 Task: Compose an email with the signature Janice Green with the subject Confirmation of a booking and the message Just a friendly reminder to submit your timesheet by the end of the day today. from softage.5@softage.net to softage.2@softage.net, select the message and change font size to huge, align the email to right Send the email. Finally, move the email from Sent Items to the label Birthday parties
Action: Mouse moved to (60, 47)
Screenshot: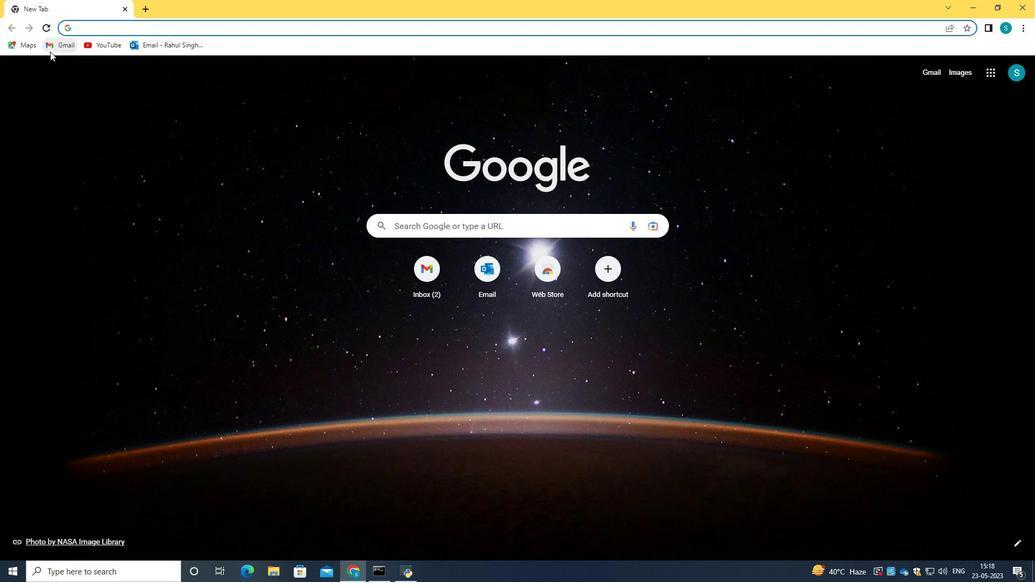 
Action: Mouse pressed left at (60, 47)
Screenshot: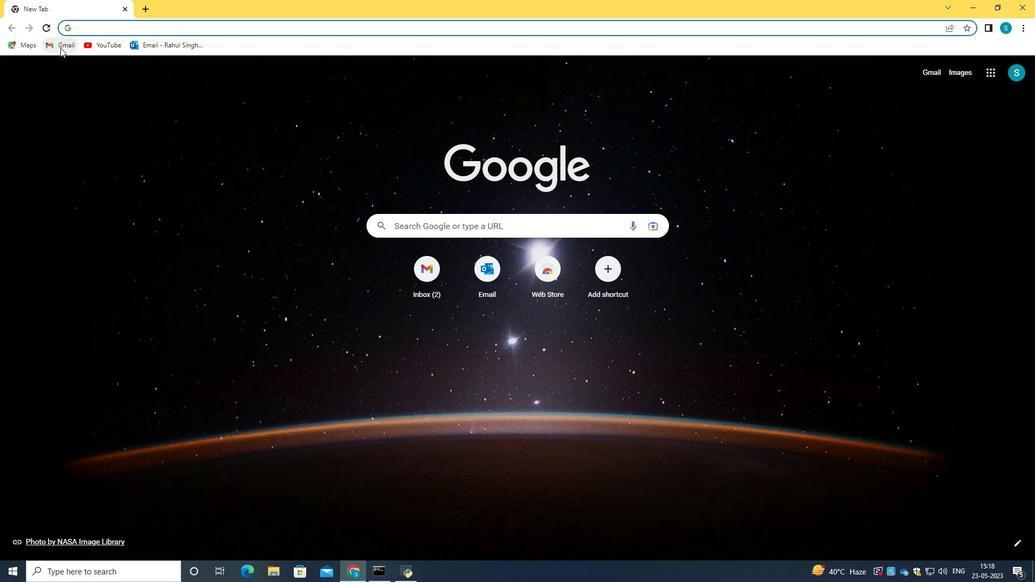 
Action: Mouse moved to (503, 169)
Screenshot: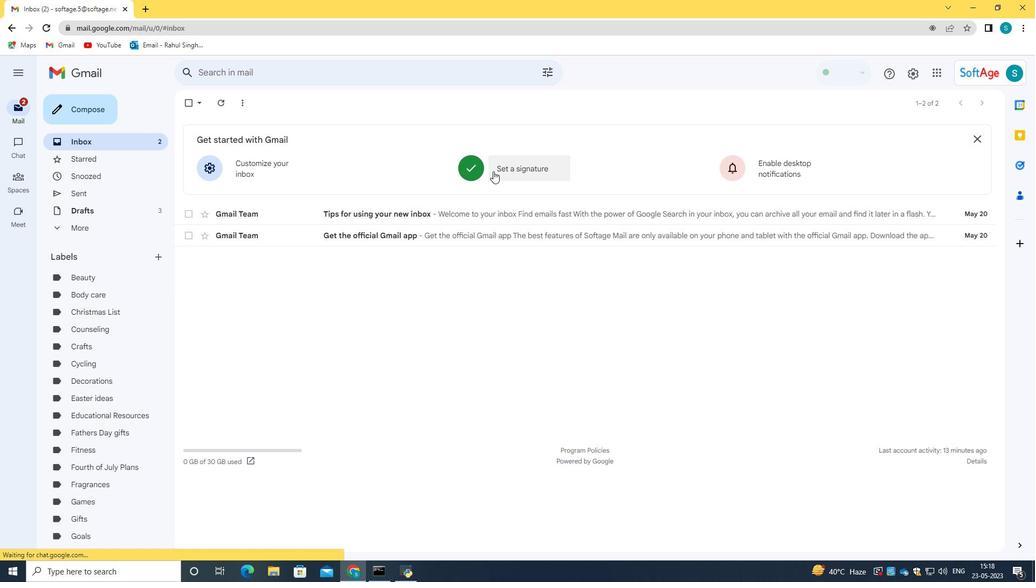 
Action: Mouse pressed left at (503, 169)
Screenshot: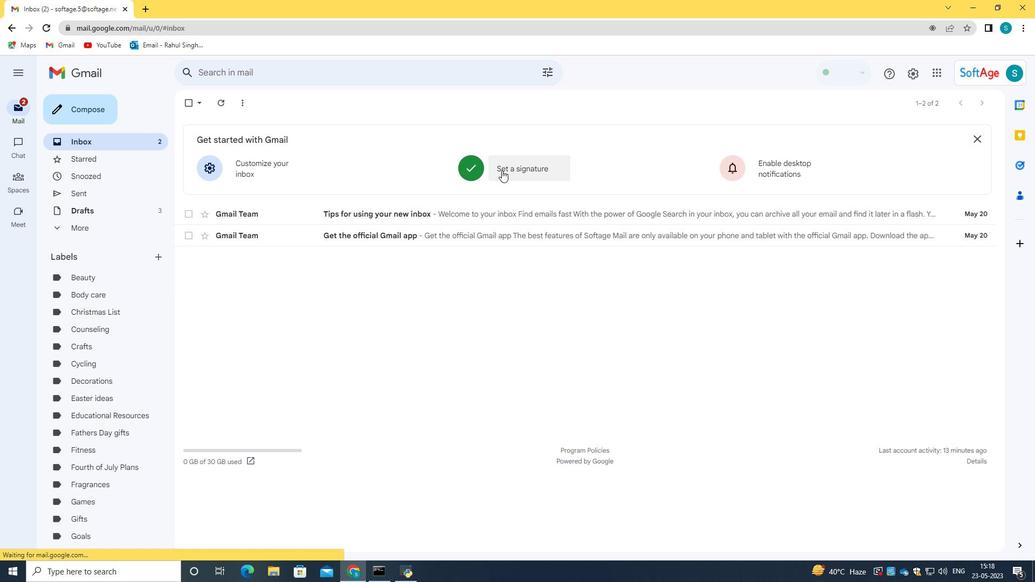 
Action: Mouse moved to (442, 203)
Screenshot: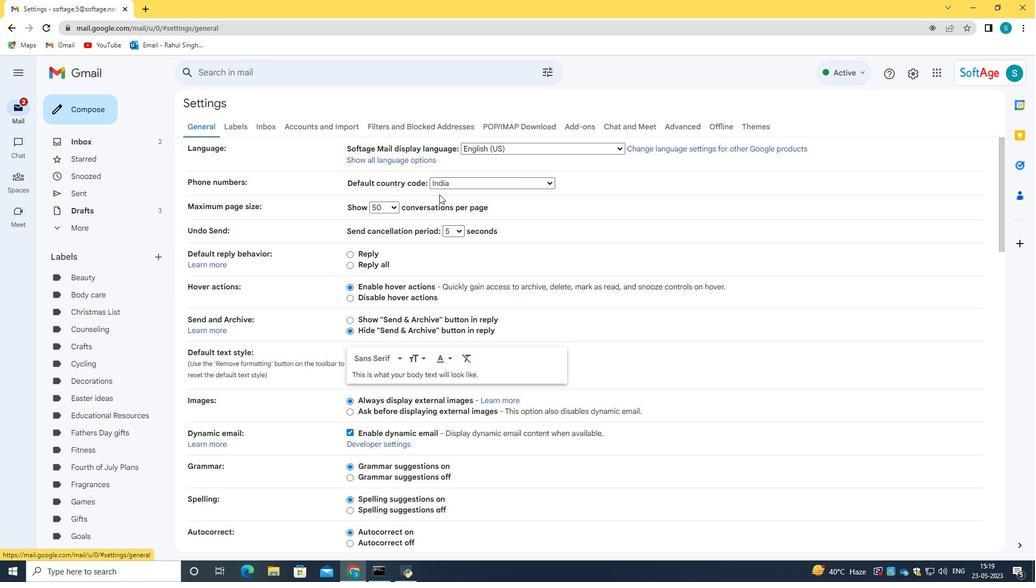 
Action: Mouse scrolled (442, 203) with delta (0, 0)
Screenshot: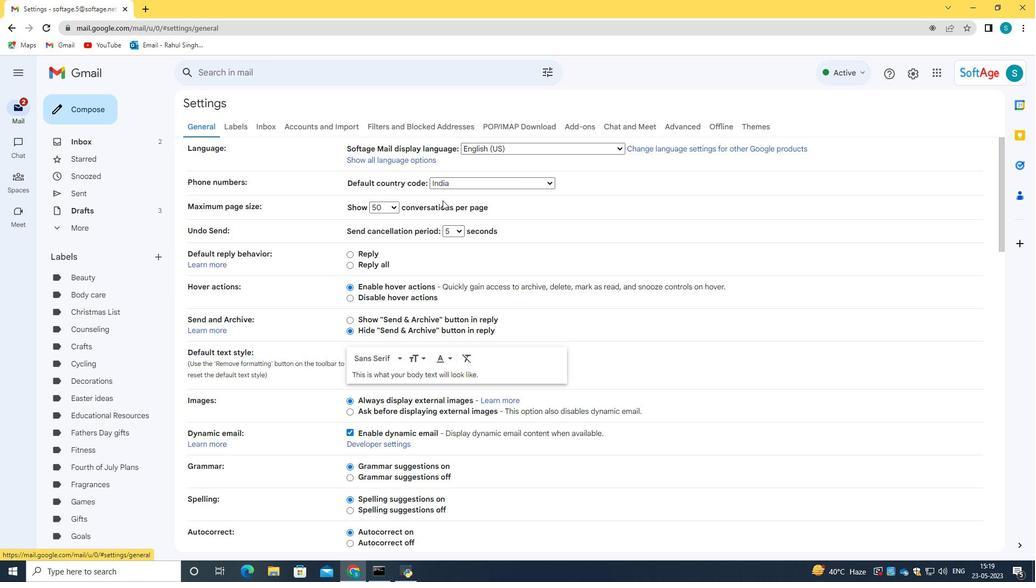 
Action: Mouse scrolled (442, 203) with delta (0, 0)
Screenshot: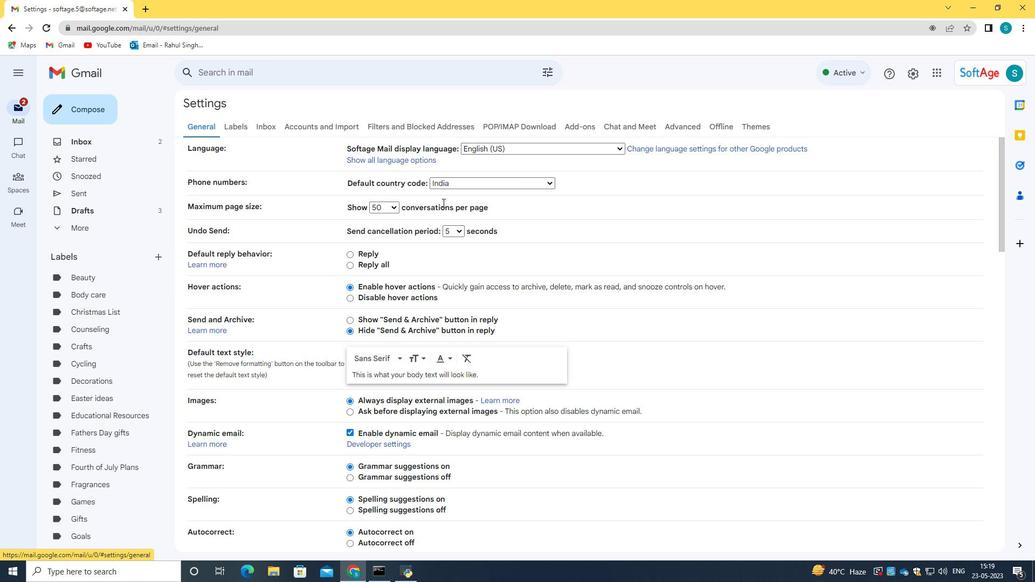 
Action: Mouse moved to (442, 203)
Screenshot: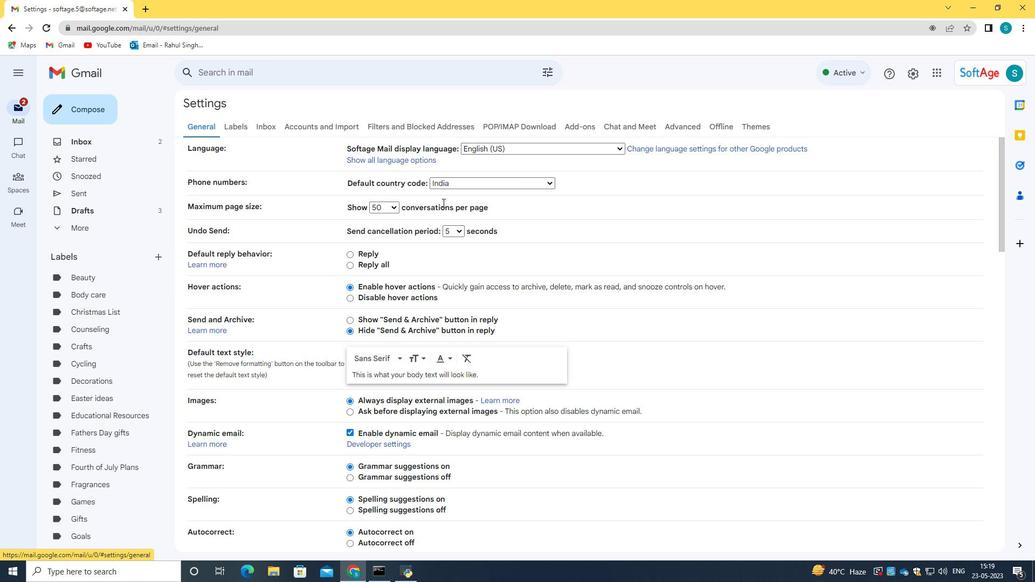 
Action: Mouse scrolled (442, 203) with delta (0, 0)
Screenshot: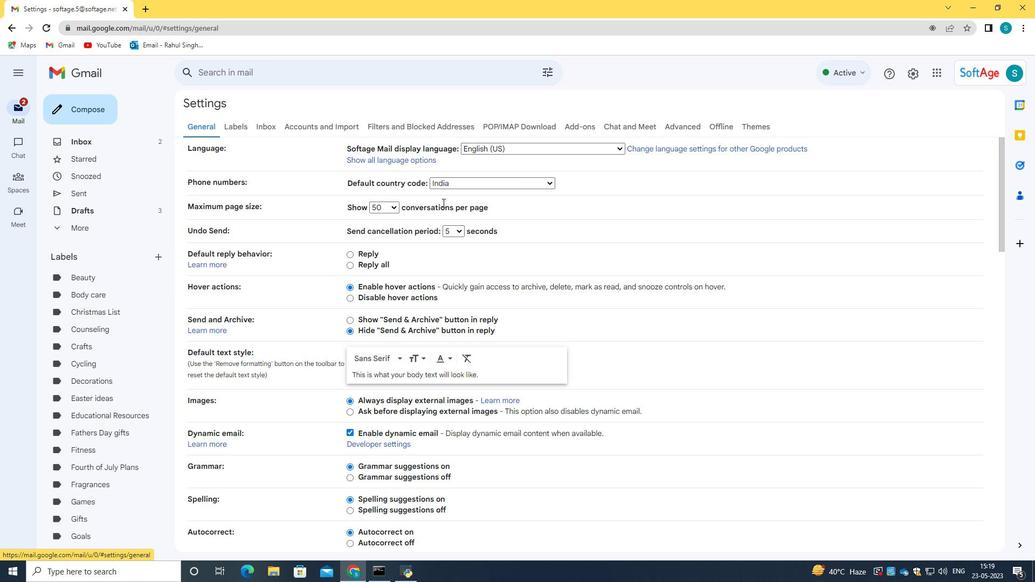 
Action: Mouse scrolled (442, 203) with delta (0, 0)
Screenshot: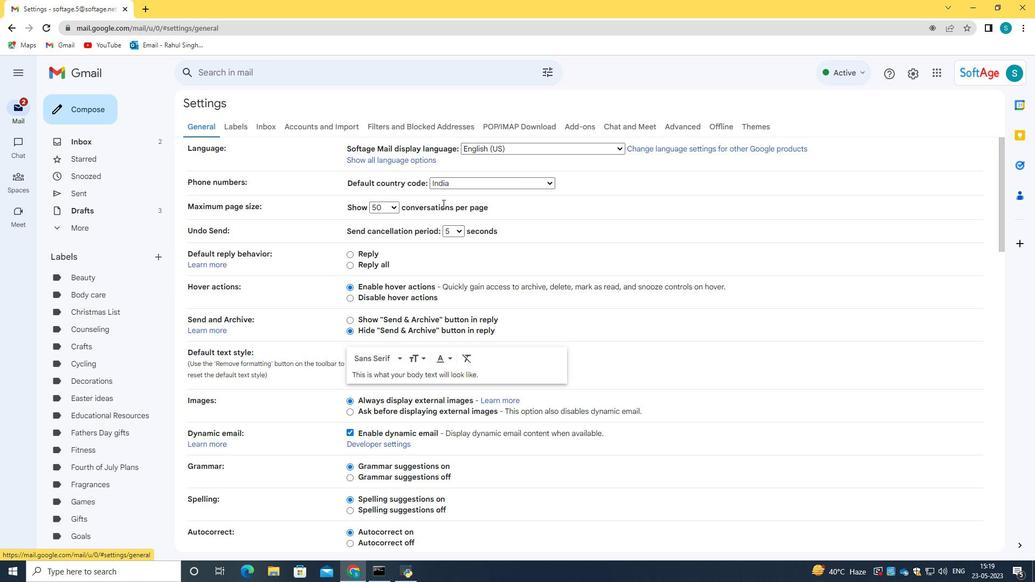 
Action: Mouse moved to (444, 204)
Screenshot: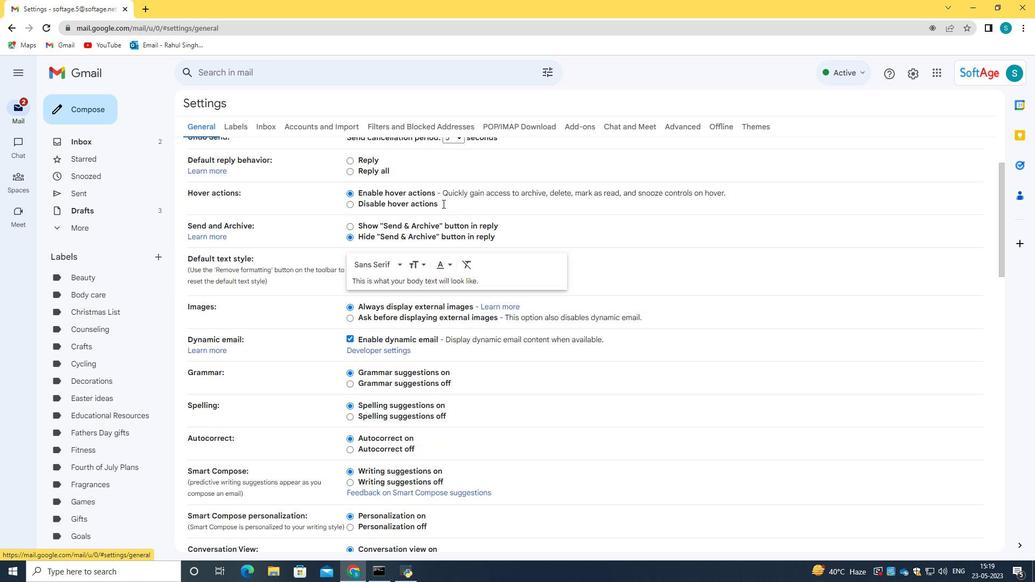 
Action: Mouse scrolled (444, 203) with delta (0, 0)
Screenshot: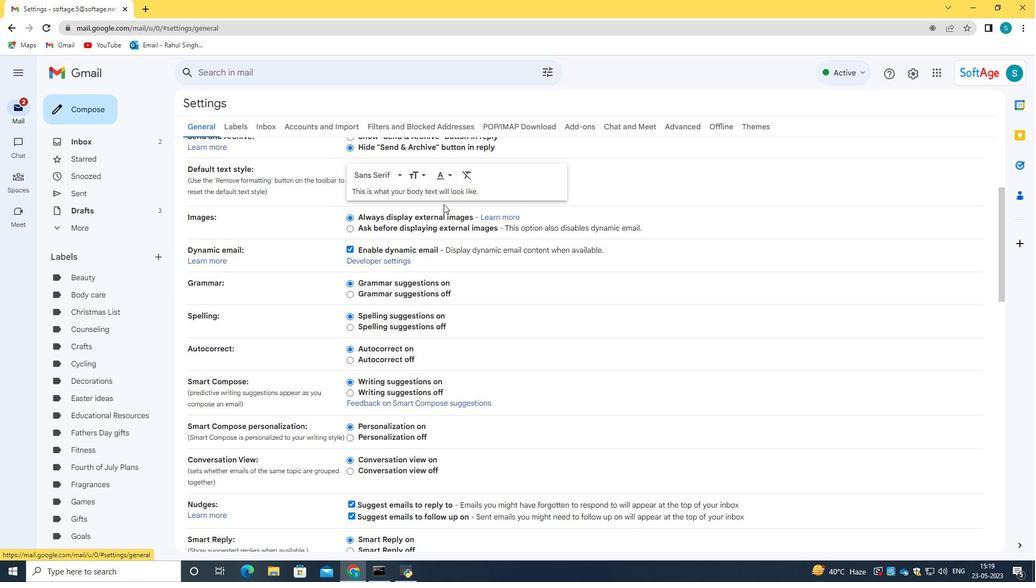 
Action: Mouse scrolled (444, 203) with delta (0, 0)
Screenshot: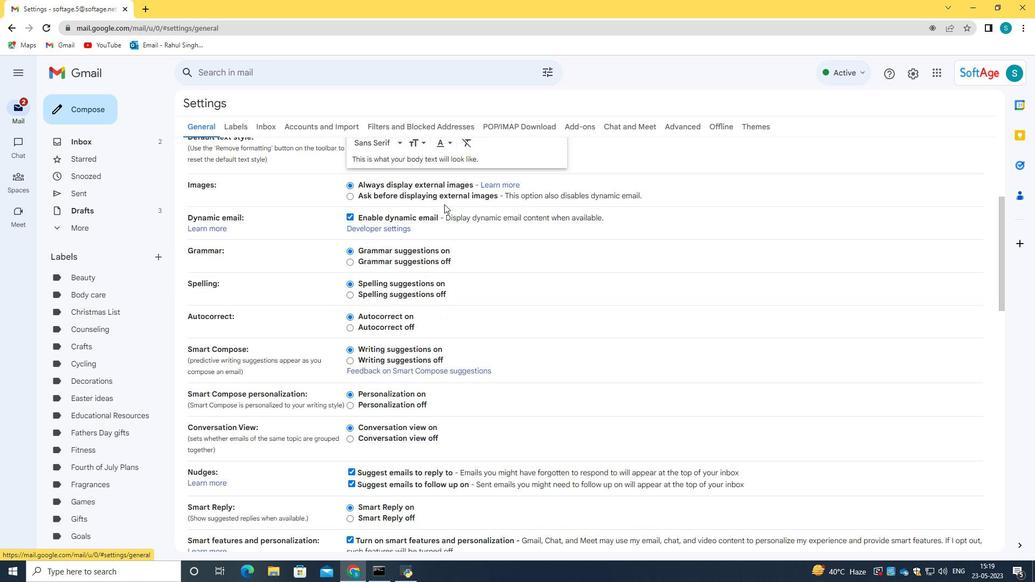 
Action: Mouse scrolled (444, 203) with delta (0, 0)
Screenshot: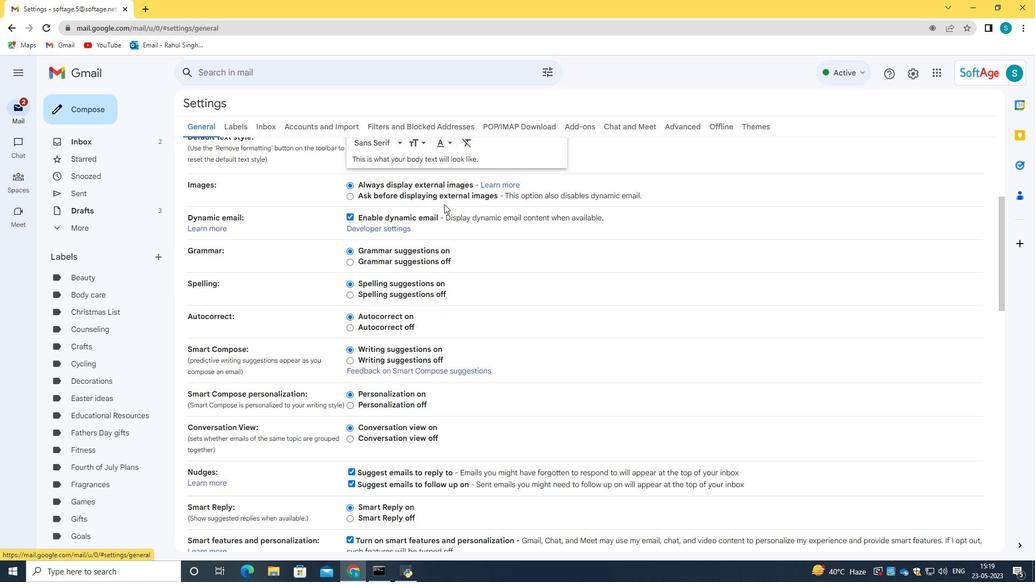 
Action: Mouse scrolled (444, 203) with delta (0, 0)
Screenshot: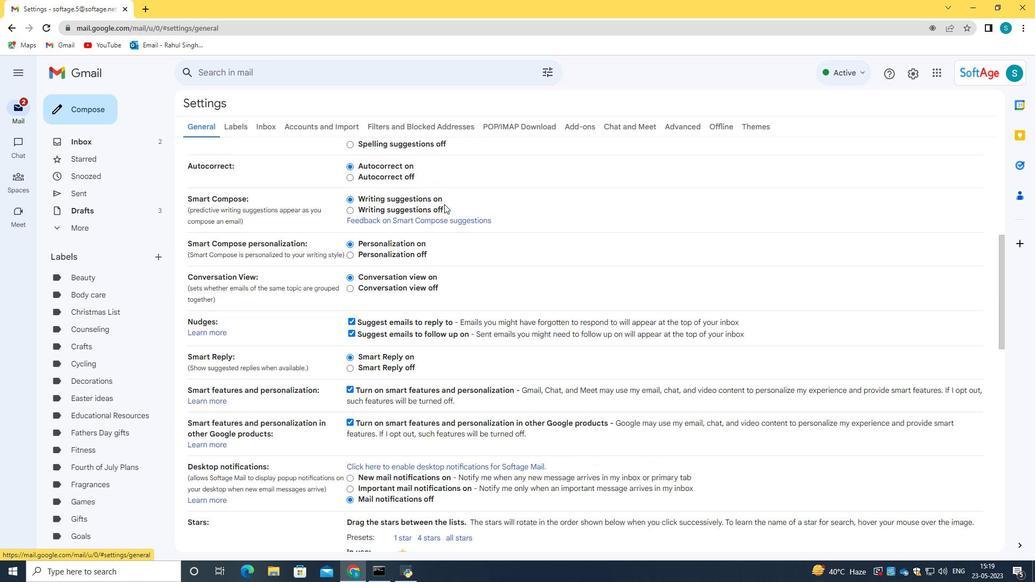 
Action: Mouse scrolled (444, 203) with delta (0, 0)
Screenshot: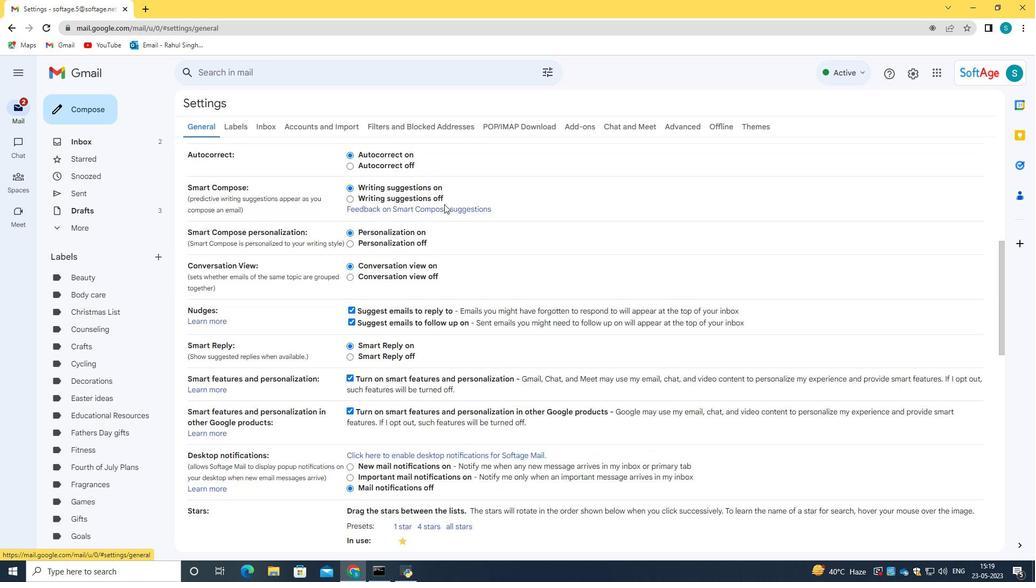 
Action: Mouse moved to (444, 204)
Screenshot: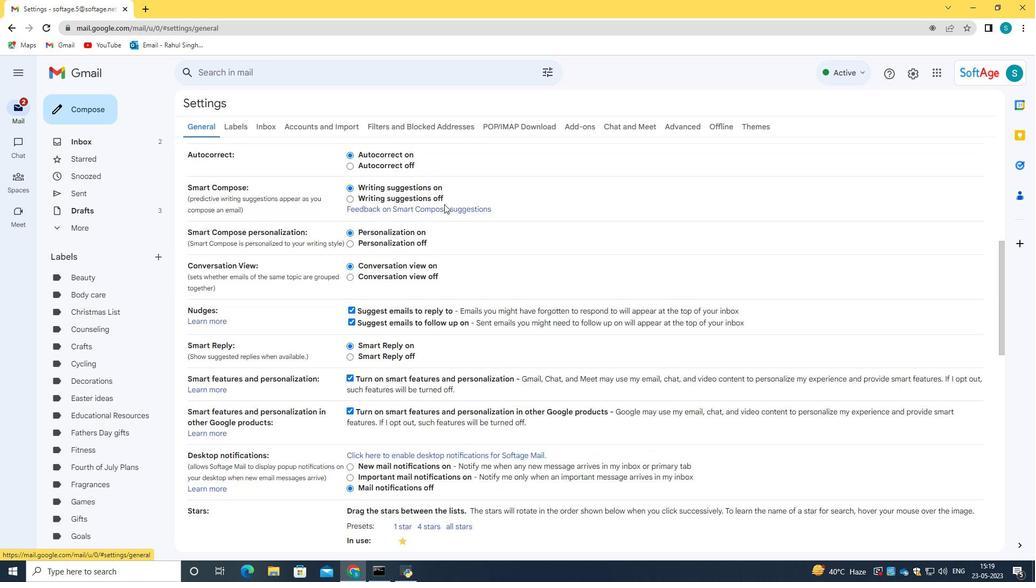 
Action: Mouse scrolled (444, 203) with delta (0, 0)
Screenshot: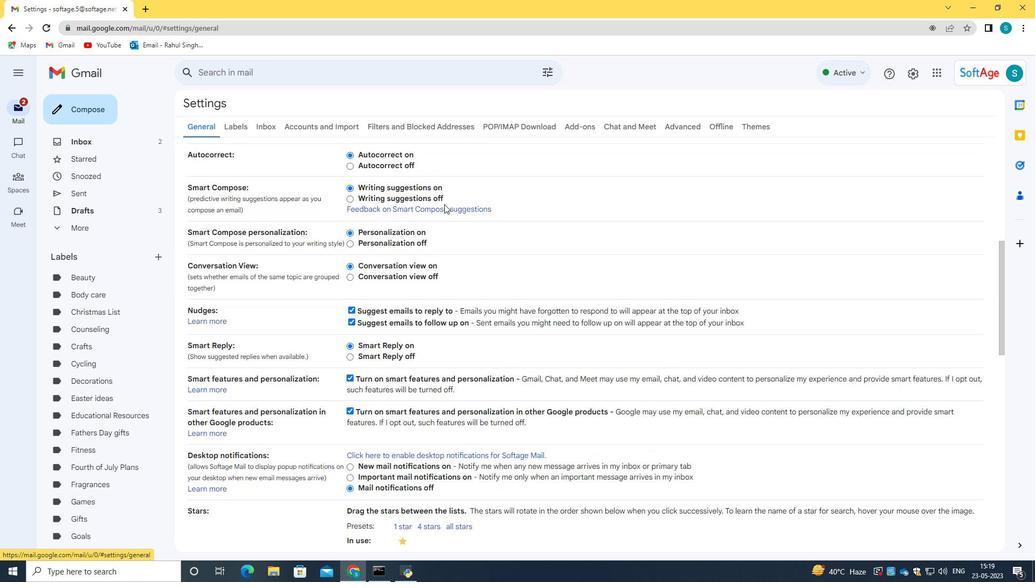 
Action: Mouse scrolled (444, 203) with delta (0, 0)
Screenshot: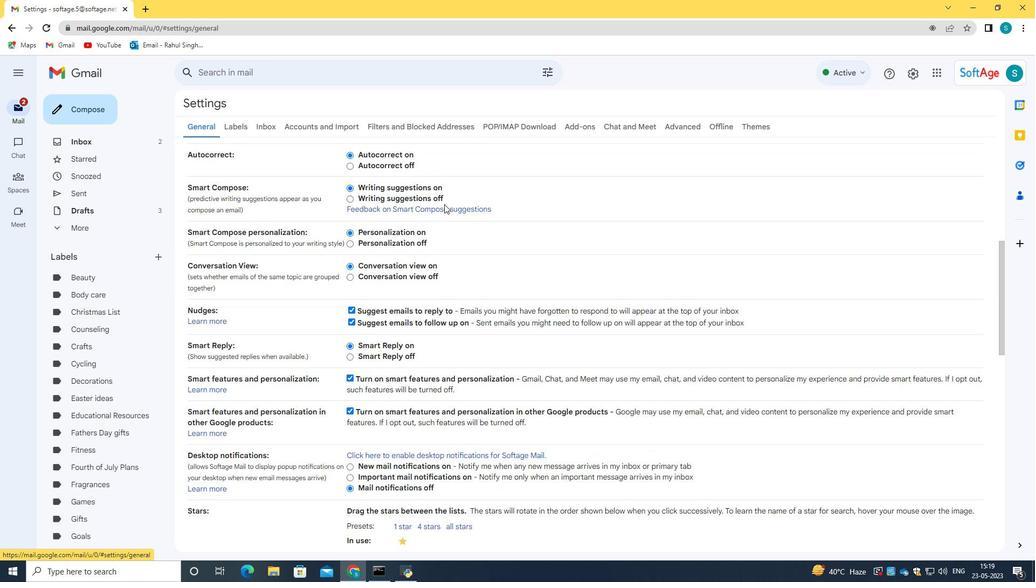 
Action: Mouse moved to (445, 205)
Screenshot: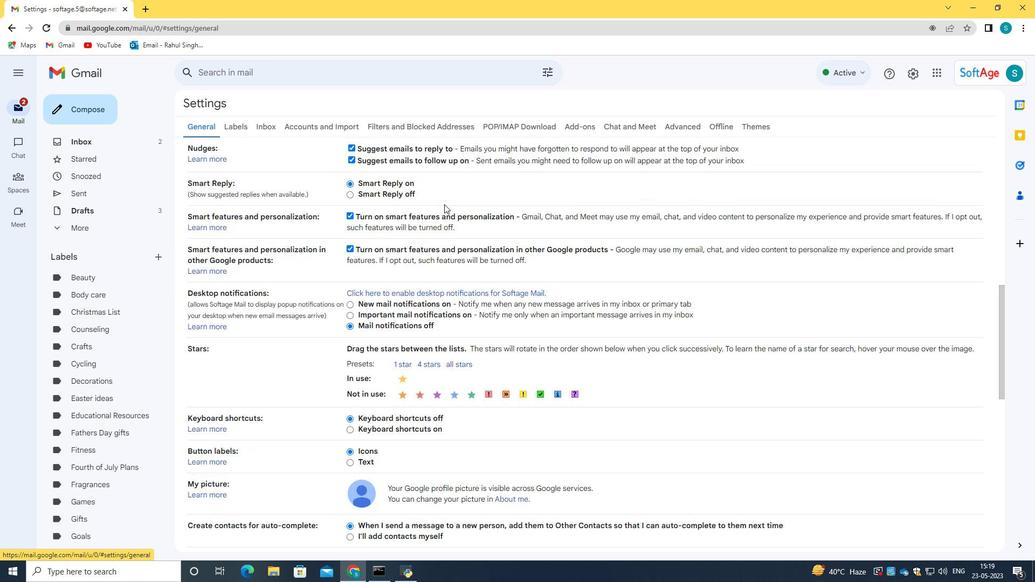 
Action: Mouse scrolled (445, 204) with delta (0, 0)
Screenshot: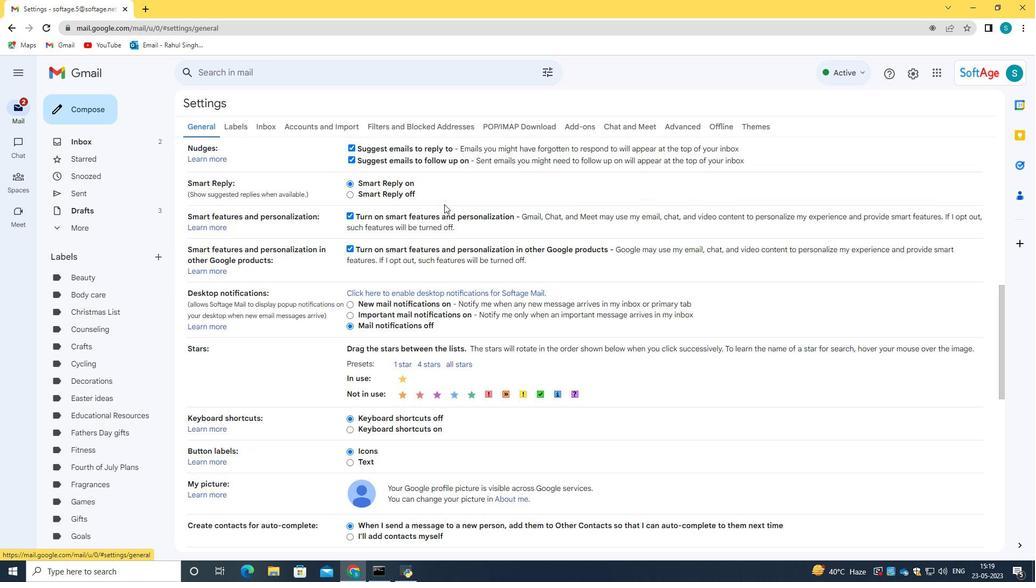 
Action: Mouse scrolled (445, 204) with delta (0, 0)
Screenshot: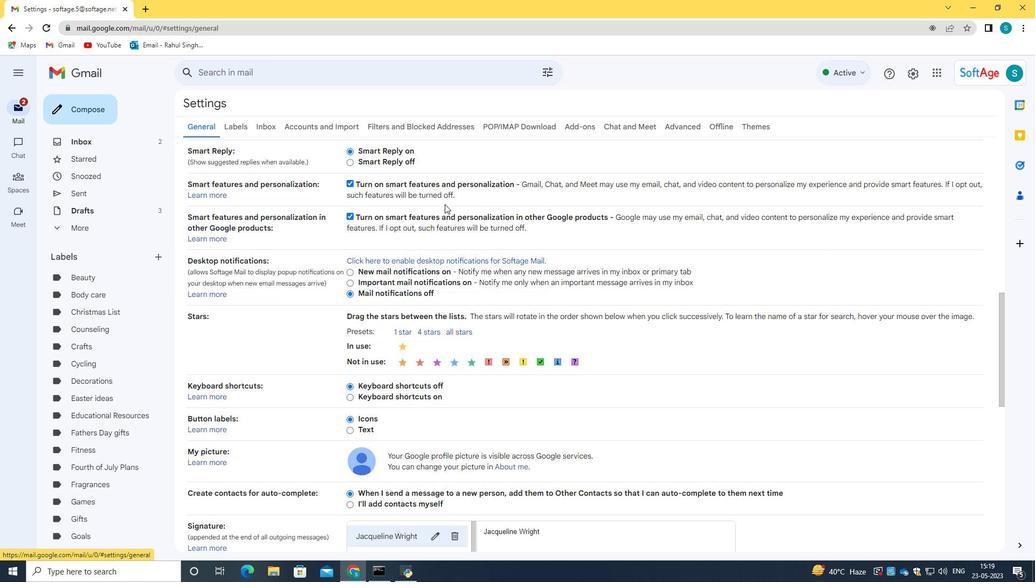 
Action: Mouse moved to (431, 494)
Screenshot: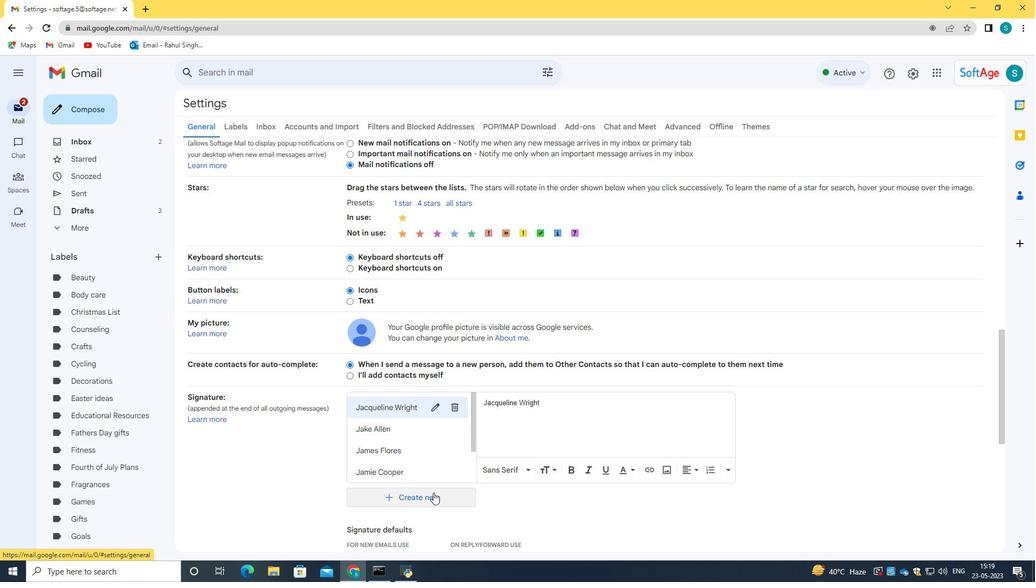 
Action: Mouse pressed left at (431, 494)
Screenshot: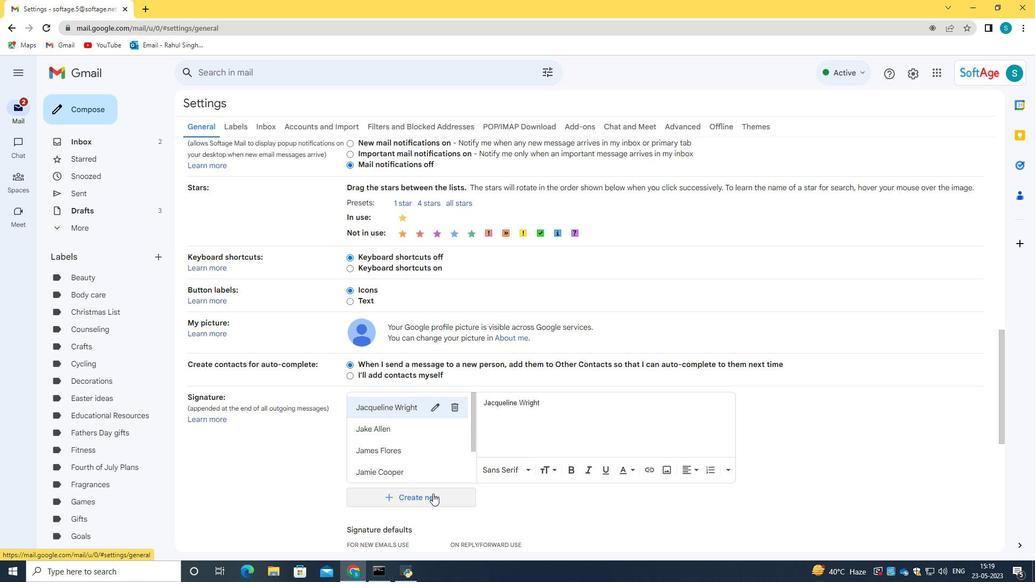 
Action: Mouse moved to (487, 305)
Screenshot: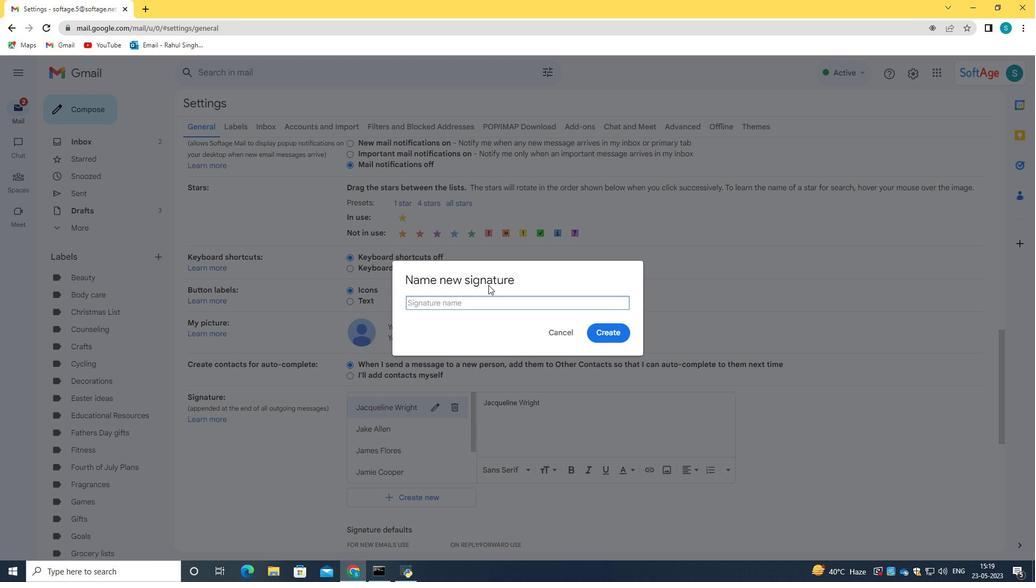 
Action: Key pressed <Key.caps_lock>J<Key.caps_lock>anice<Key.space><Key.caps_lock>G<Key.caps_lock>reen
Screenshot: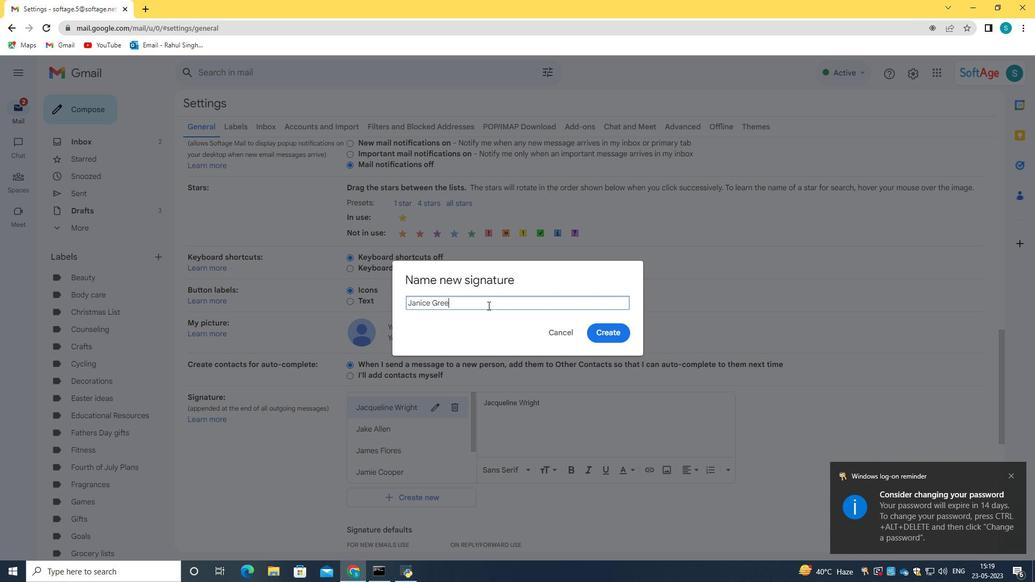 
Action: Mouse moved to (603, 336)
Screenshot: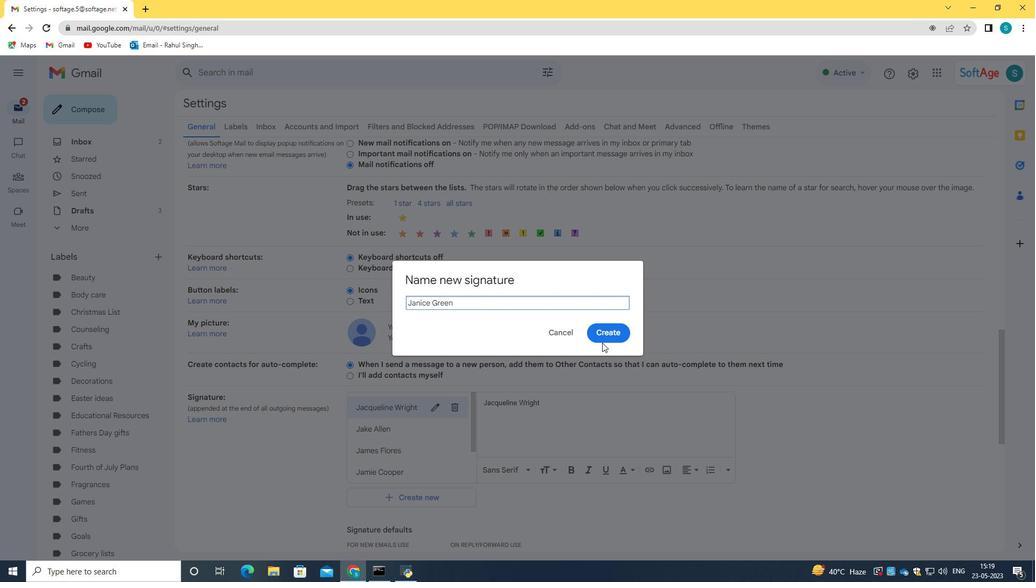 
Action: Mouse pressed left at (603, 336)
Screenshot: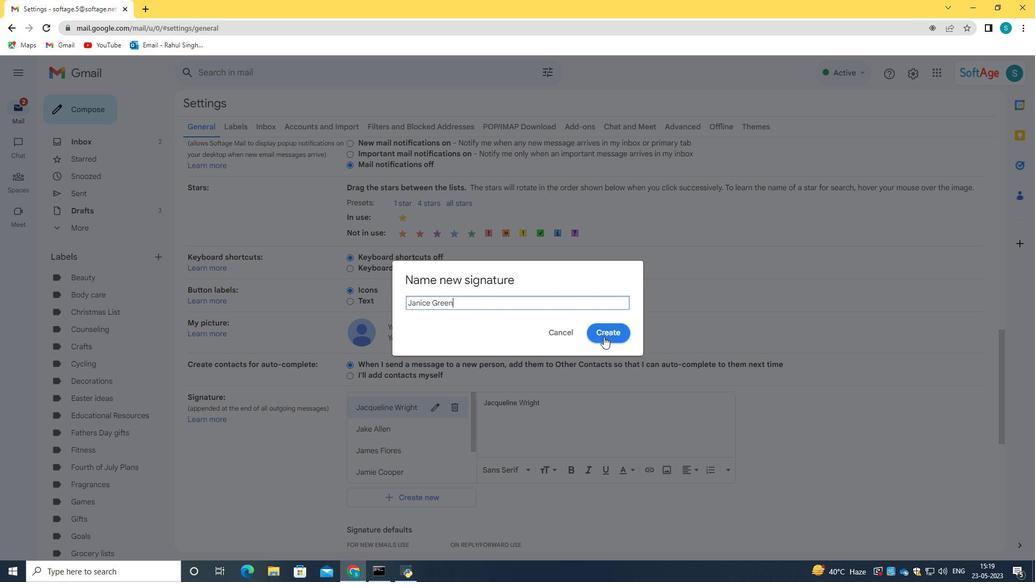 
Action: Mouse moved to (503, 403)
Screenshot: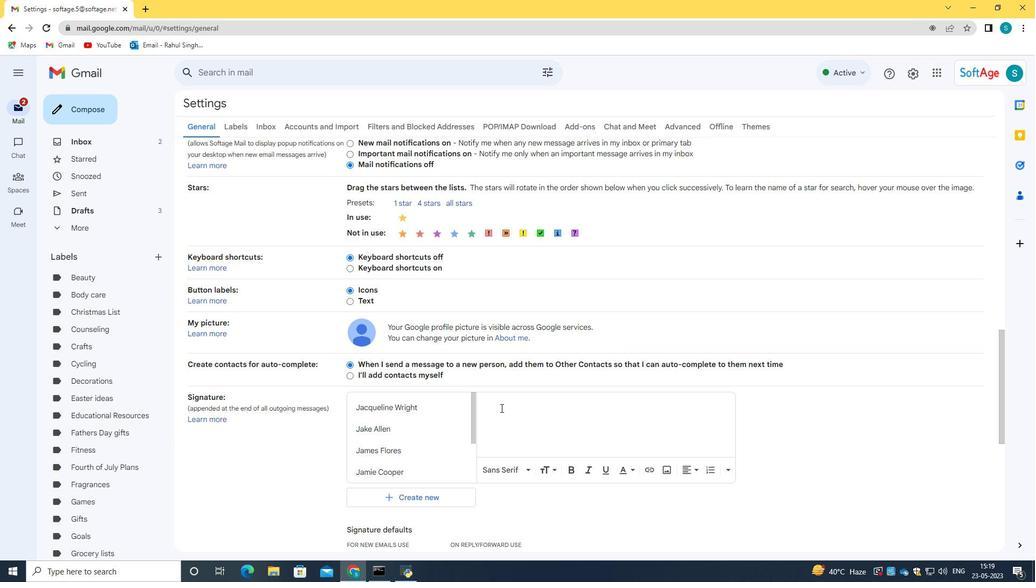 
Action: Key pressed <Key.caps_lock>J<Key.caps_lock>anice<Key.space><Key.caps_lock>G<Key.caps_lock>reen
Screenshot: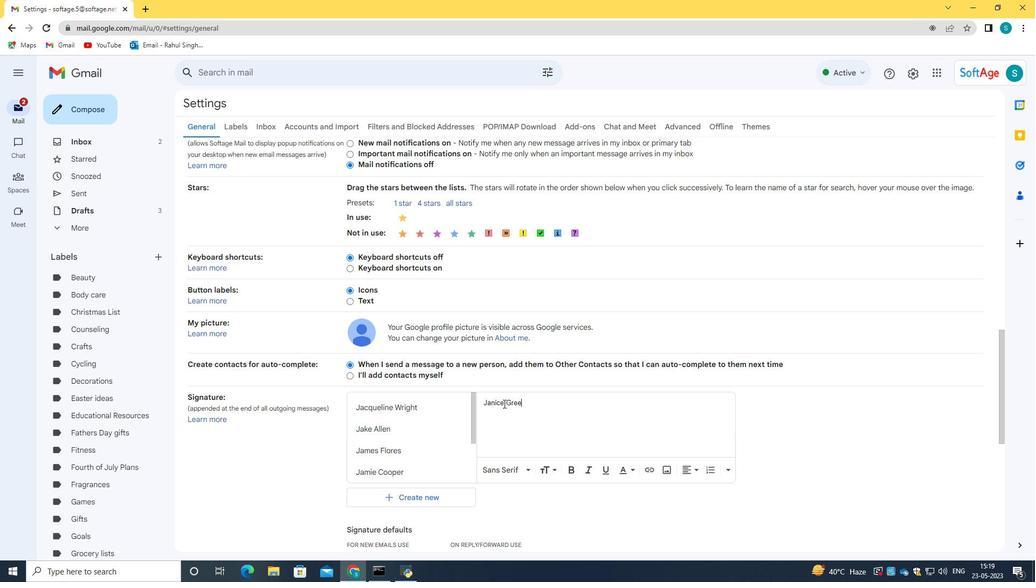 
Action: Mouse moved to (508, 401)
Screenshot: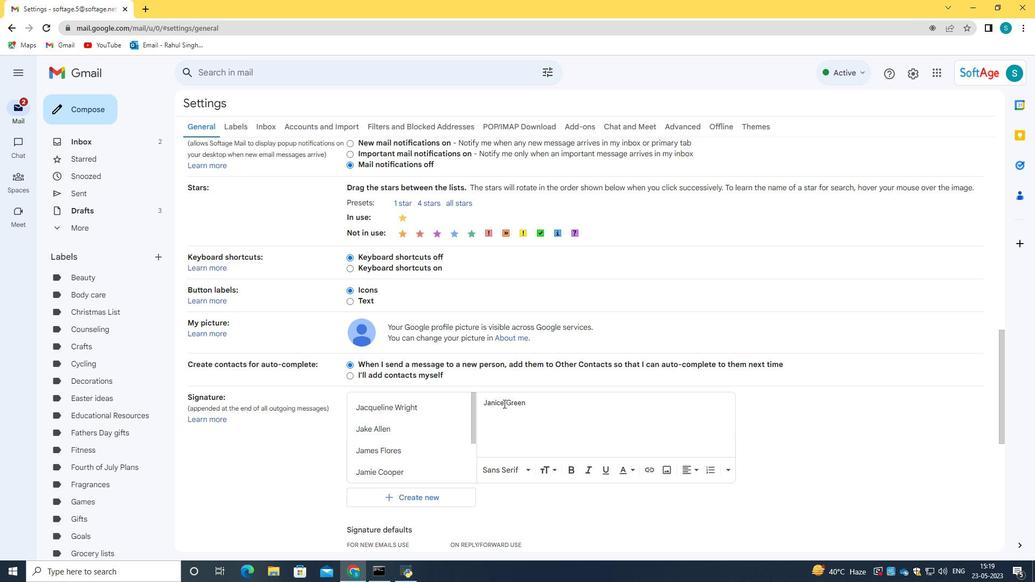 
Action: Mouse scrolled (508, 400) with delta (0, 0)
Screenshot: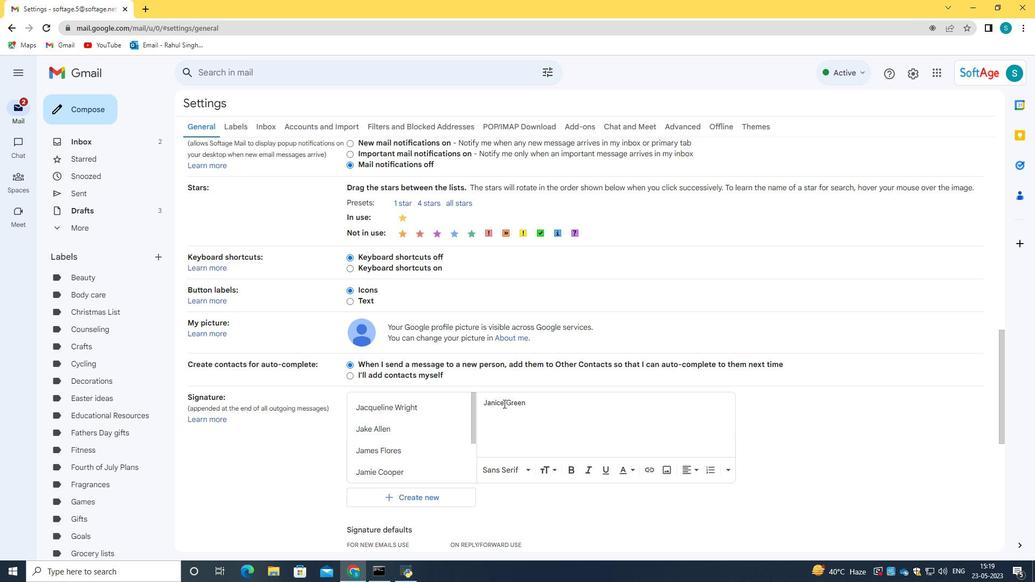 
Action: Mouse scrolled (508, 400) with delta (0, 0)
Screenshot: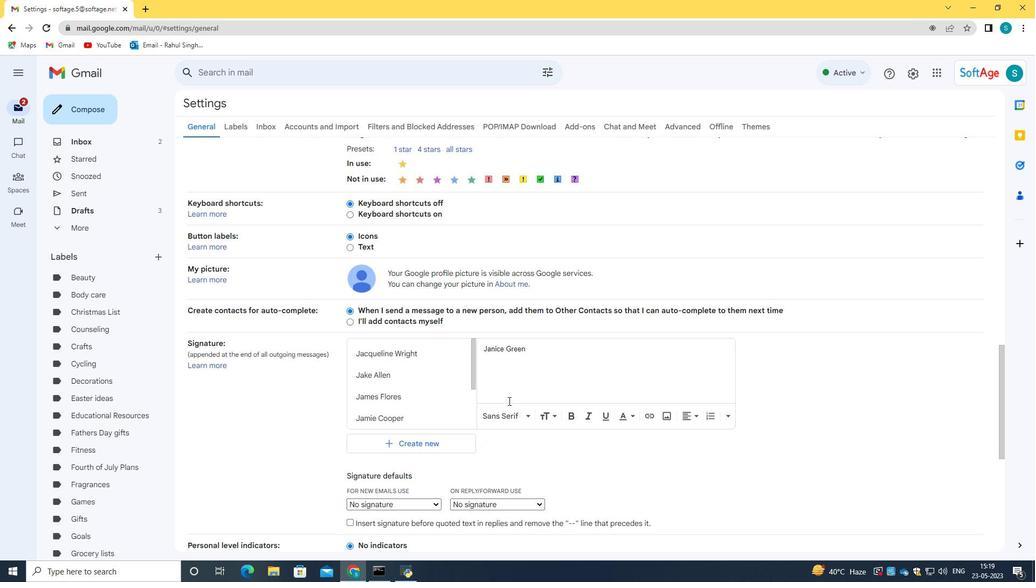 
Action: Mouse scrolled (508, 400) with delta (0, 0)
Screenshot: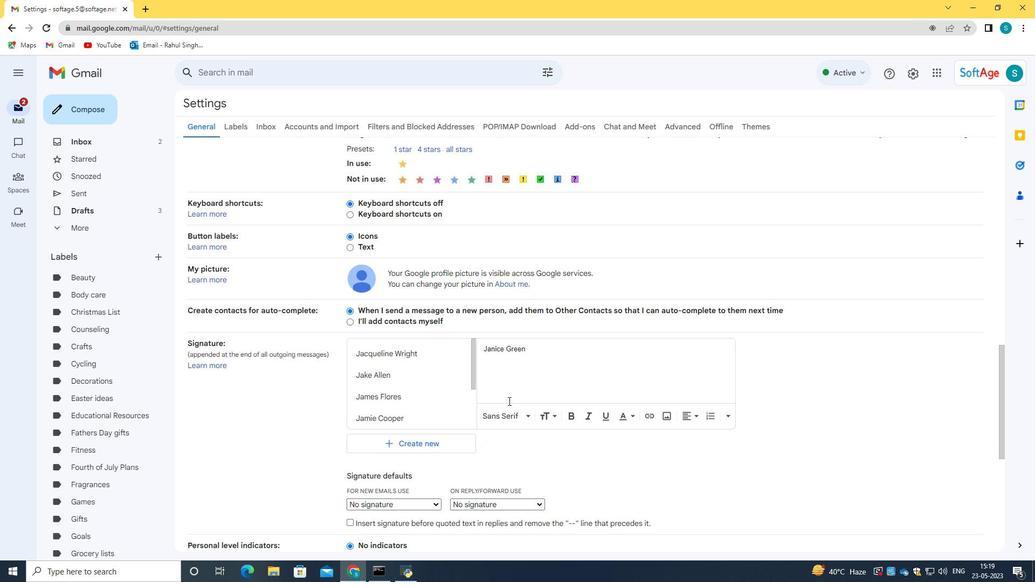 
Action: Mouse scrolled (508, 400) with delta (0, 0)
Screenshot: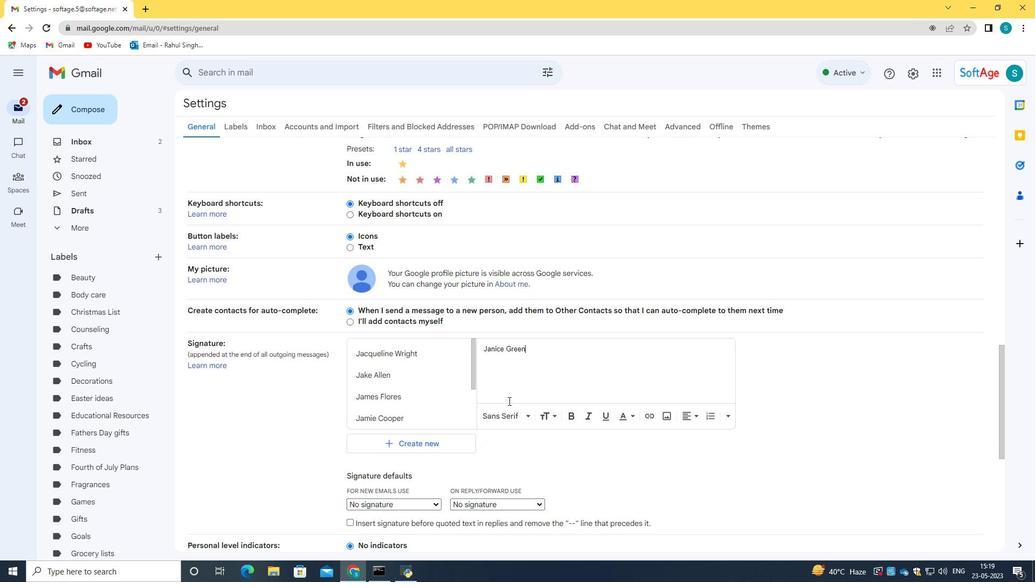 
Action: Mouse moved to (503, 406)
Screenshot: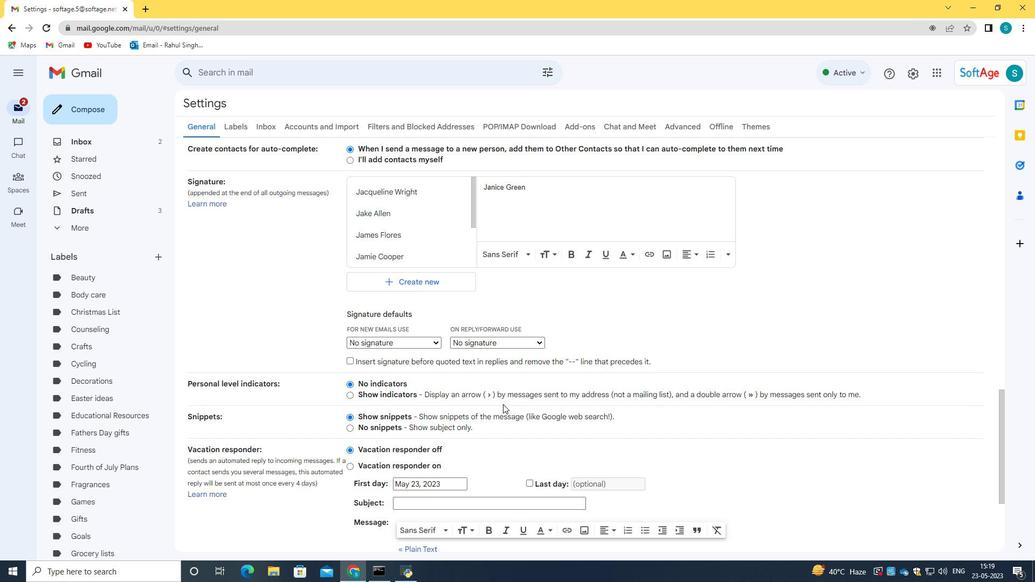 
Action: Mouse scrolled (503, 405) with delta (0, 0)
Screenshot: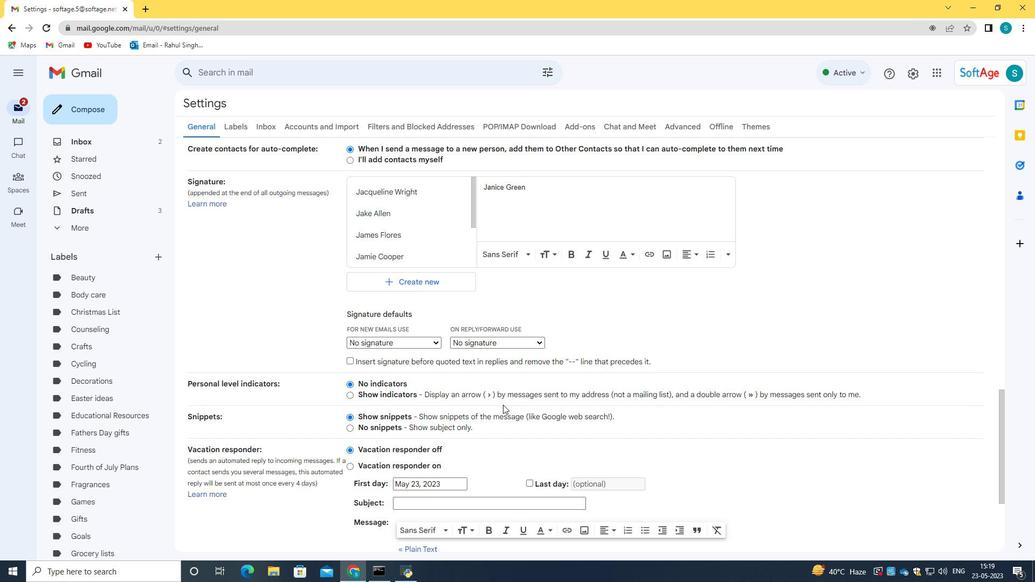 
Action: Mouse scrolled (503, 406) with delta (0, 0)
Screenshot: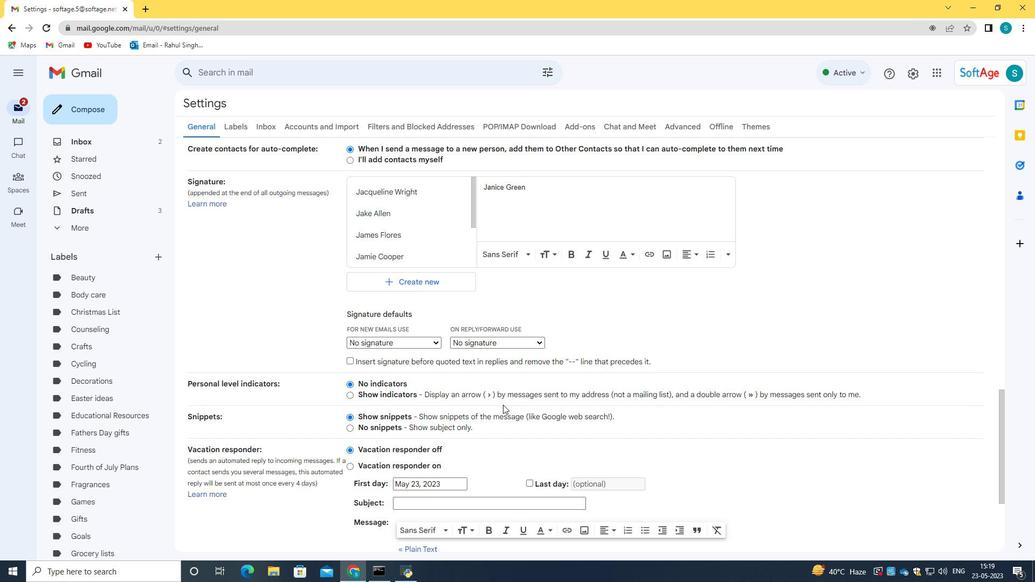 
Action: Mouse moved to (503, 407)
Screenshot: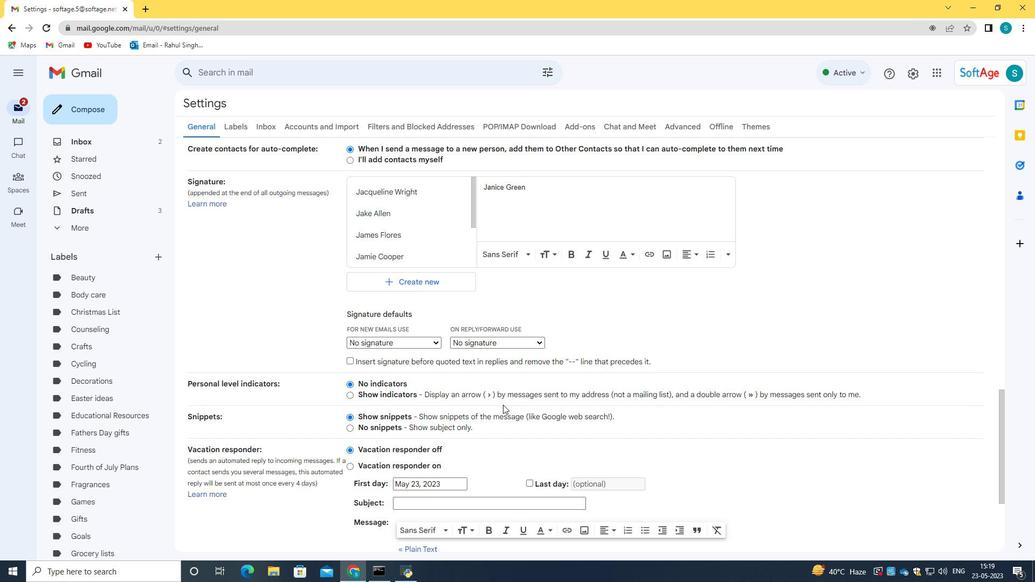 
Action: Mouse scrolled (503, 406) with delta (0, 0)
Screenshot: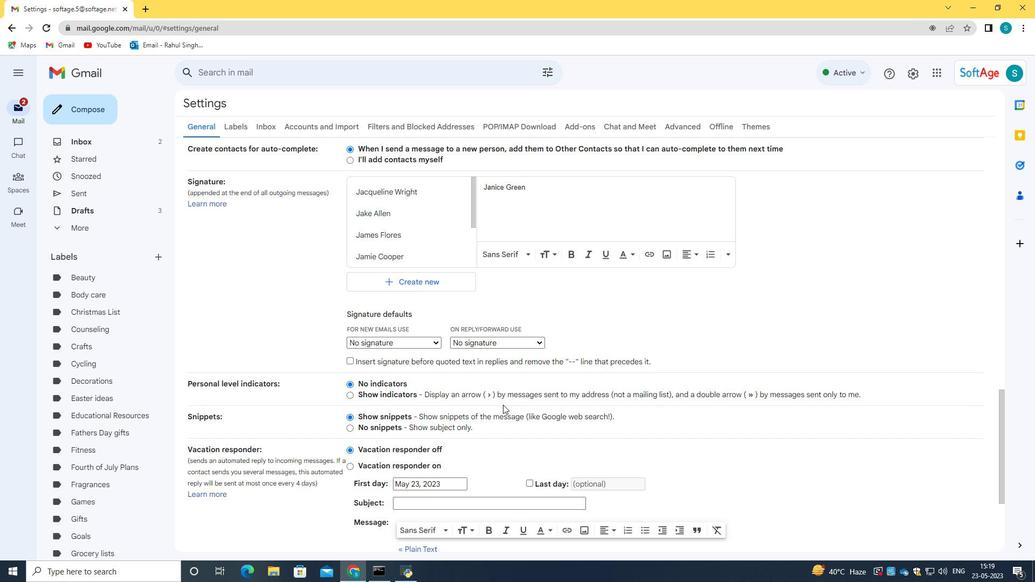 
Action: Mouse scrolled (503, 406) with delta (0, 0)
Screenshot: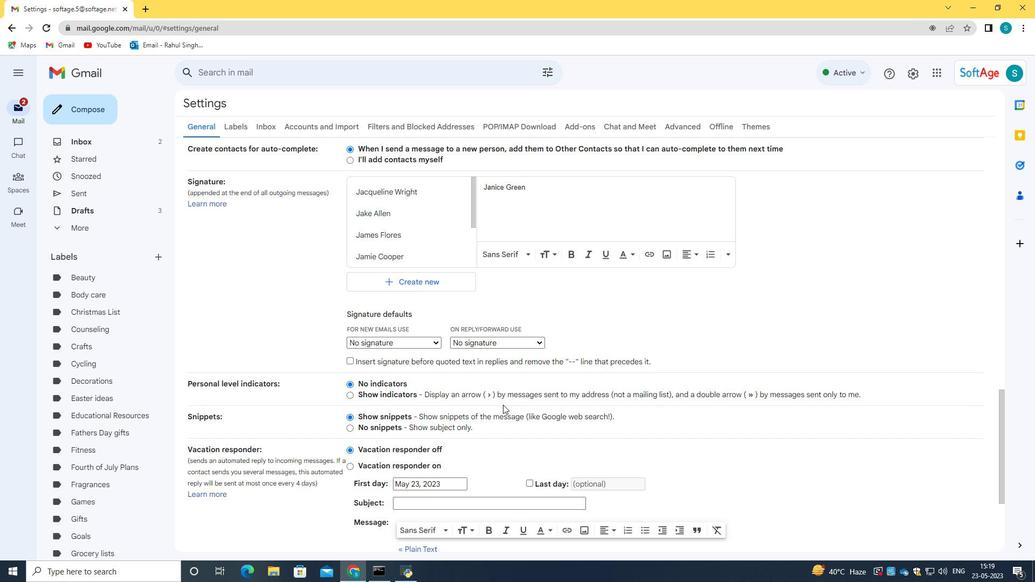 
Action: Mouse moved to (567, 492)
Screenshot: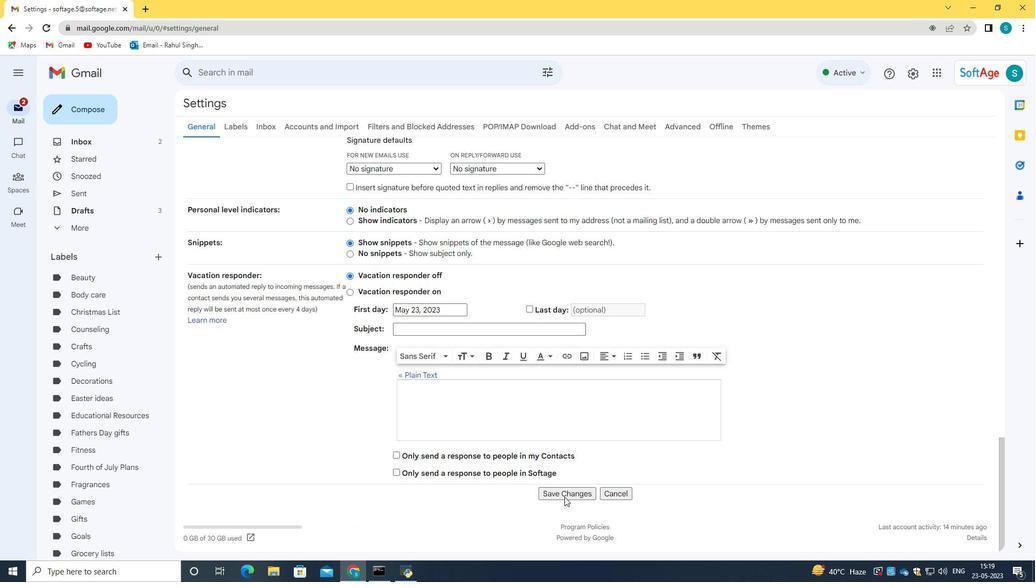 
Action: Mouse pressed left at (567, 492)
Screenshot: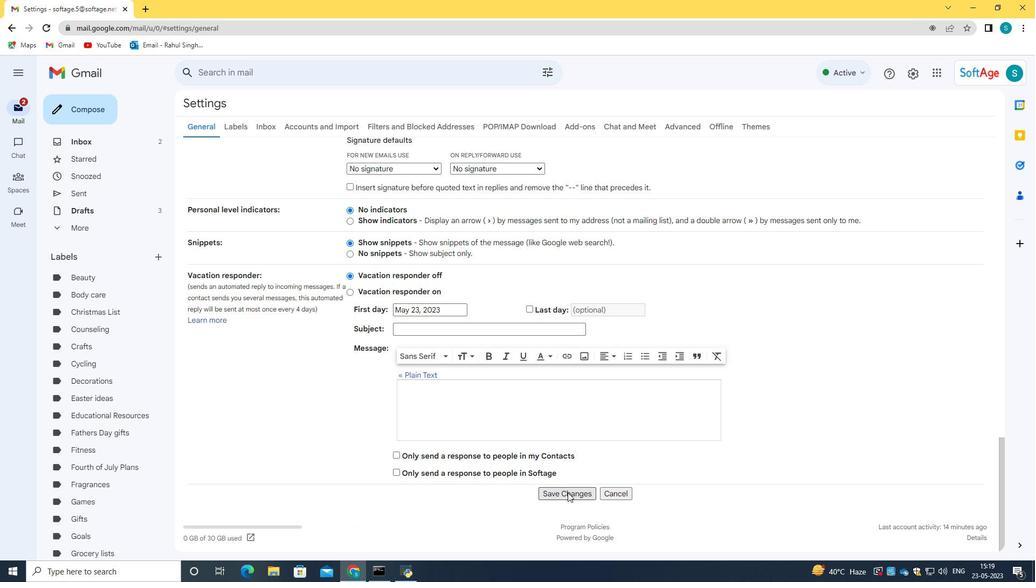 
Action: Mouse moved to (589, 472)
Screenshot: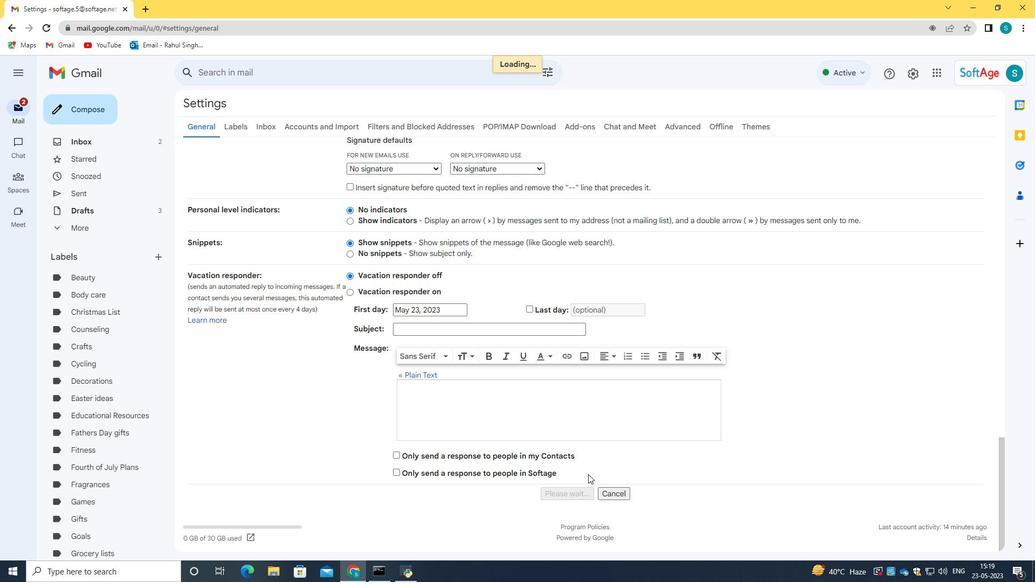 
Action: Mouse scrolled (589, 473) with delta (0, 0)
Screenshot: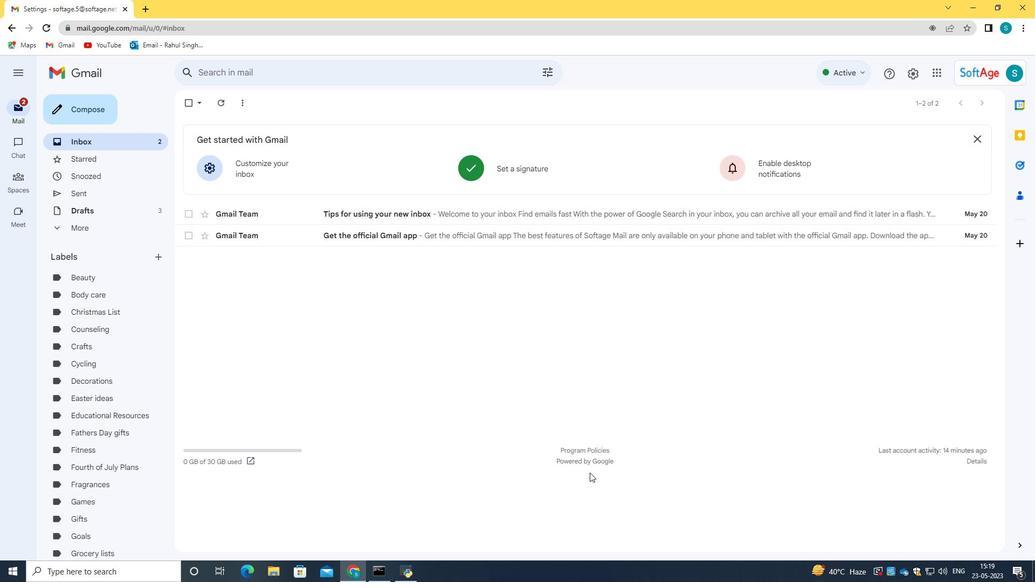 
Action: Mouse scrolled (589, 473) with delta (0, 0)
Screenshot: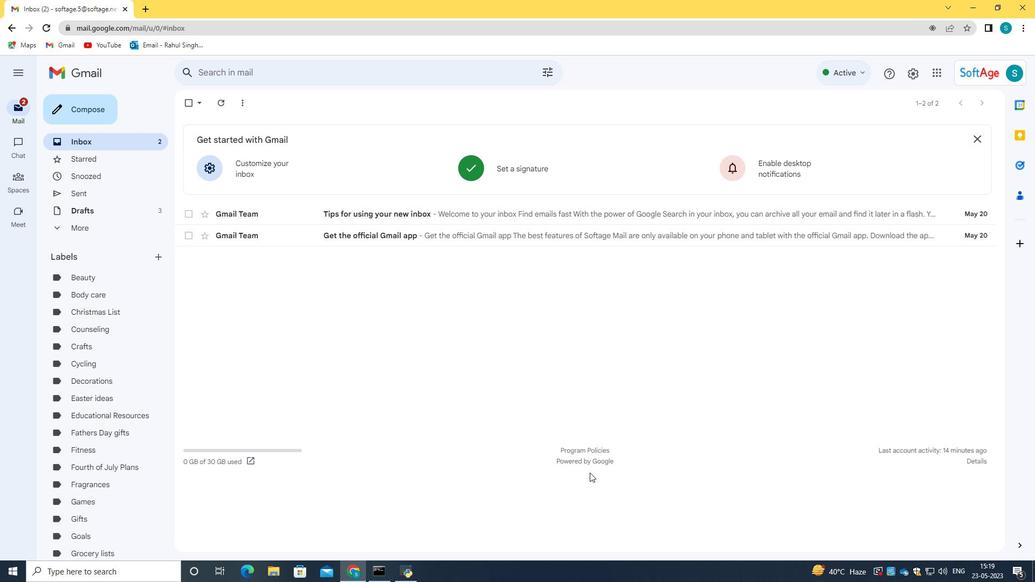 
Action: Mouse moved to (74, 101)
Screenshot: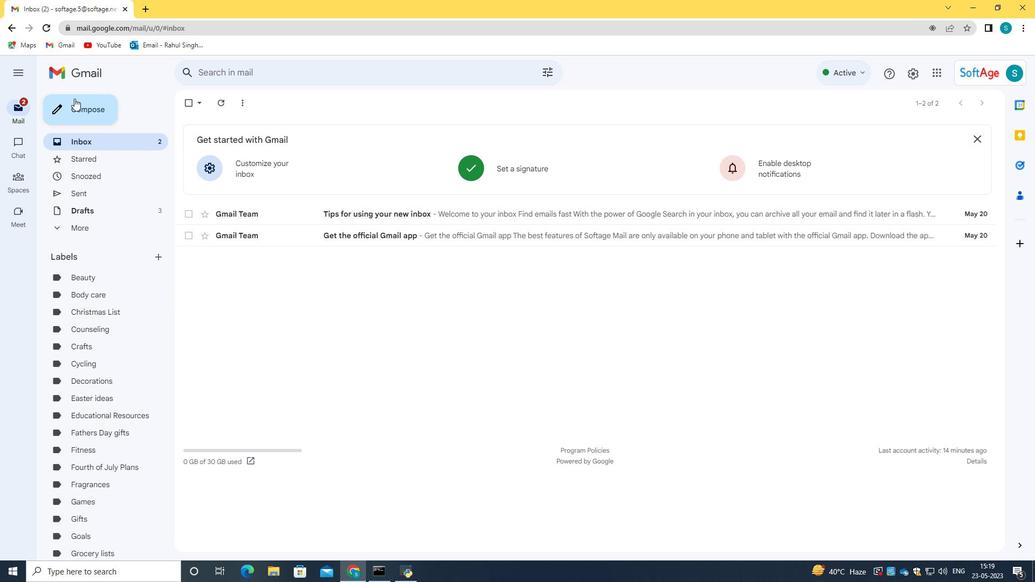 
Action: Mouse pressed left at (74, 101)
Screenshot: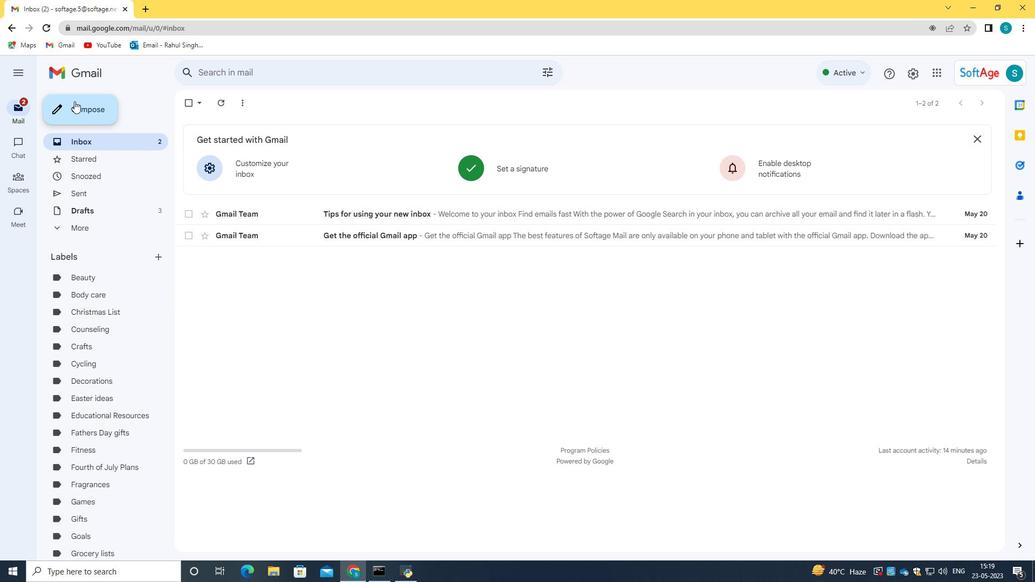
Action: Mouse moved to (972, 240)
Screenshot: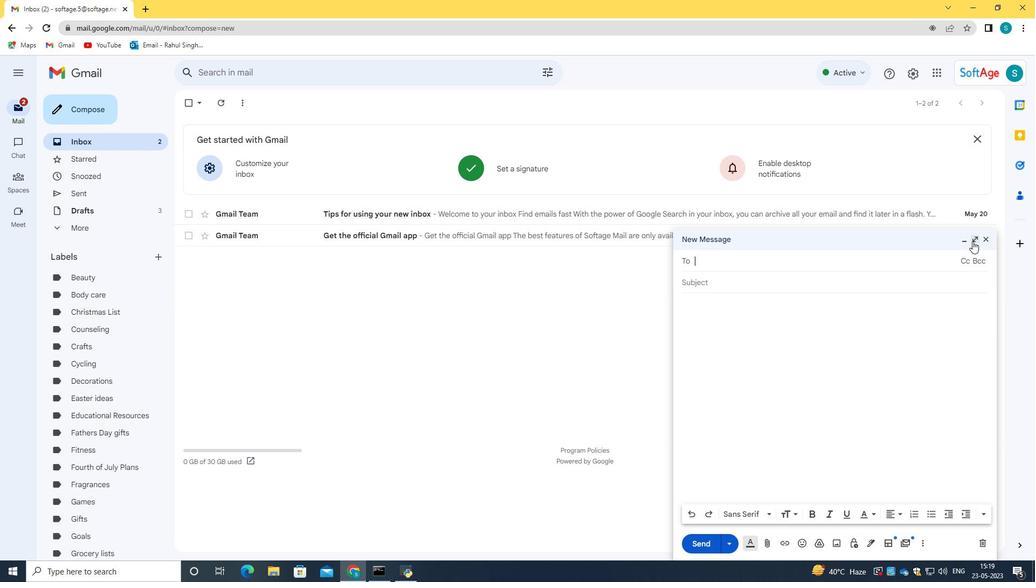 
Action: Mouse pressed left at (972, 240)
Screenshot: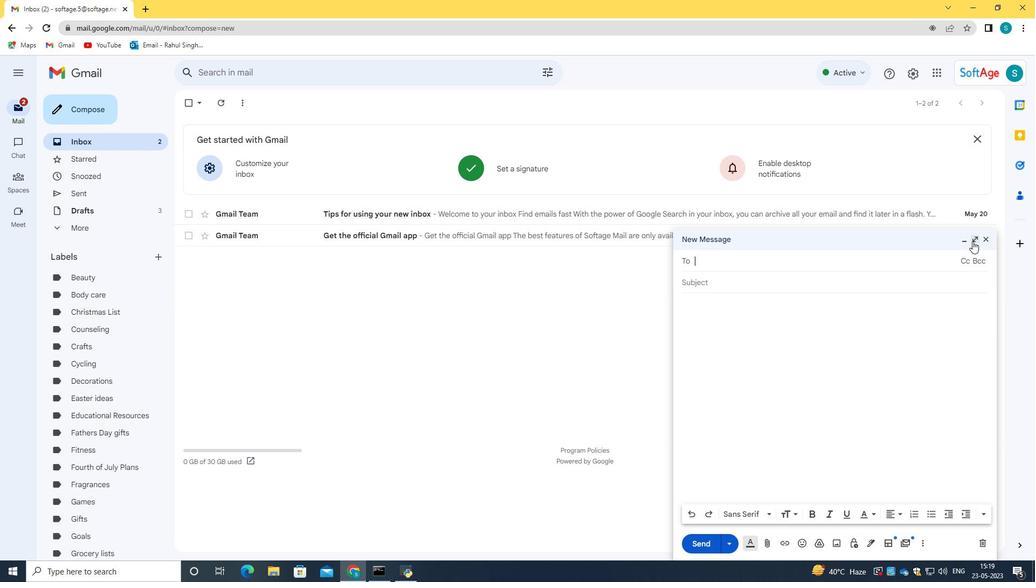 
Action: Mouse moved to (278, 524)
Screenshot: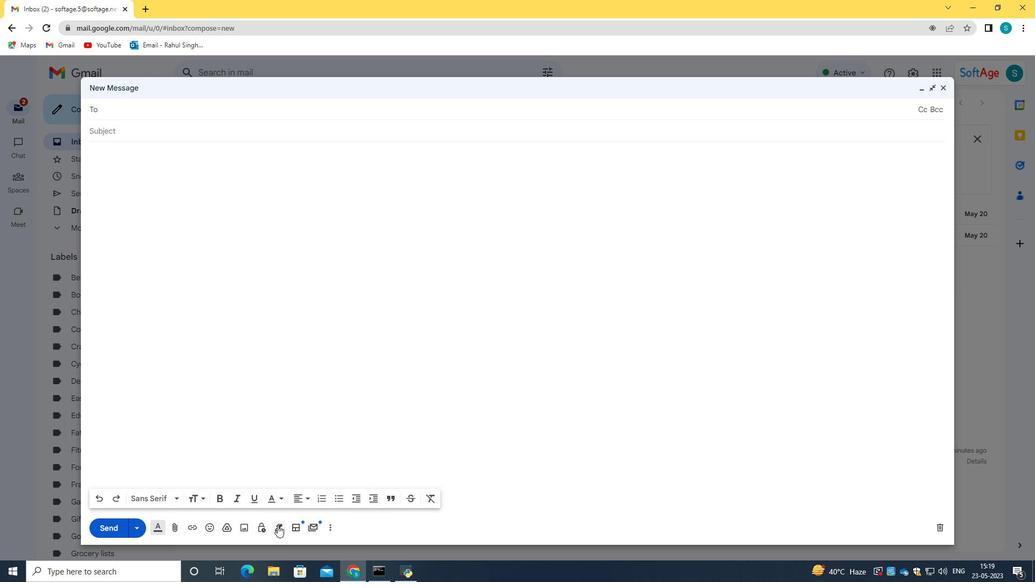 
Action: Mouse pressed left at (278, 524)
Screenshot: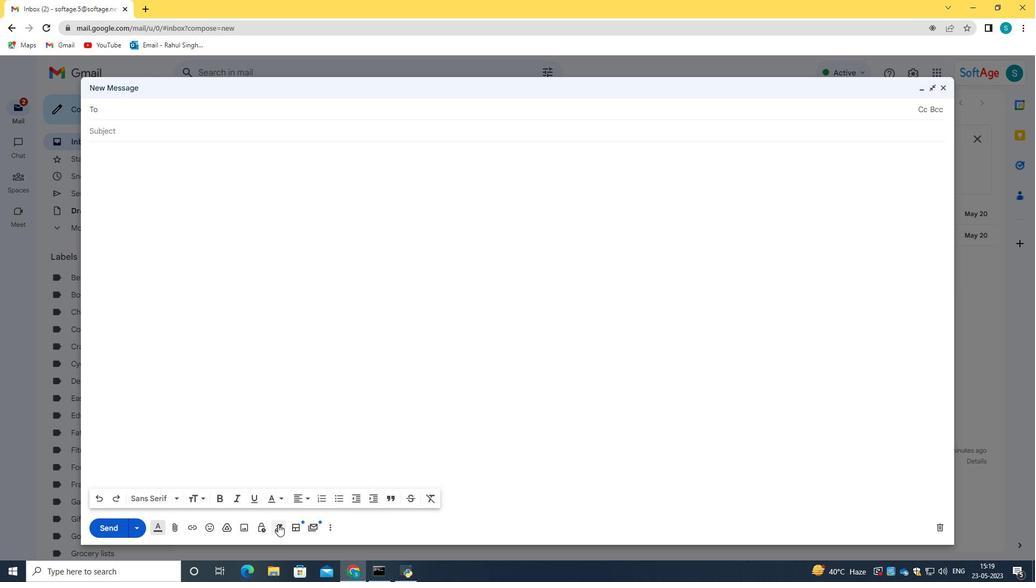 
Action: Mouse moved to (321, 510)
Screenshot: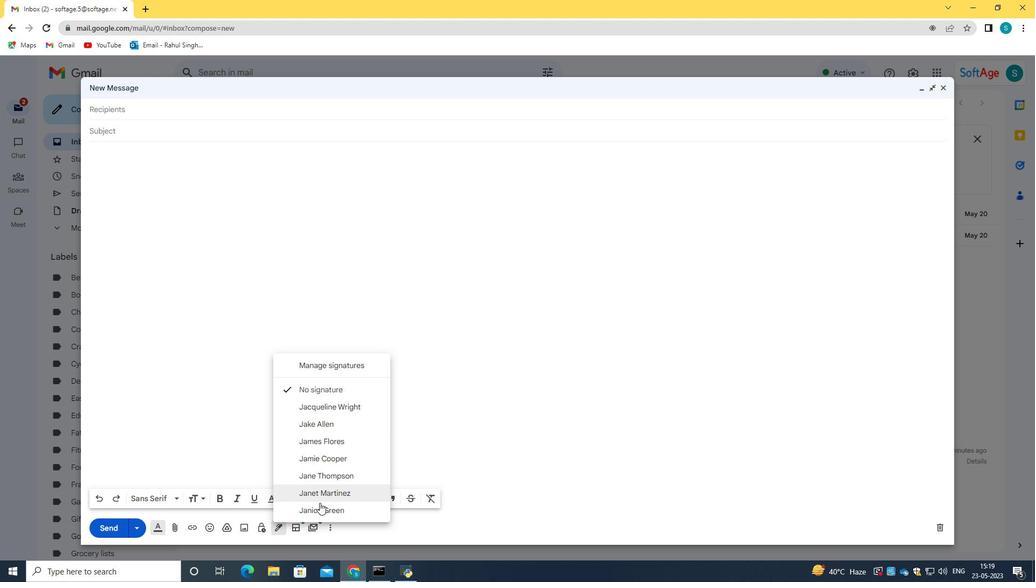 
Action: Mouse pressed left at (321, 510)
Screenshot: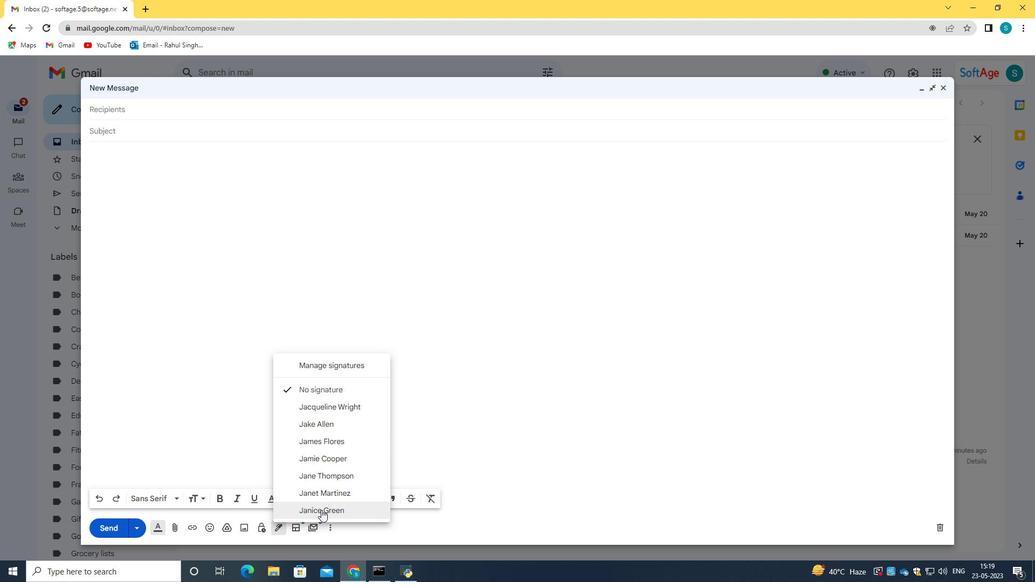 
Action: Mouse moved to (113, 134)
Screenshot: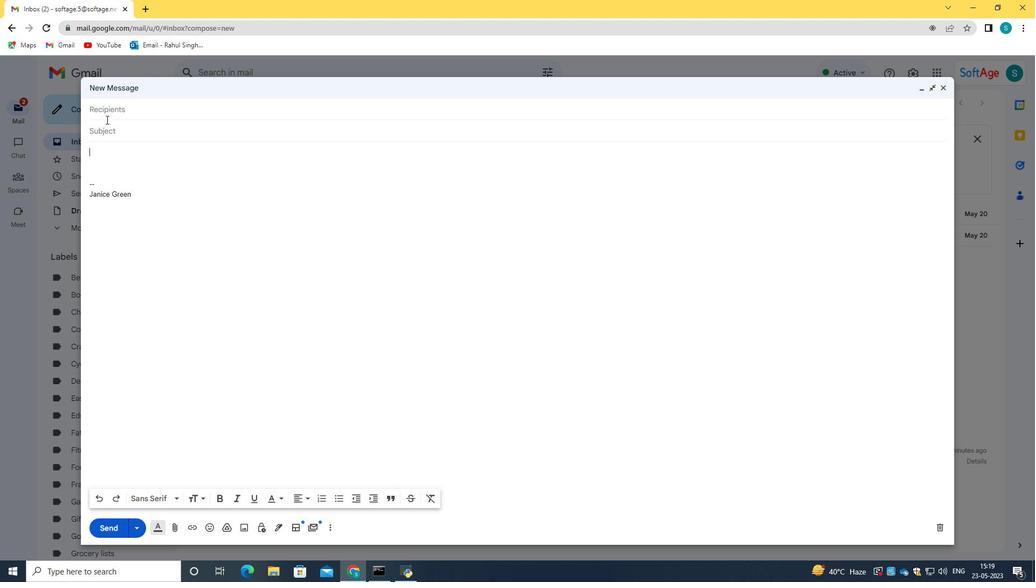 
Action: Mouse pressed left at (113, 134)
Screenshot: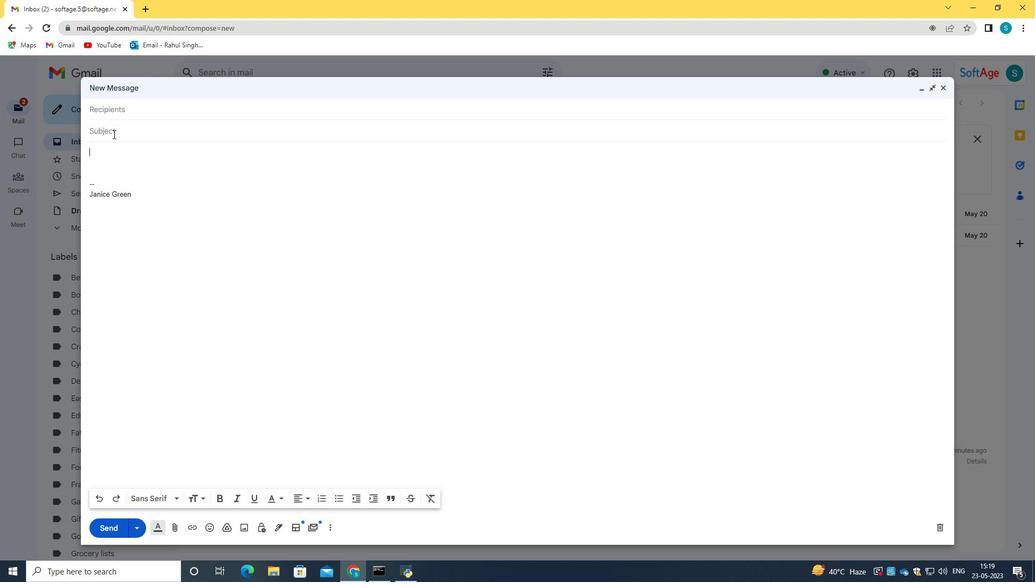 
Action: Key pressed <Key.caps_lock>C<Key.caps_lock>onfirmation<Key.space>of<Key.space>a<Key.space>boi<Key.backspace>oking<Key.space>and<Key.space>t<Key.backspace><Key.backspace><Key.backspace><Key.backspace><Key.backspace>
Screenshot: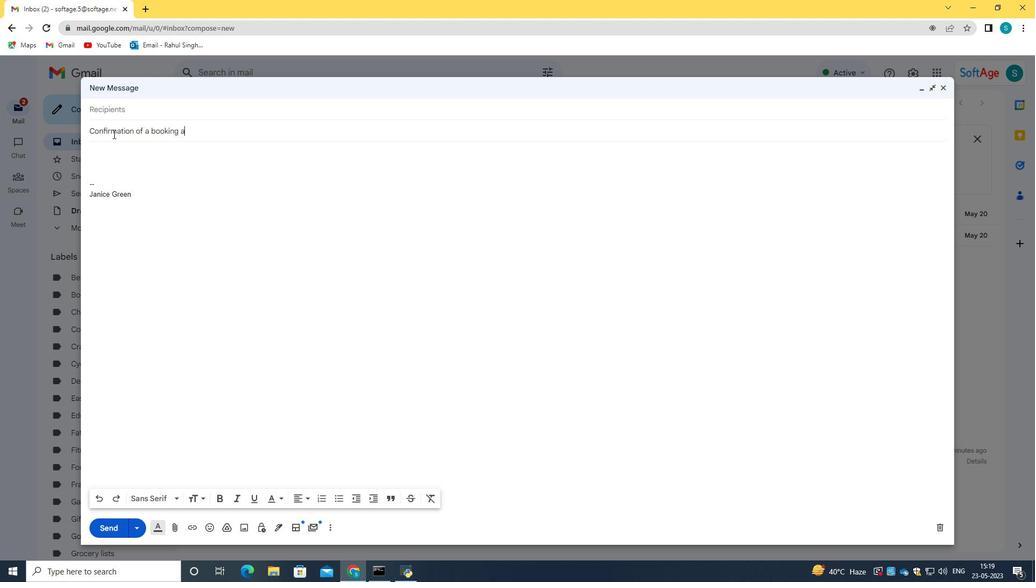 
Action: Mouse moved to (116, 150)
Screenshot: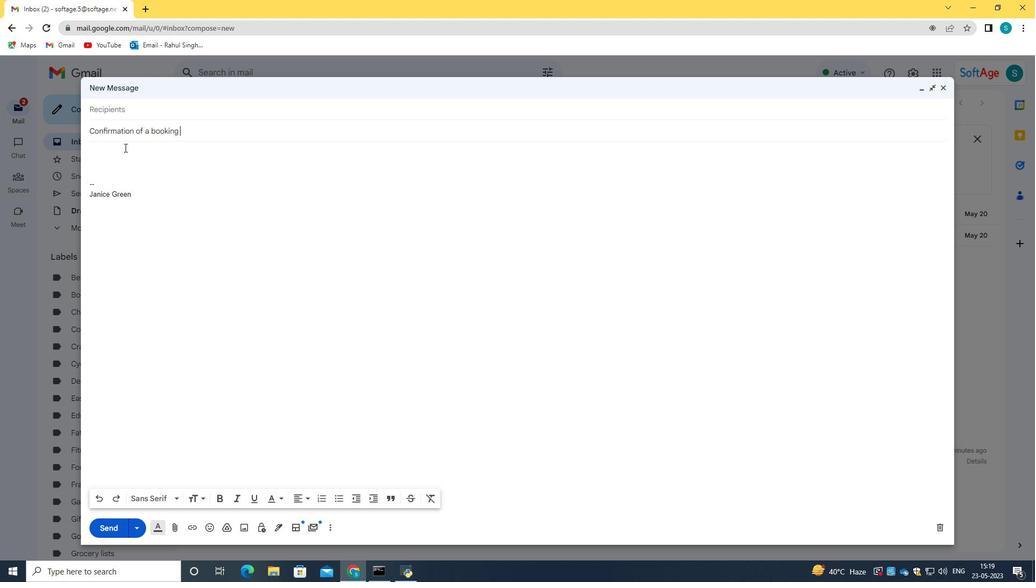 
Action: Mouse pressed left at (116, 150)
Screenshot: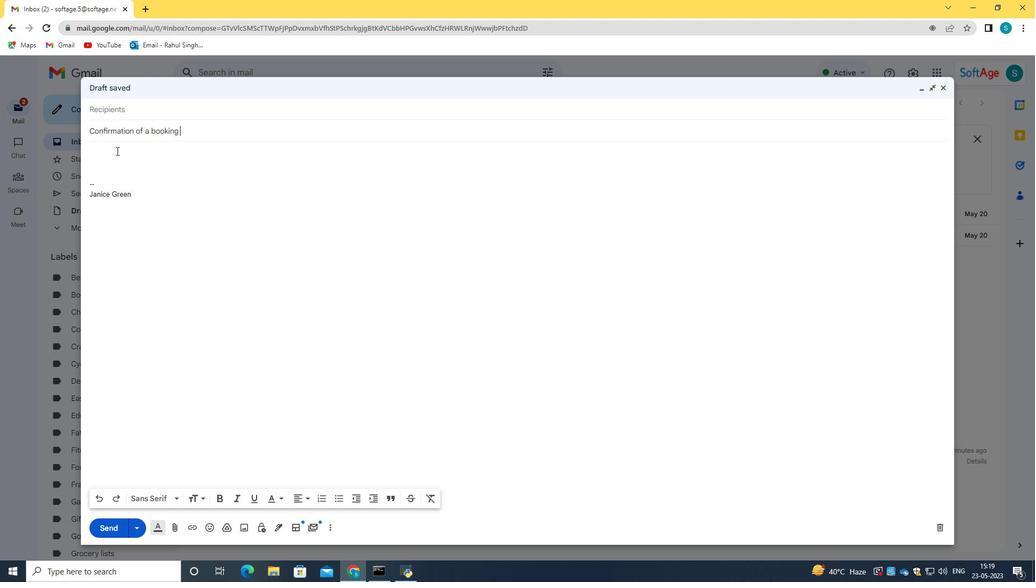 
Action: Key pressed <Key.caps_lock>J<Key.caps_lock>ust<Key.space>a<Key.space>friendly<Key.space>reminder<Key.space>to<Key.space>submit<Key.space>your<Key.space>timesheet<Key.space>just<Key.space>a<Key.space>fe=r<Key.backspace><Key.backspace><Key.backspace>riednly<Key.space><Key.space>fr=<Key.backspace><Key.backspace><Key.backspace>reminder<Key.space>to<Key.space>submit<Key.space>your<Key.space>timesheet<Key.space>by<Key.space>the<Key.space>end<Key.space>of<Key.space>th<Key.backspace>he<Key.space>day<Key.space>today.
Screenshot: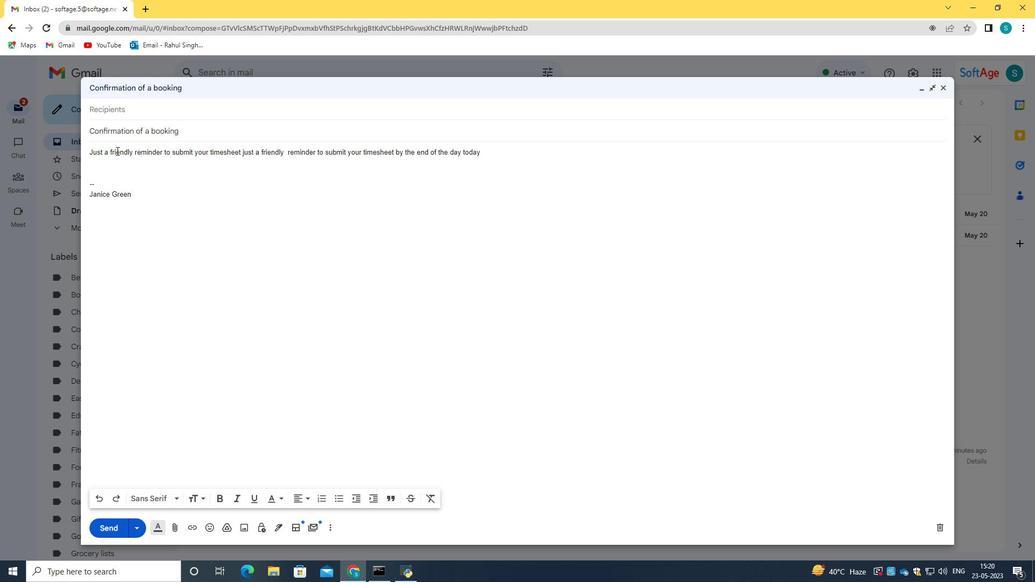 
Action: Mouse moved to (130, 113)
Screenshot: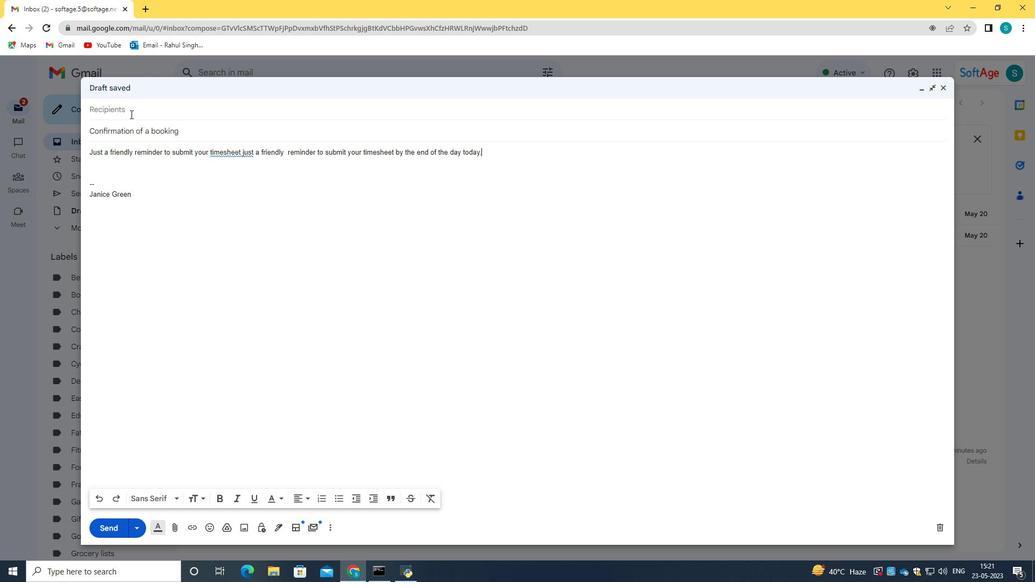 
Action: Mouse pressed left at (130, 113)
Screenshot: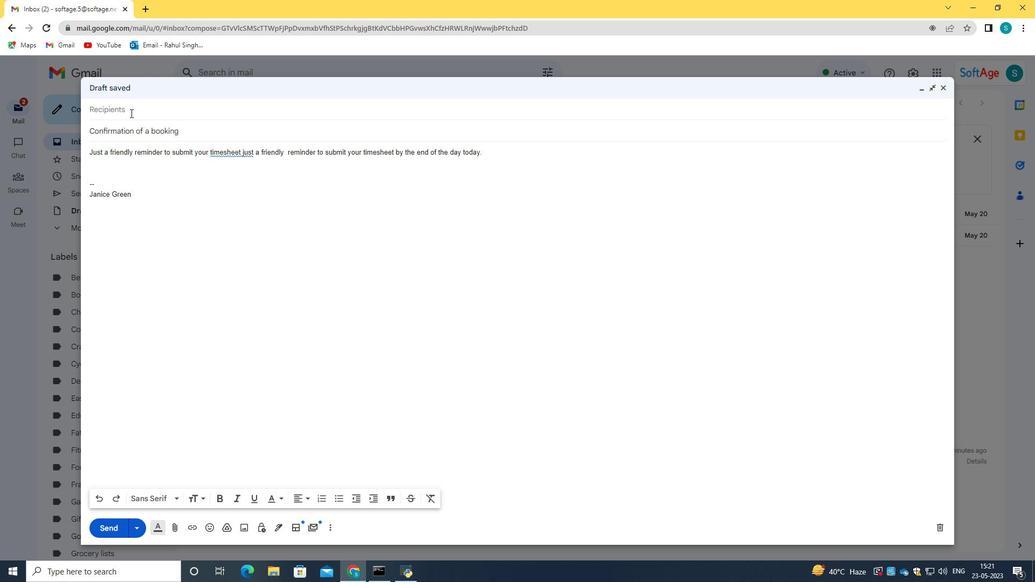 
Action: Key pressed softage.2<Key.shift>@si<Key.backspace>oftage.net
Screenshot: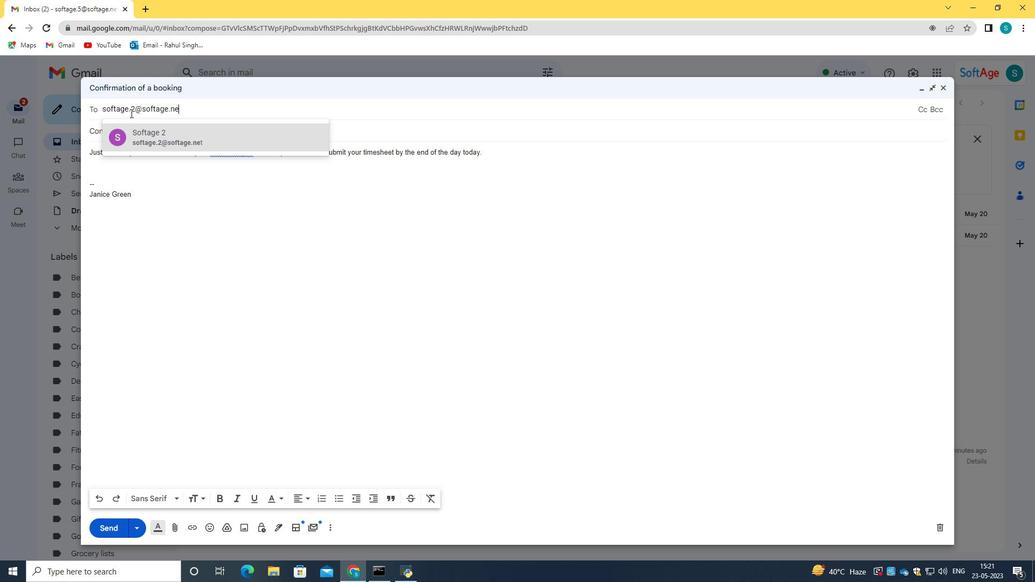 
Action: Mouse moved to (164, 127)
Screenshot: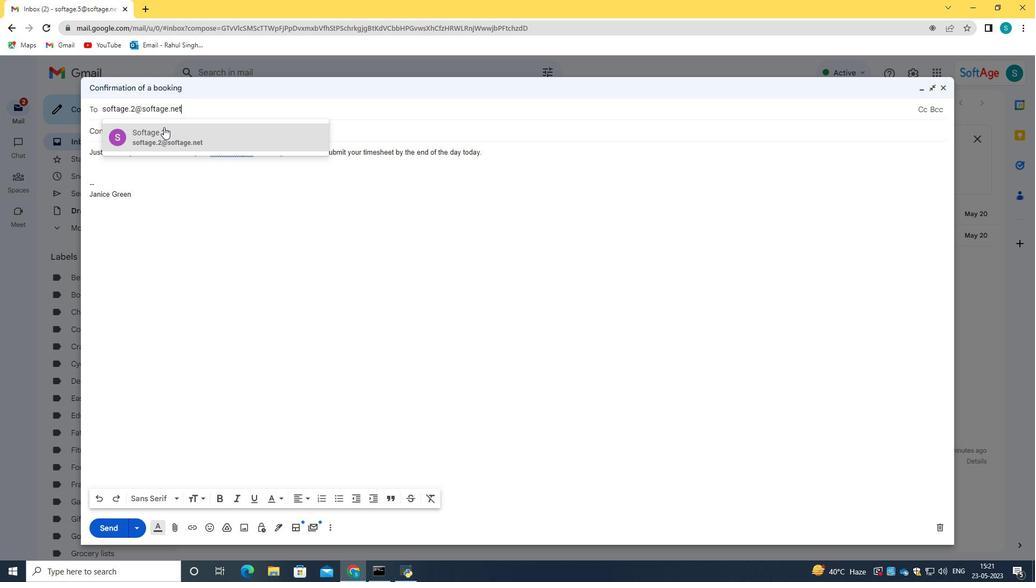 
Action: Mouse pressed left at (164, 127)
Screenshot: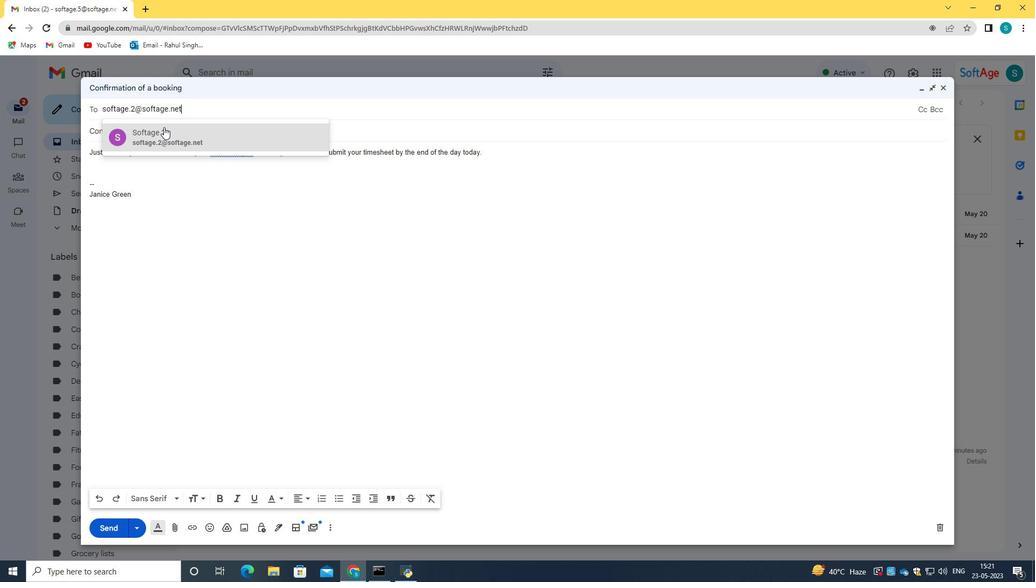 
Action: Mouse moved to (225, 166)
Screenshot: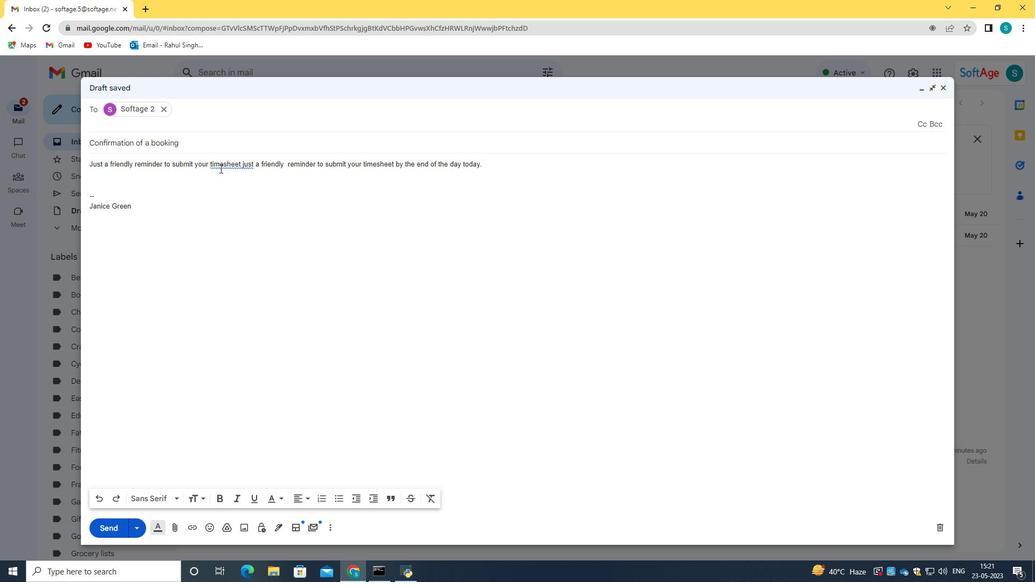 
Action: Mouse pressed left at (225, 166)
Screenshot: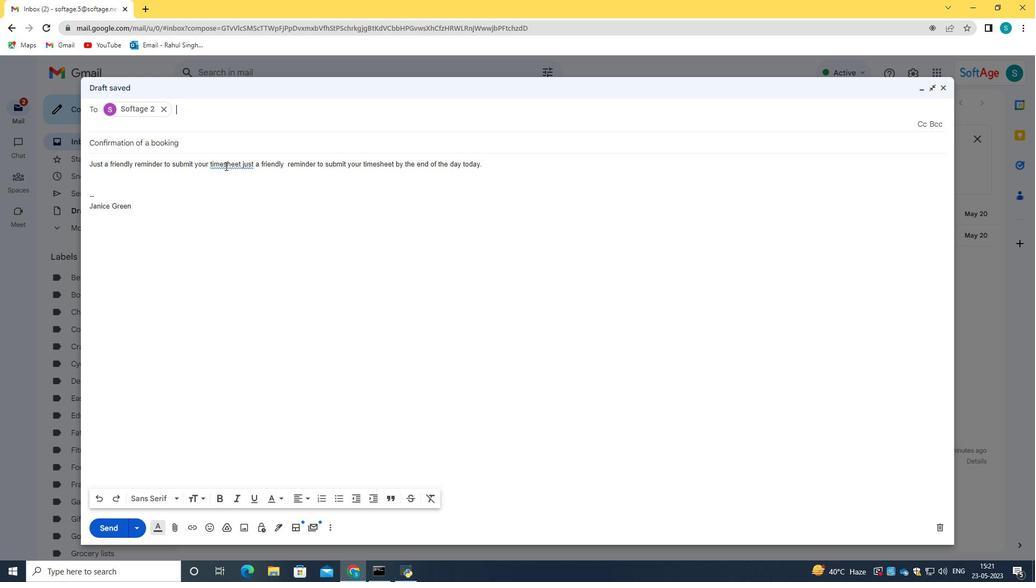 
Action: Mouse moved to (237, 151)
Screenshot: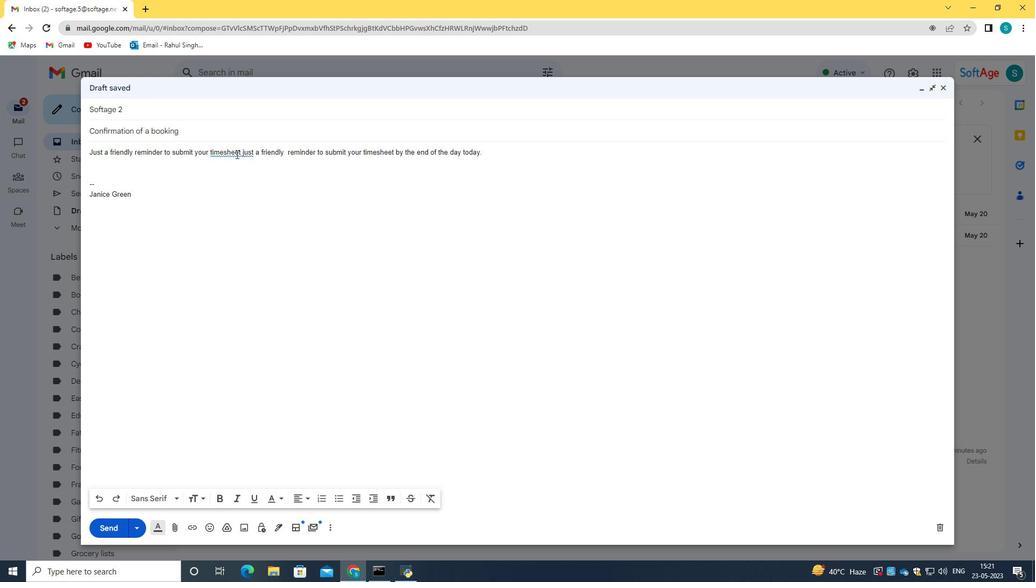 
Action: Mouse pressed right at (237, 151)
Screenshot: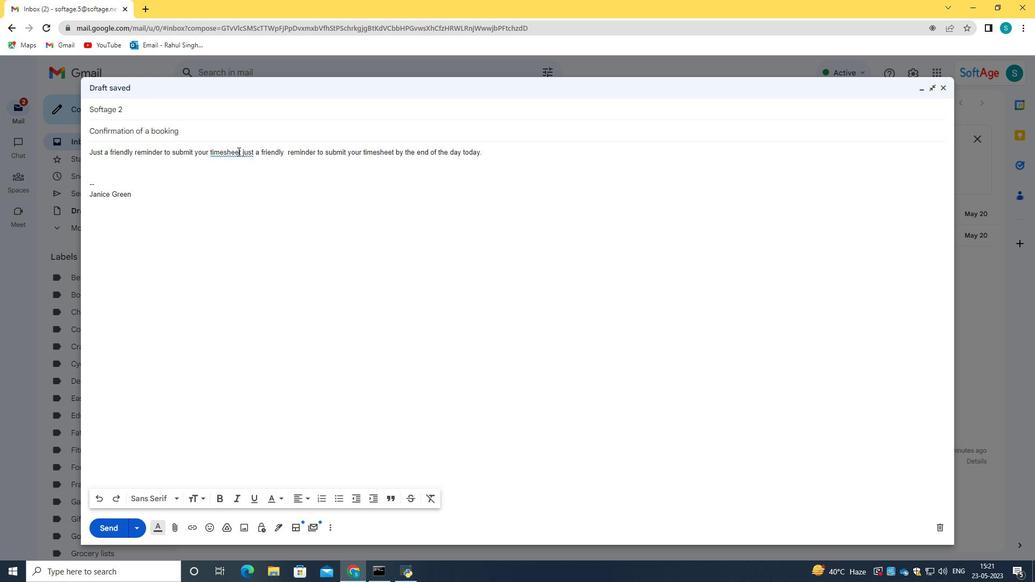 
Action: Mouse moved to (259, 171)
Screenshot: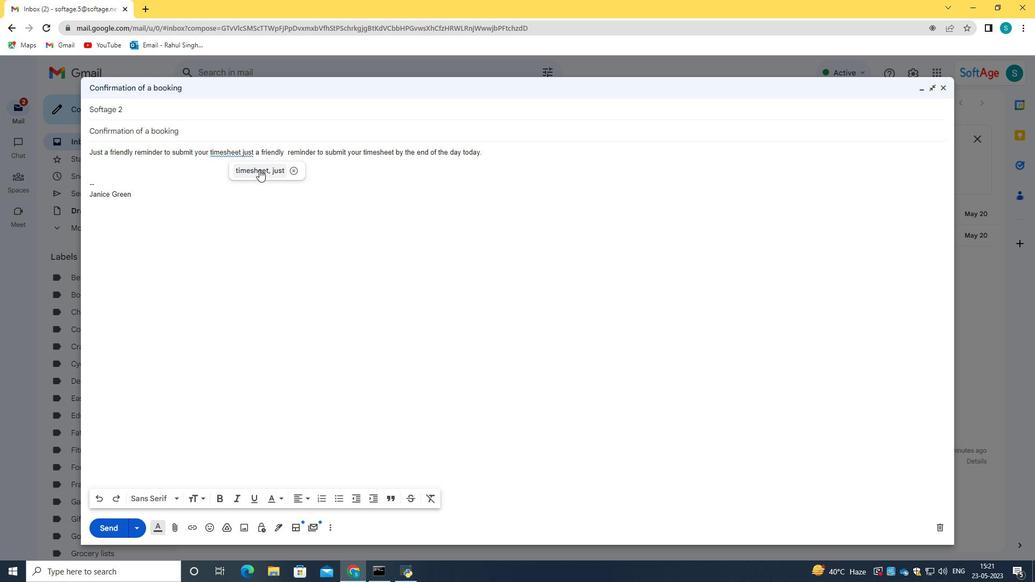 
Action: Mouse pressed left at (259, 171)
Screenshot: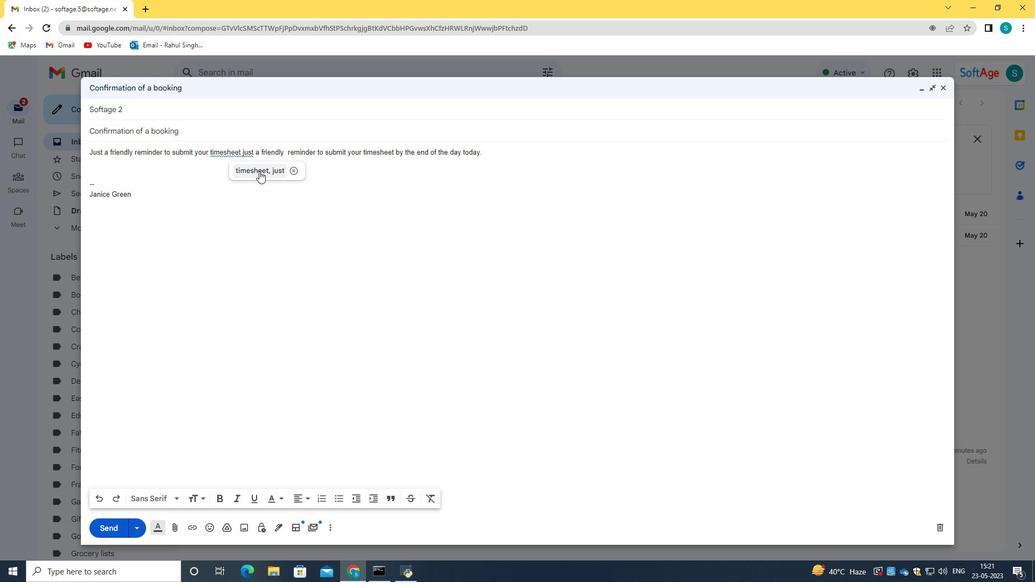 
Action: Mouse moved to (90, 151)
Screenshot: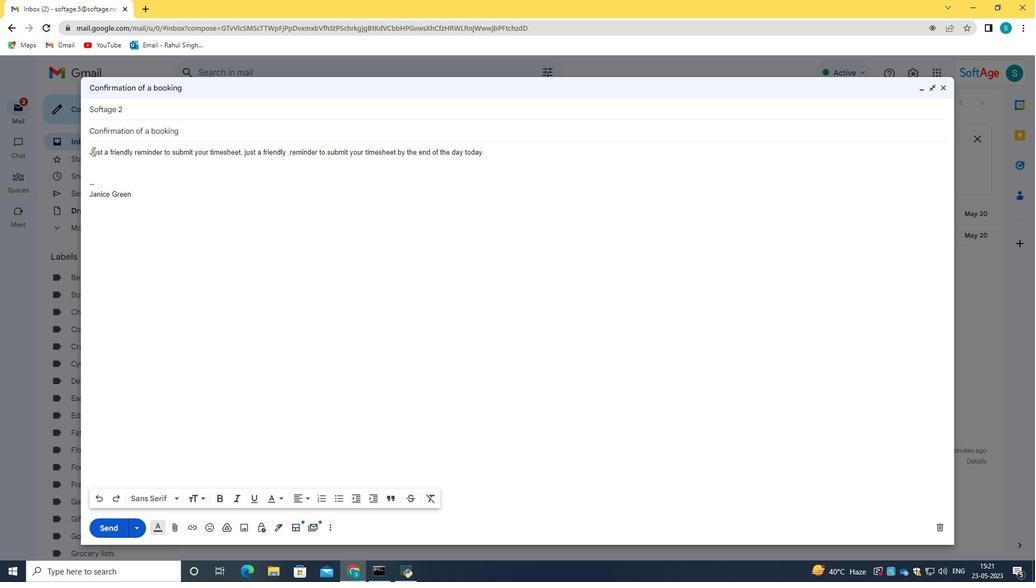 
Action: Mouse pressed left at (90, 151)
Screenshot: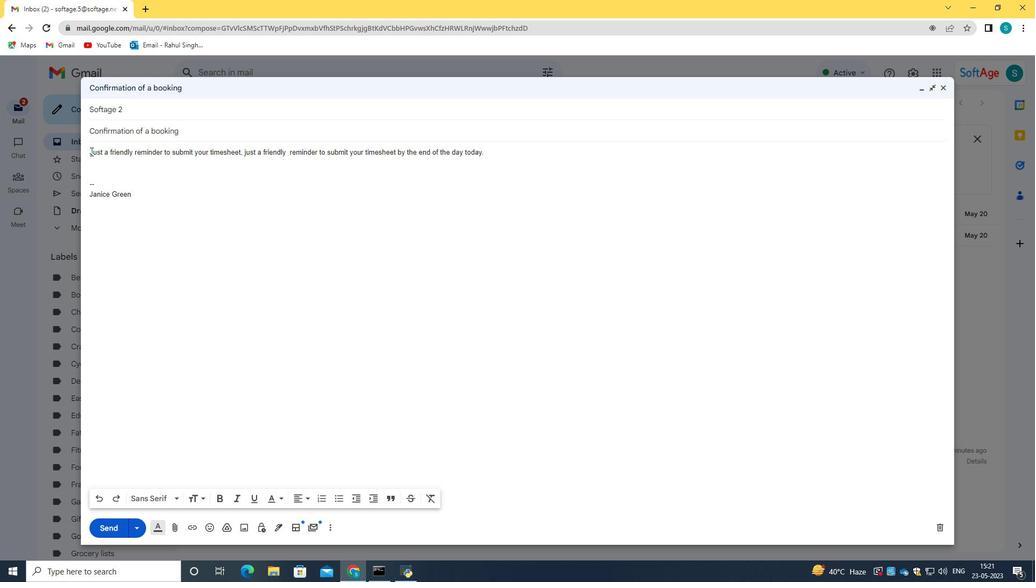 
Action: Mouse moved to (107, 155)
Screenshot: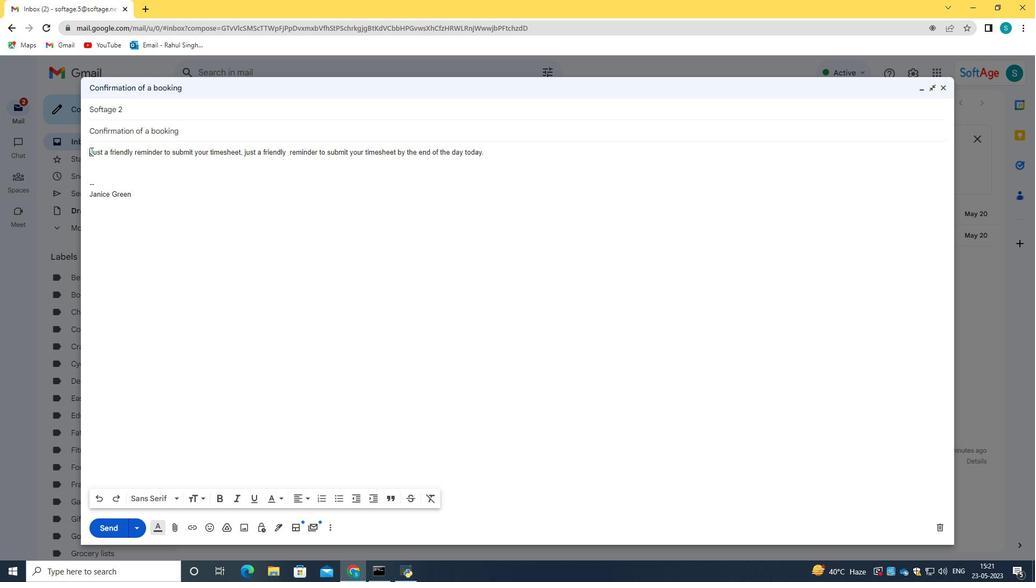 
Action: Key pressed <Key.shift_r><Key.right><Key.right><Key.right><Key.right><Key.right><Key.right><Key.right><Key.right><Key.right><Key.right><Key.right><Key.right><Key.right><Key.right><Key.right><Key.right><Key.right><Key.right><Key.right><Key.right><Key.right><Key.right><Key.right><Key.right><Key.right><Key.right><Key.right><Key.right><Key.right><Key.right><Key.right><Key.right><Key.right><Key.right><Key.right><Key.right><Key.right><Key.right><Key.right><Key.right><Key.right><Key.right><Key.right><Key.right><Key.right><Key.right><Key.right><Key.right><Key.right><Key.right><Key.right><Key.right><Key.right><Key.right><Key.right><Key.right><Key.right><Key.right><Key.right><Key.right><Key.right><Key.right><Key.right><Key.right><Key.right><Key.right><Key.right><Key.right><Key.right><Key.right><Key.right><Key.right><Key.right><Key.right><Key.right><Key.right><Key.right><Key.right><Key.right><Key.right><Key.right><Key.right><Key.right><Key.right><Key.right><Key.right><Key.right><Key.right><Key.right><Key.right><Key.right><Key.right><Key.right><Key.right><Key.right><Key.right><Key.right><Key.right><Key.right><Key.right><Key.right><Key.right><Key.right><Key.right><Key.right><Key.right><Key.right><Key.right><Key.right><Key.right><Key.right><Key.right><Key.right><Key.right><Key.right><Key.right><Key.right><Key.right><Key.right><Key.right><Key.right><Key.right><Key.right><Key.right><Key.right><Key.right><Key.right><Key.right><Key.right><Key.right>
Screenshot: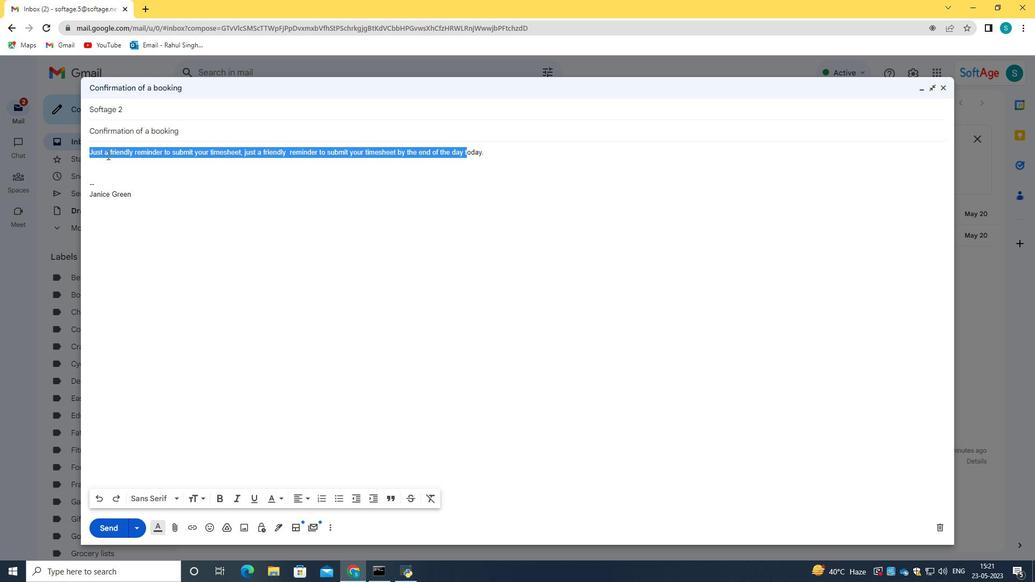 
Action: Mouse moved to (201, 499)
Screenshot: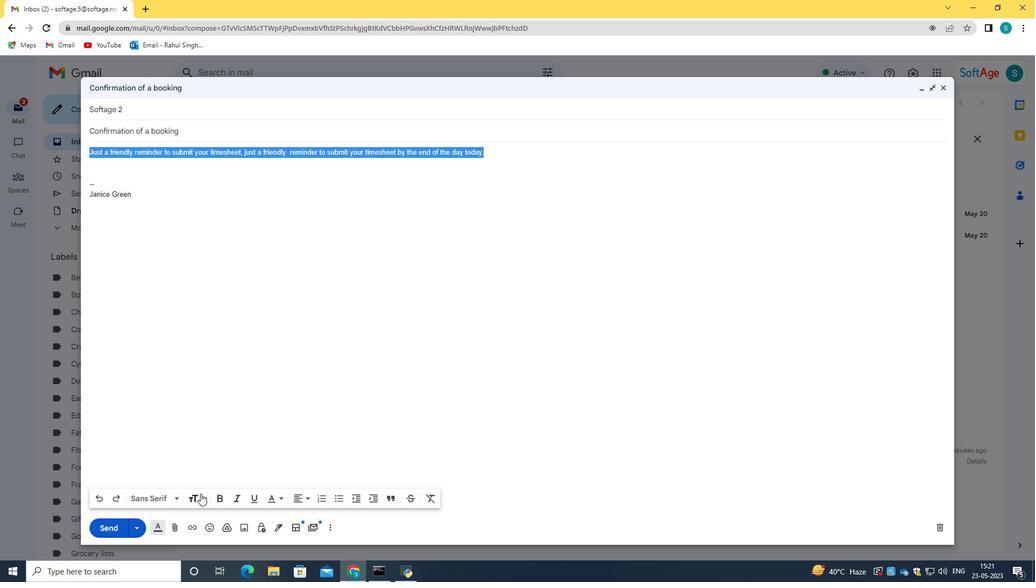 
Action: Mouse pressed left at (201, 499)
Screenshot: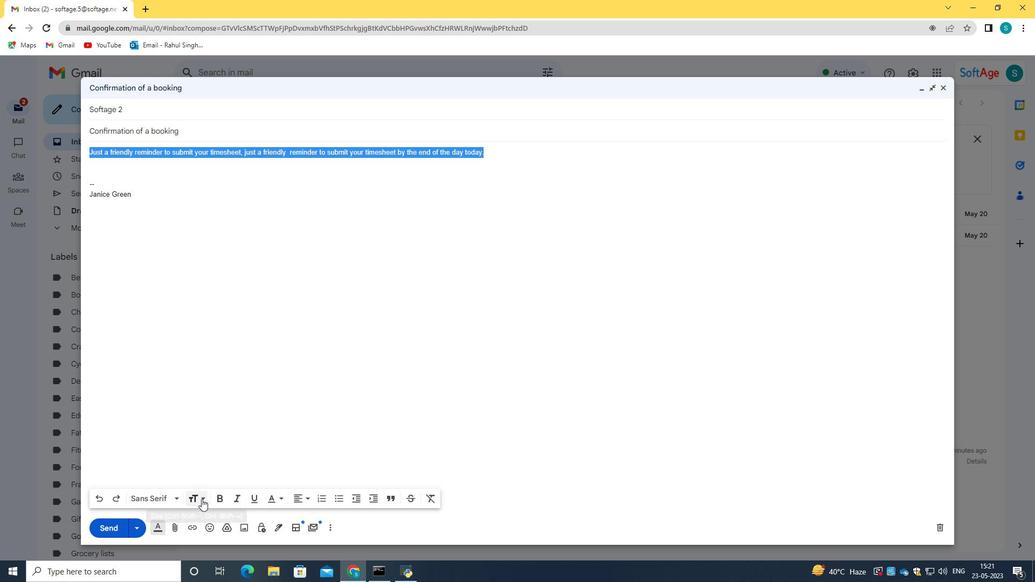 
Action: Mouse moved to (218, 485)
Screenshot: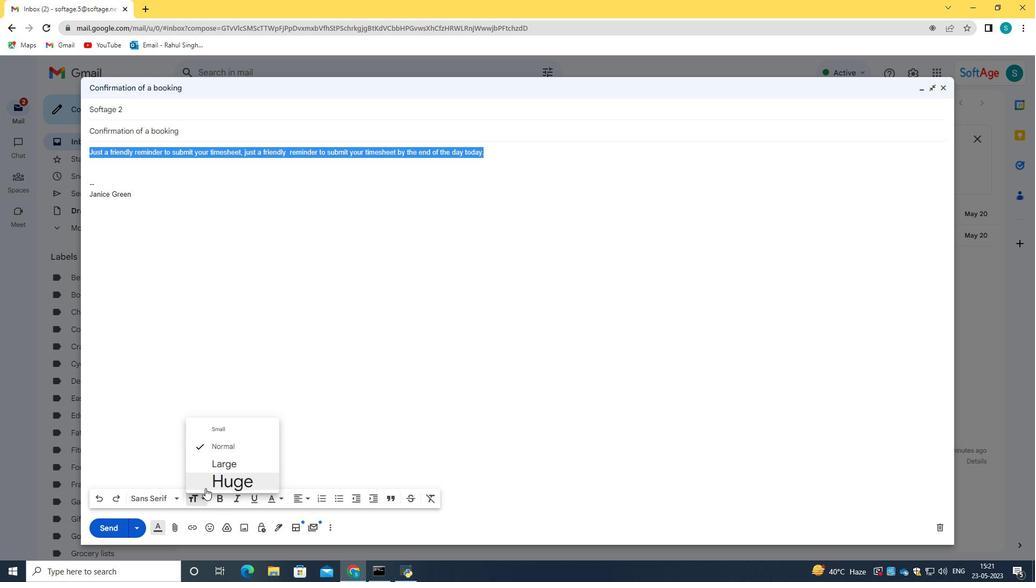 
Action: Mouse pressed left at (218, 485)
Screenshot: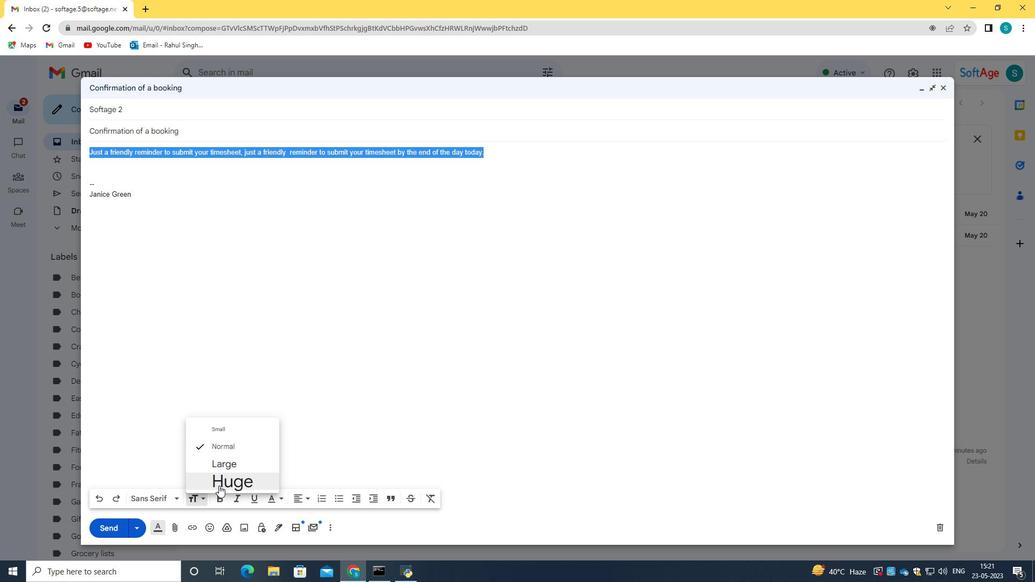 
Action: Mouse moved to (295, 498)
Screenshot: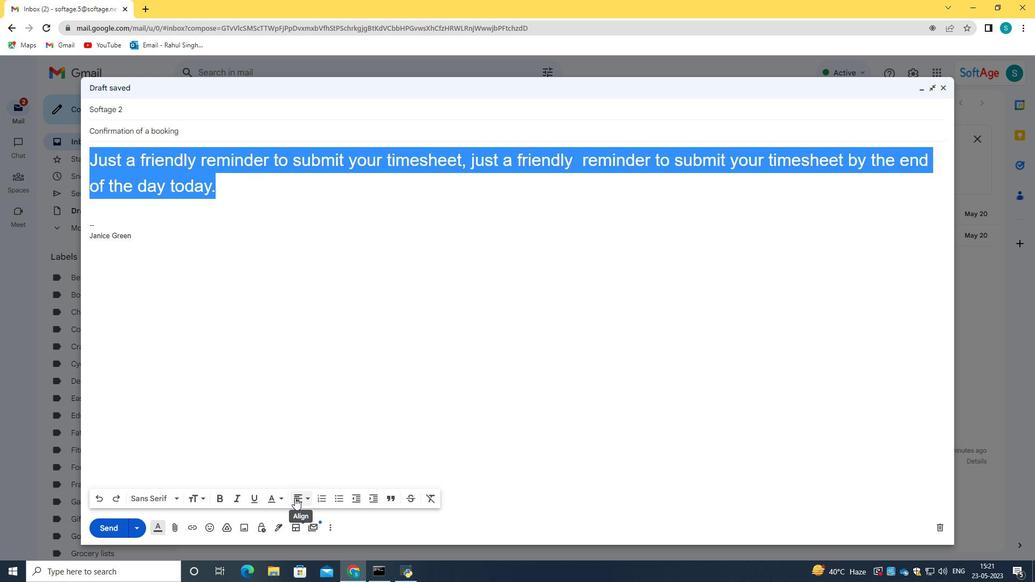 
Action: Mouse pressed left at (295, 498)
Screenshot: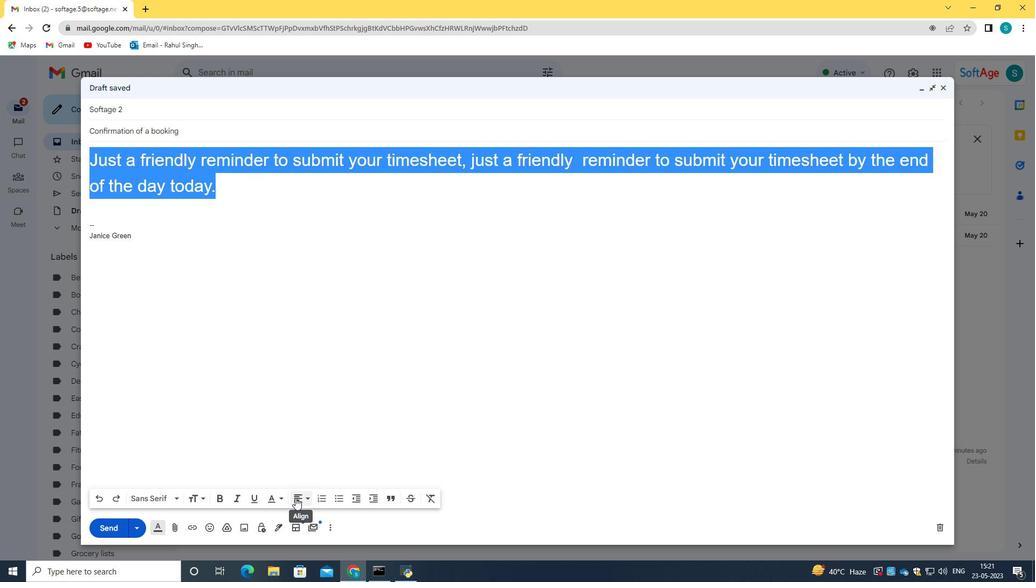 
Action: Mouse moved to (300, 480)
Screenshot: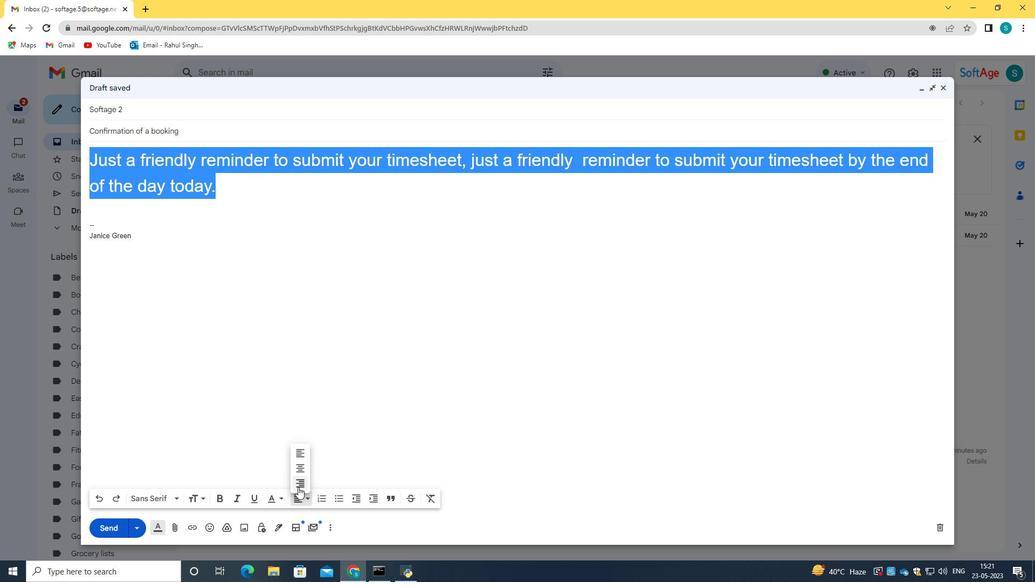 
Action: Mouse pressed left at (300, 480)
Screenshot: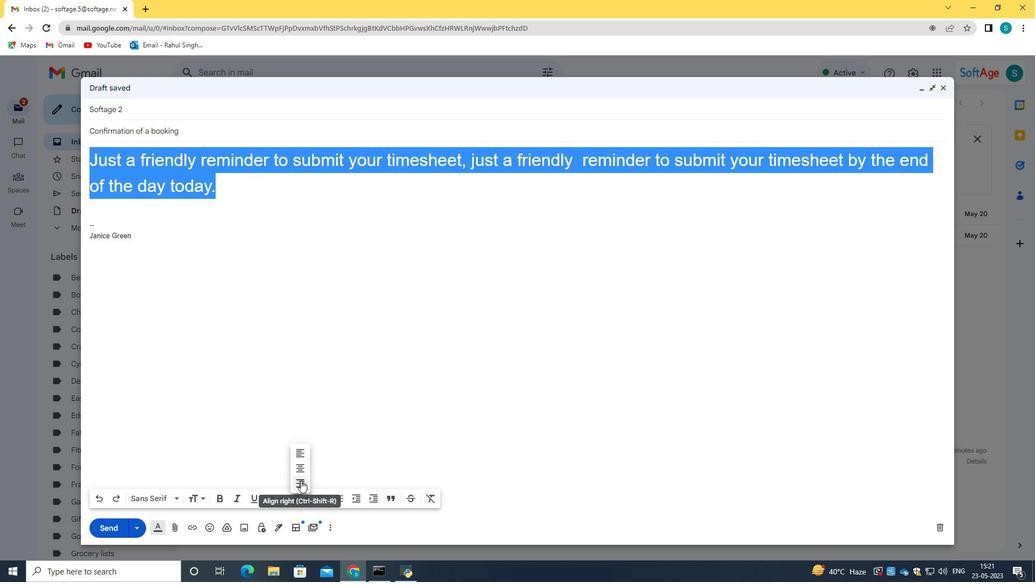 
Action: Mouse moved to (320, 373)
Screenshot: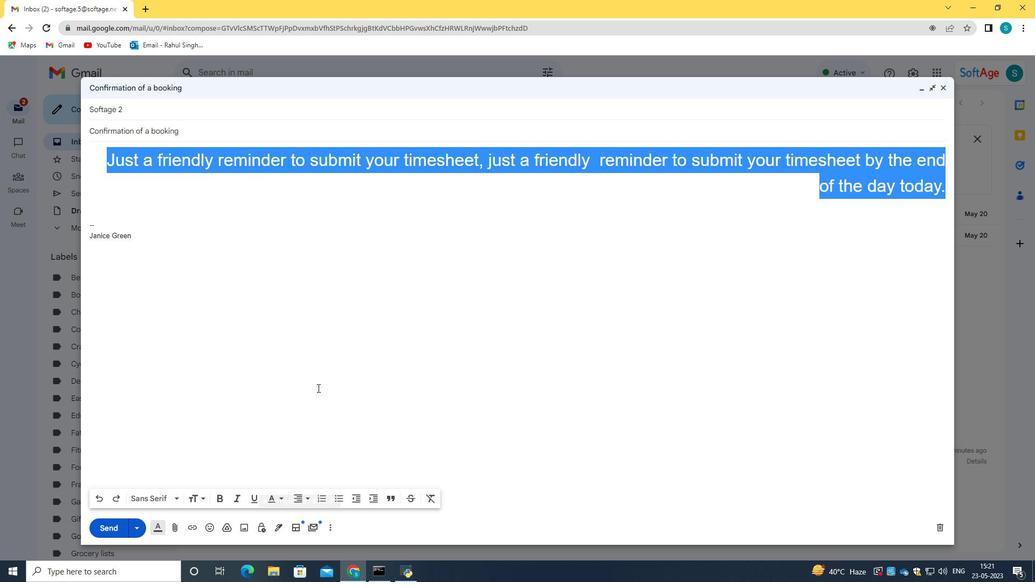 
Action: Mouse pressed left at (320, 373)
Screenshot: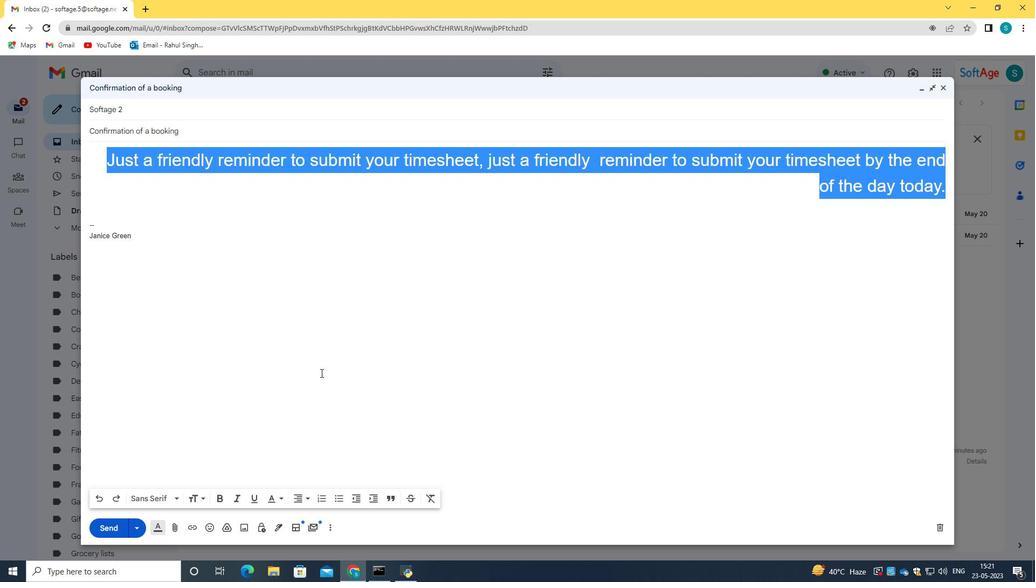 
Action: Mouse moved to (119, 532)
Screenshot: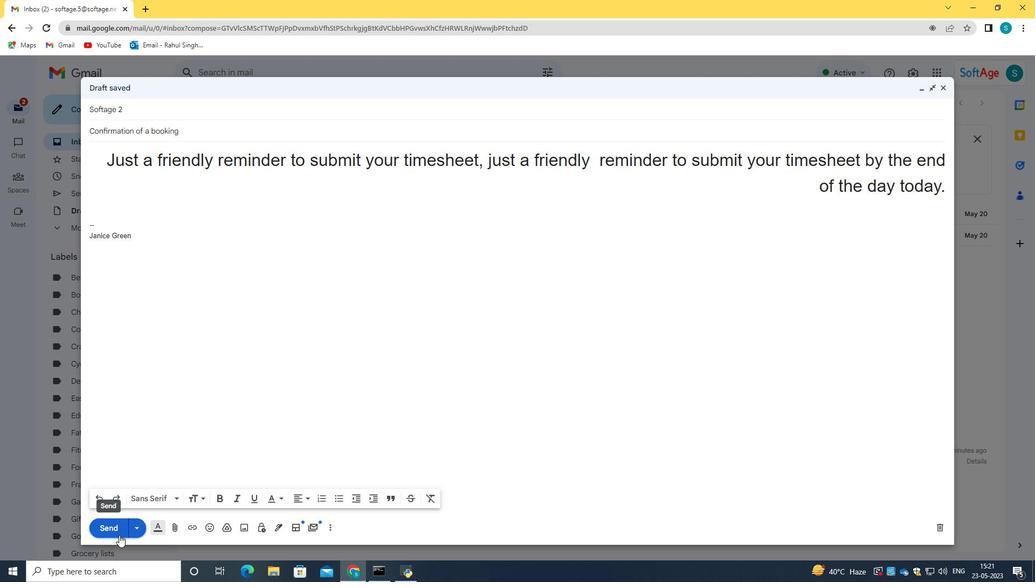 
Action: Mouse pressed left at (119, 532)
Screenshot: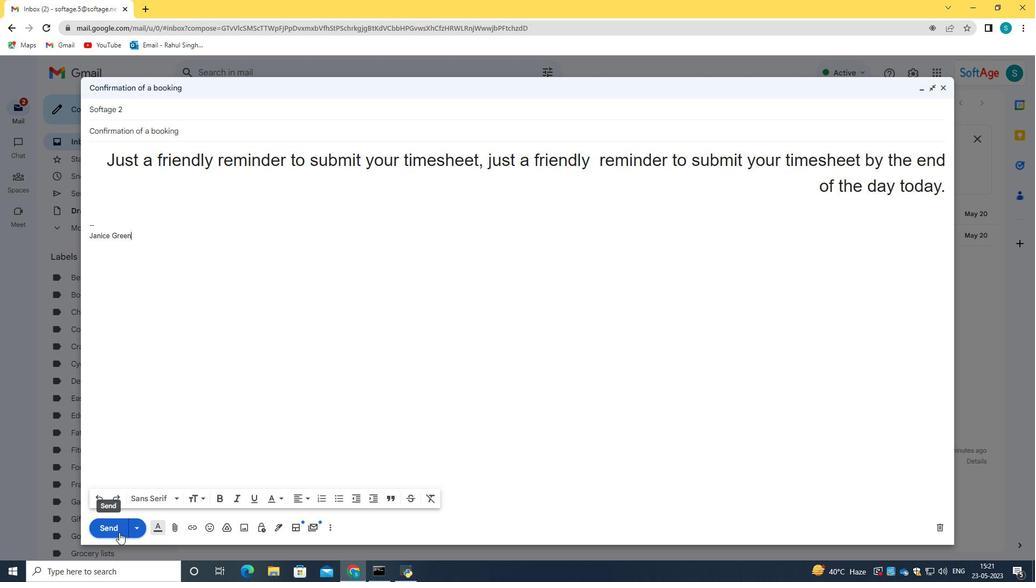 
Action: Mouse moved to (101, 200)
Screenshot: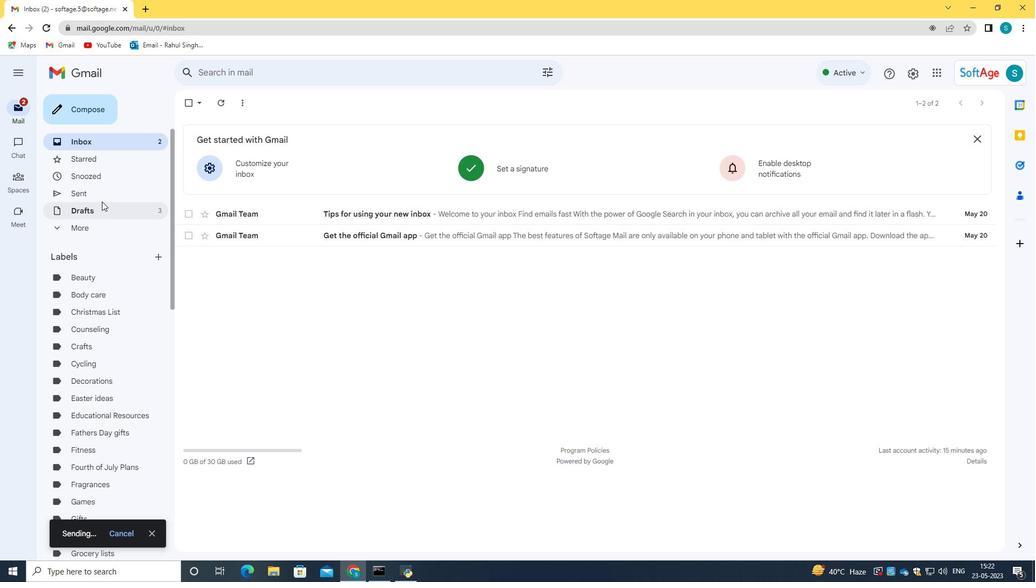 
Action: Mouse pressed left at (101, 200)
Screenshot: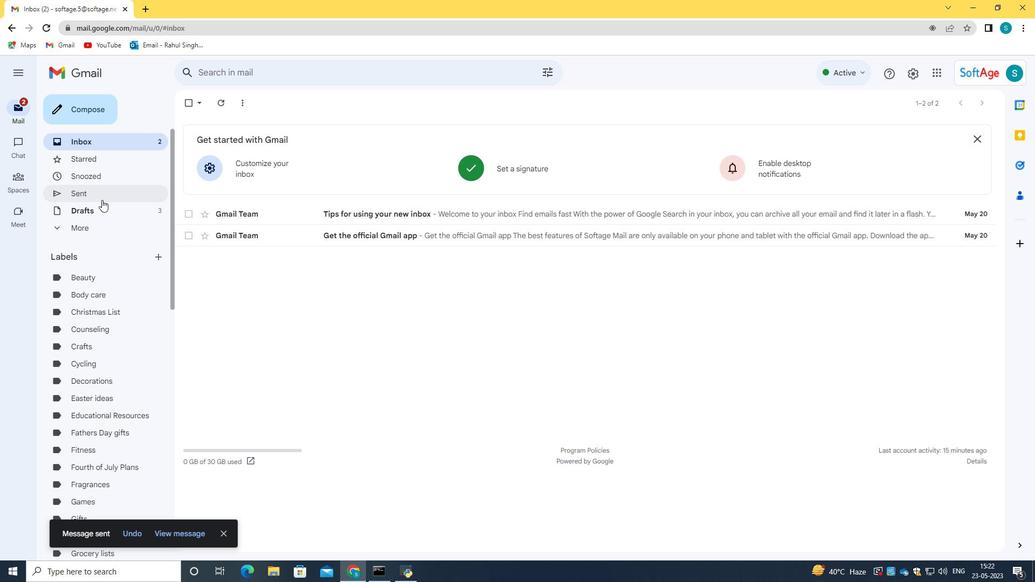 
Action: Mouse moved to (273, 156)
Screenshot: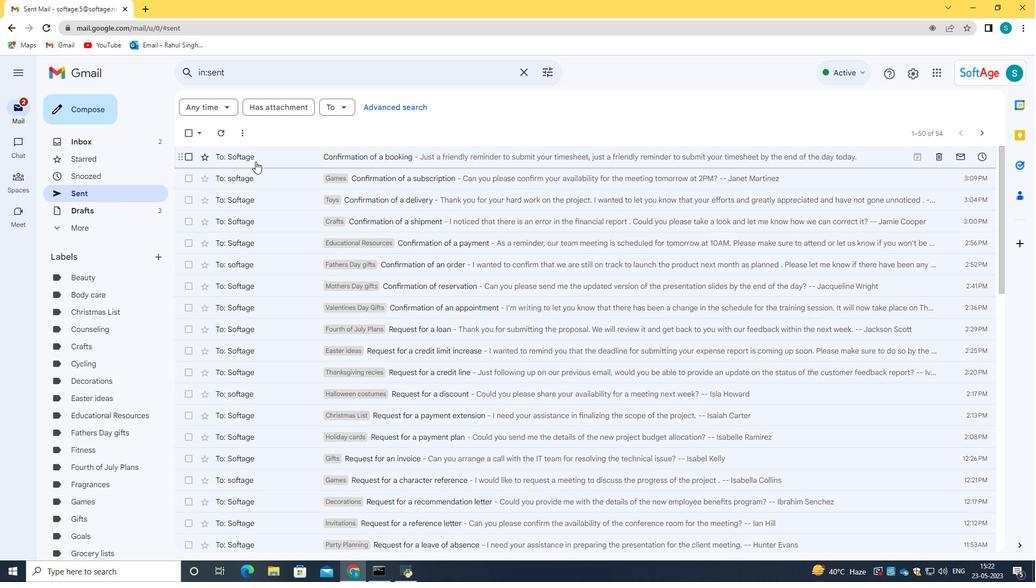 
Action: Mouse pressed left at (273, 156)
Screenshot: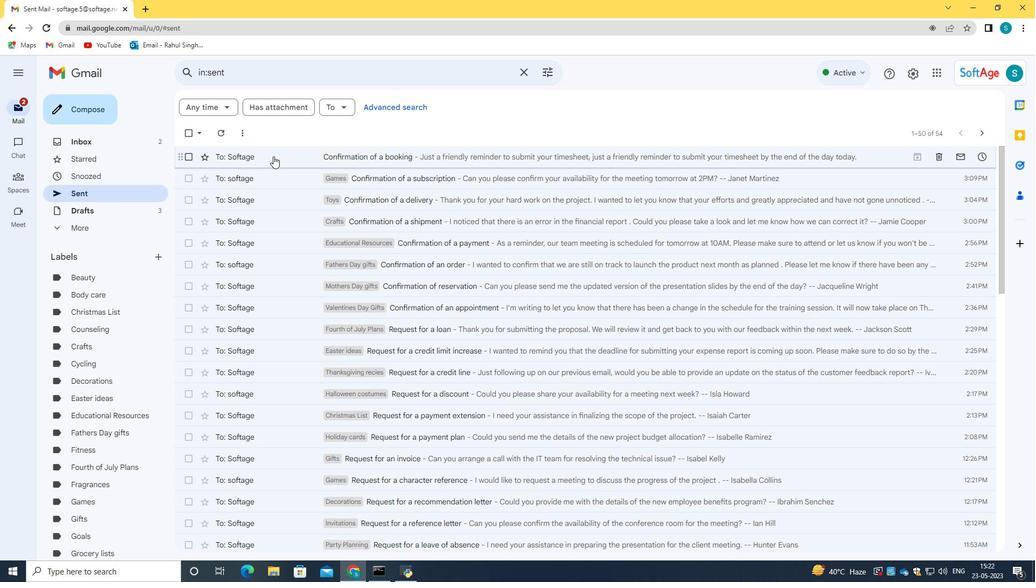 
Action: Mouse moved to (190, 106)
Screenshot: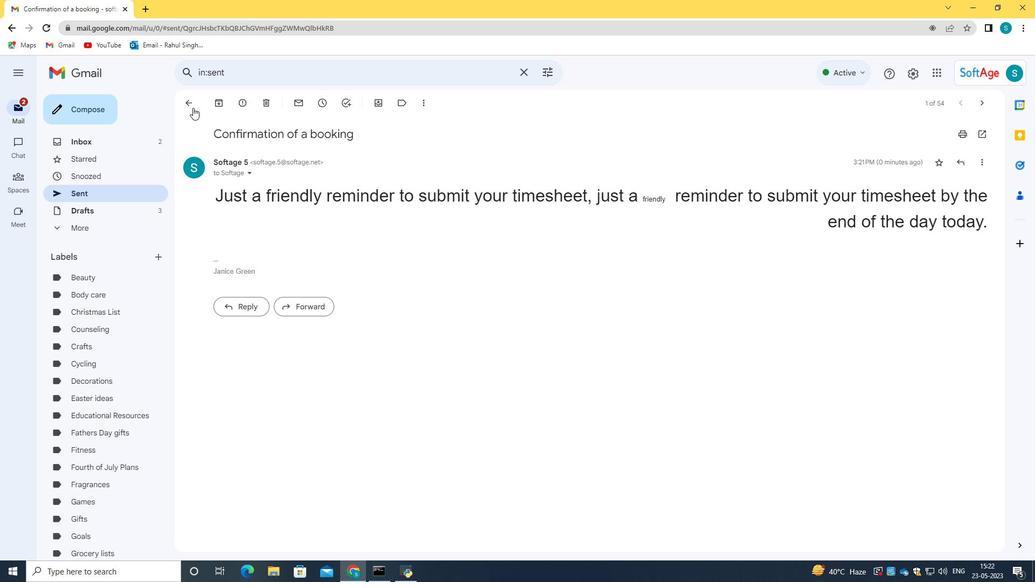 
Action: Mouse pressed left at (190, 106)
Screenshot: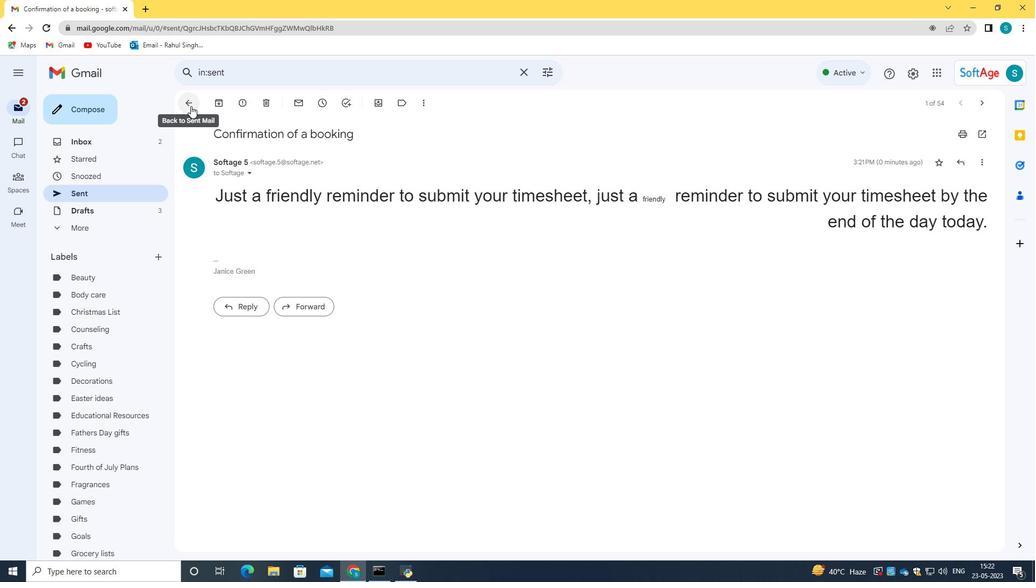 
Action: Mouse moved to (276, 161)
Screenshot: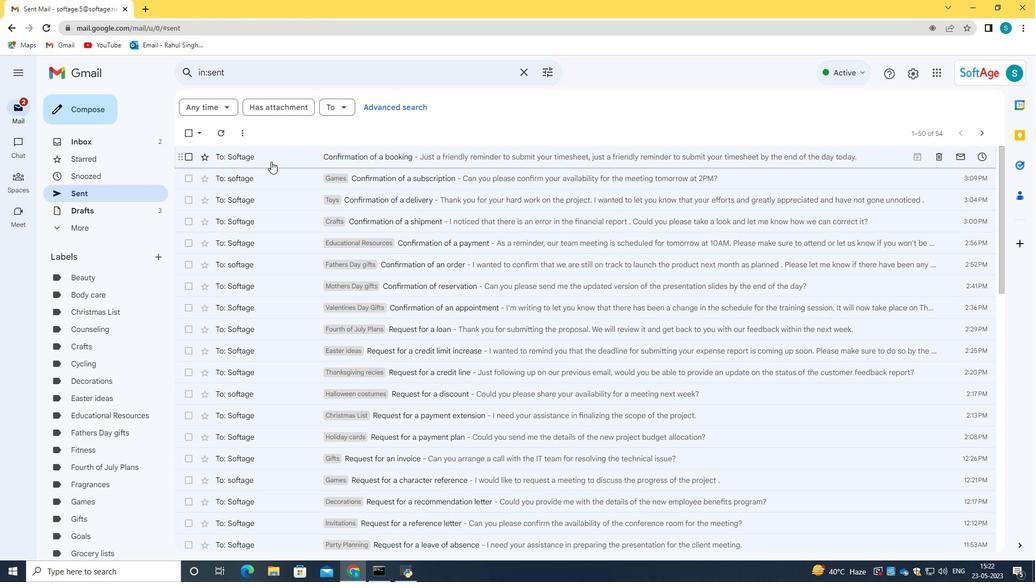
Action: Mouse pressed left at (276, 161)
Screenshot: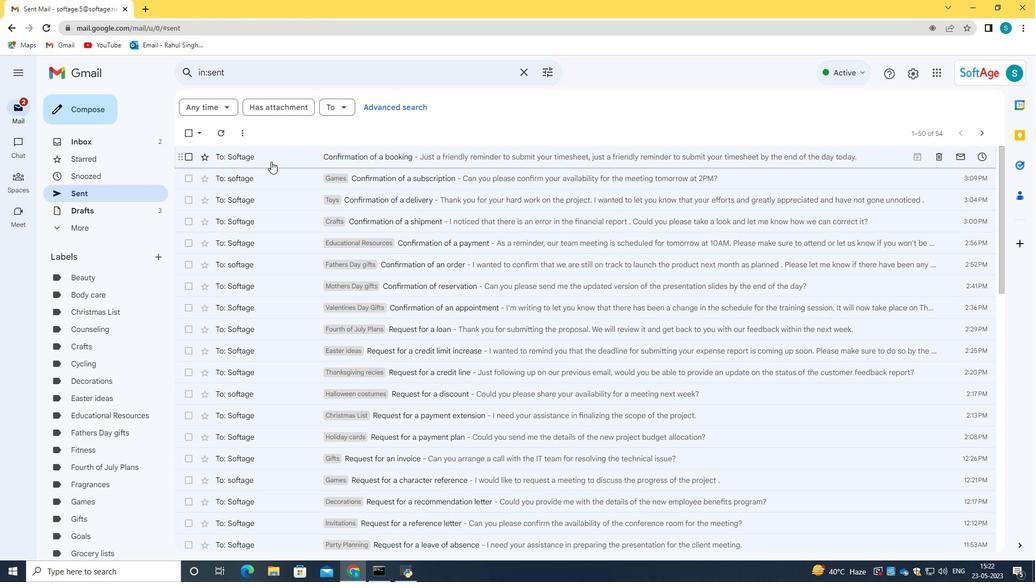 
Action: Mouse moved to (183, 97)
Screenshot: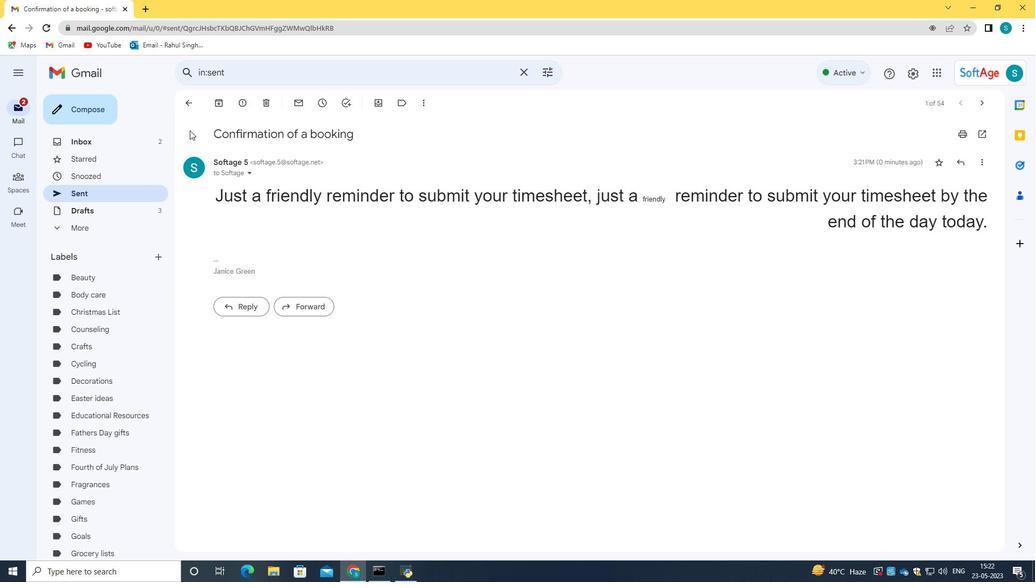 
Action: Mouse pressed left at (183, 97)
Screenshot: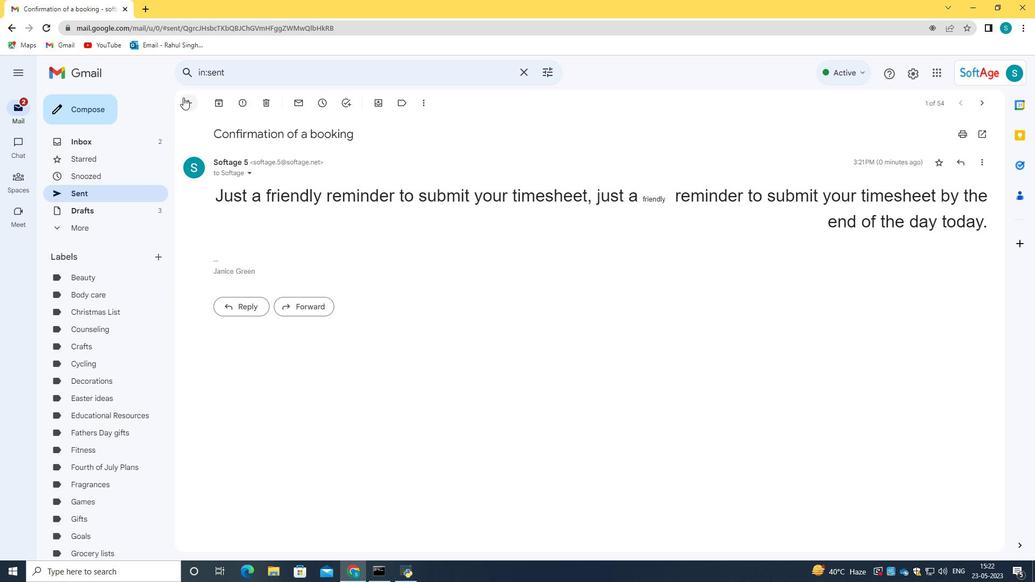 
Action: Mouse moved to (188, 155)
Screenshot: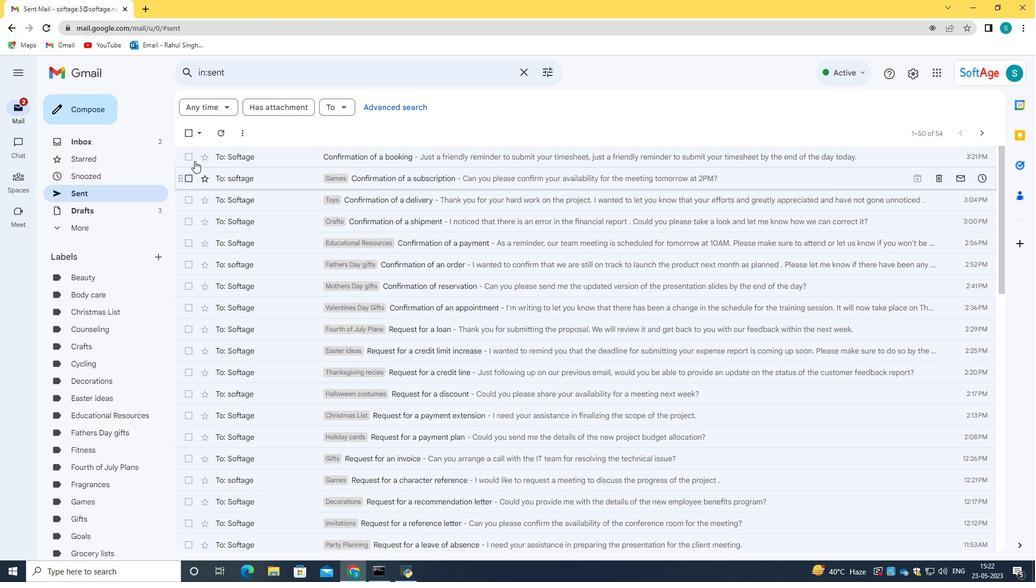 
Action: Mouse pressed left at (188, 155)
Screenshot: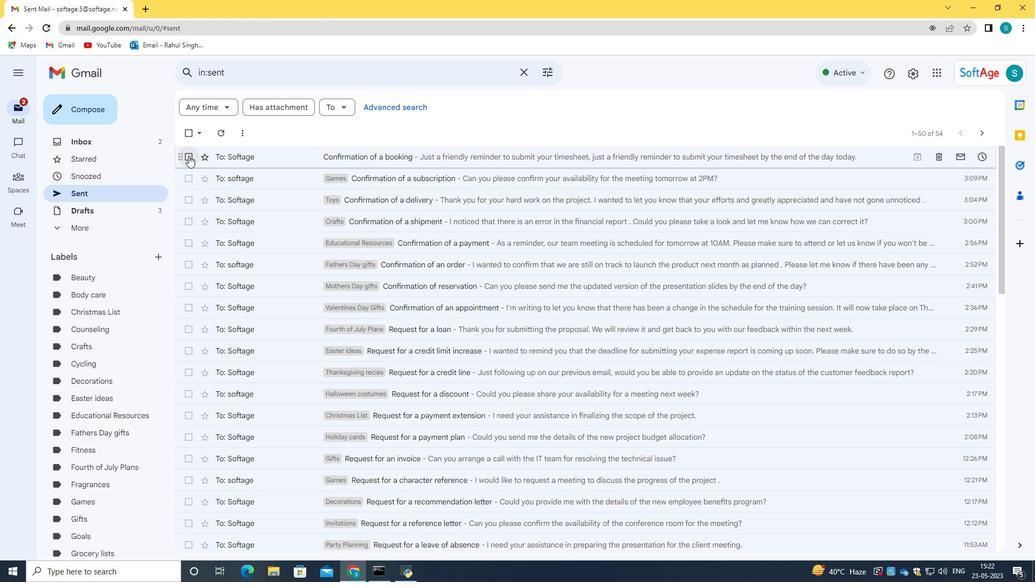 
Action: Mouse moved to (266, 150)
Screenshot: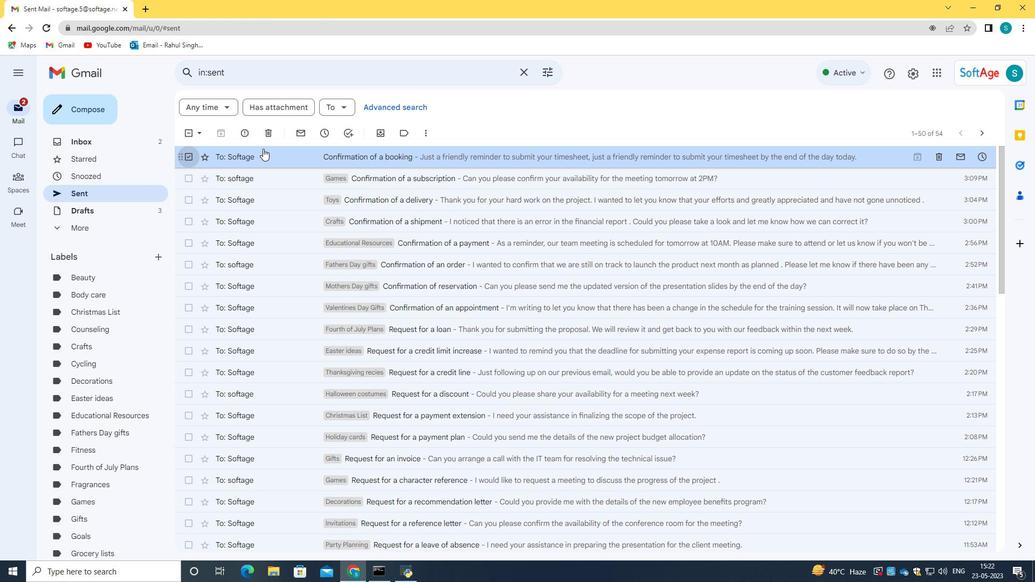 
Action: Mouse pressed right at (266, 150)
Screenshot: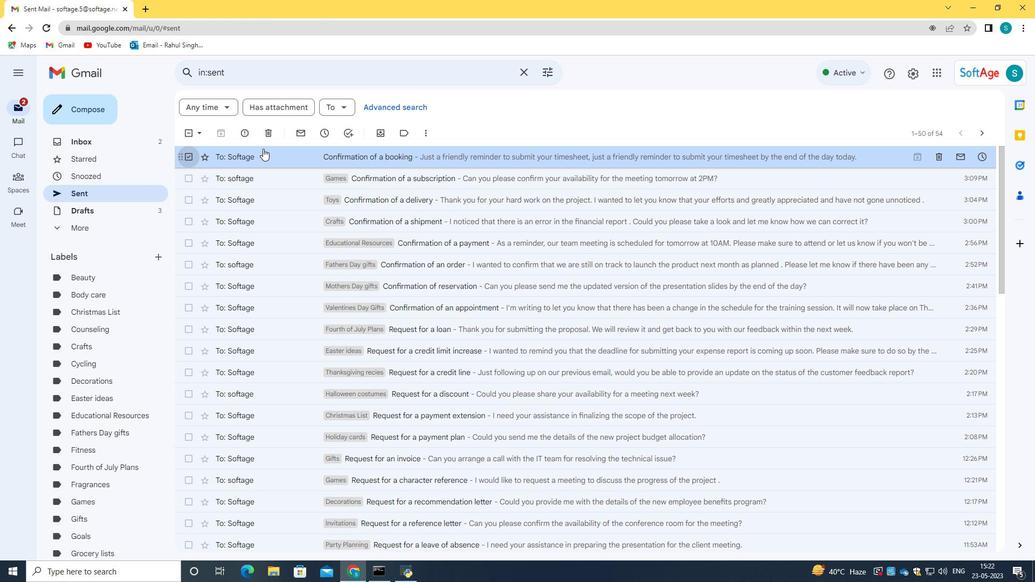 
Action: Mouse moved to (433, 309)
Screenshot: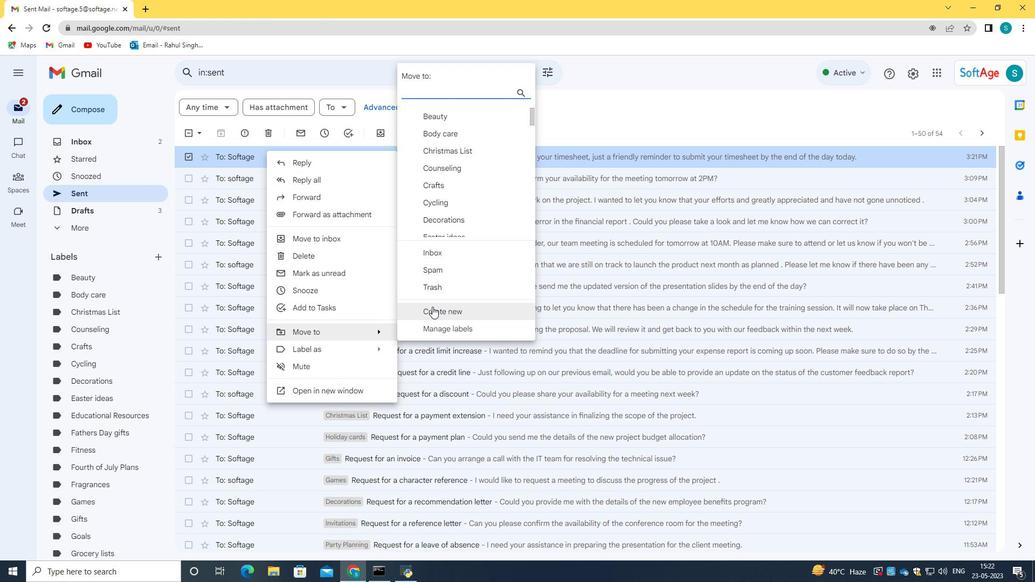 
Action: Mouse pressed left at (433, 309)
Screenshot: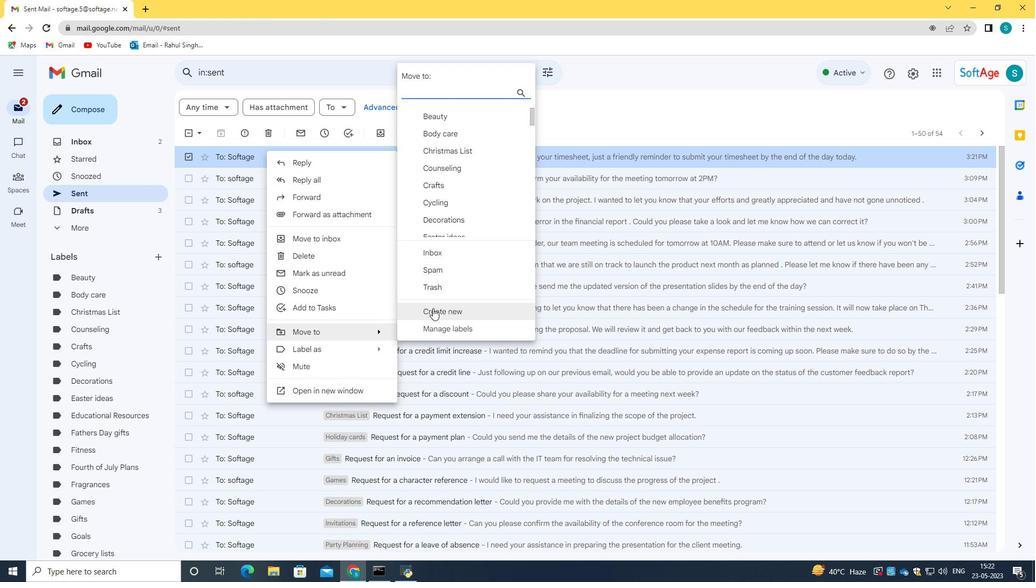 
Action: Key pressed <Key.caps_lock>B<Key.caps_lock>it<Key.backspace>rthday<Key.space><Key.caps_lock>P<Key.caps_lock>ae<Key.backspace><Key.backspace><Key.backspace><Key.caps_lock><Key.caps_lock>parties
Screenshot: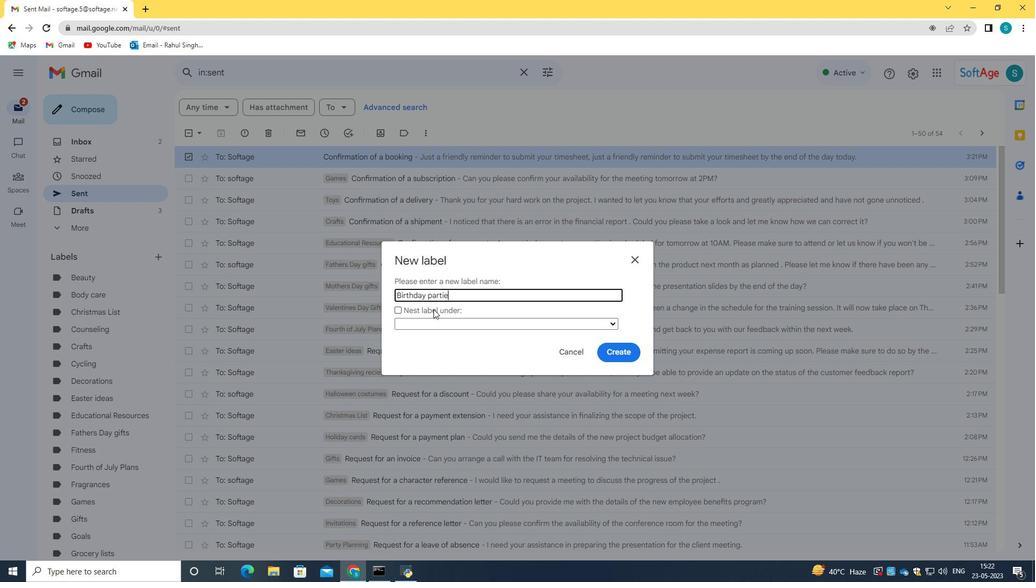 
Action: Mouse moved to (622, 355)
Screenshot: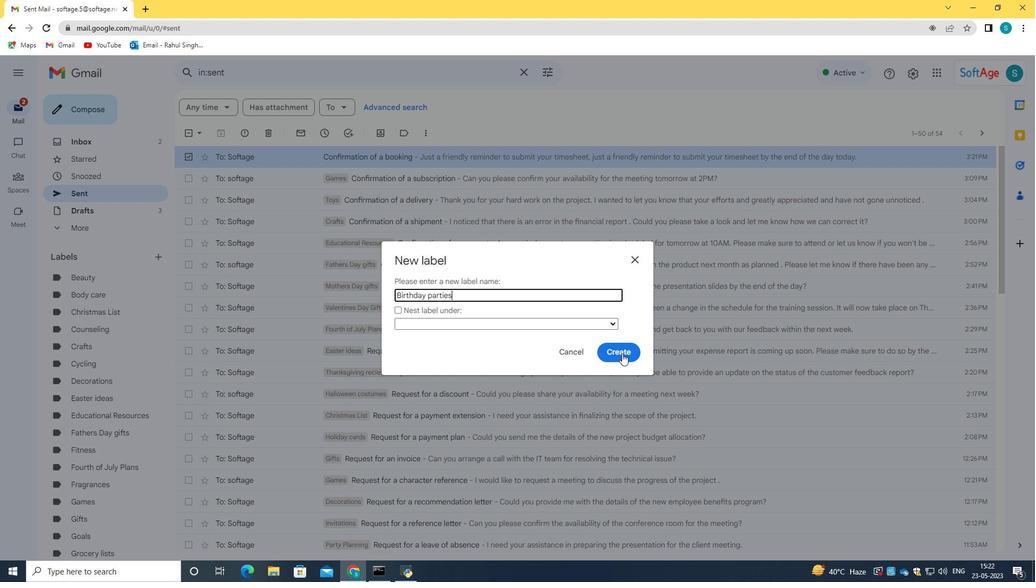 
Action: Mouse pressed left at (622, 355)
Screenshot: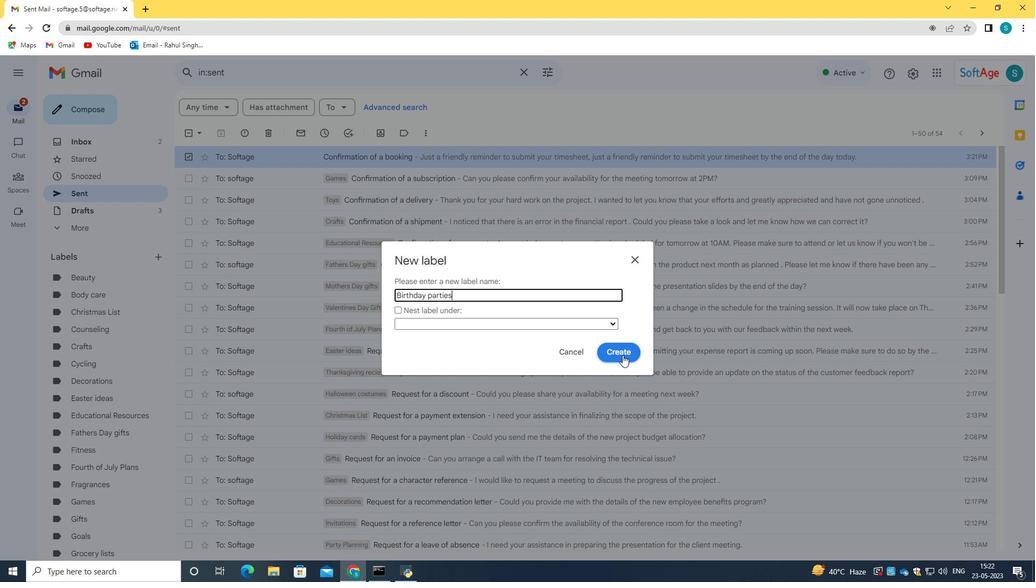 
Action: Mouse moved to (277, 270)
Screenshot: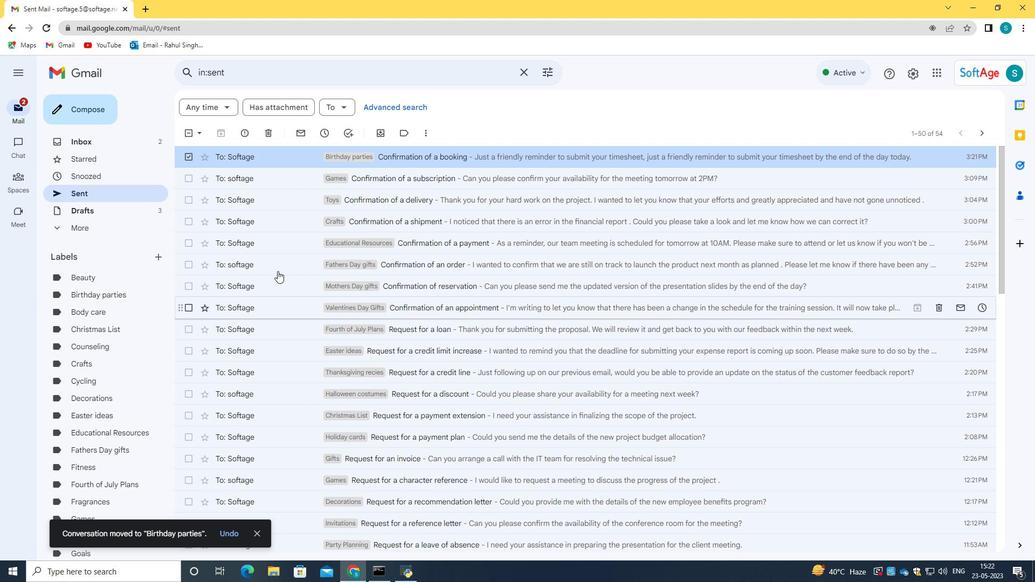 
Action: Mouse scrolled (277, 270) with delta (0, 0)
Screenshot: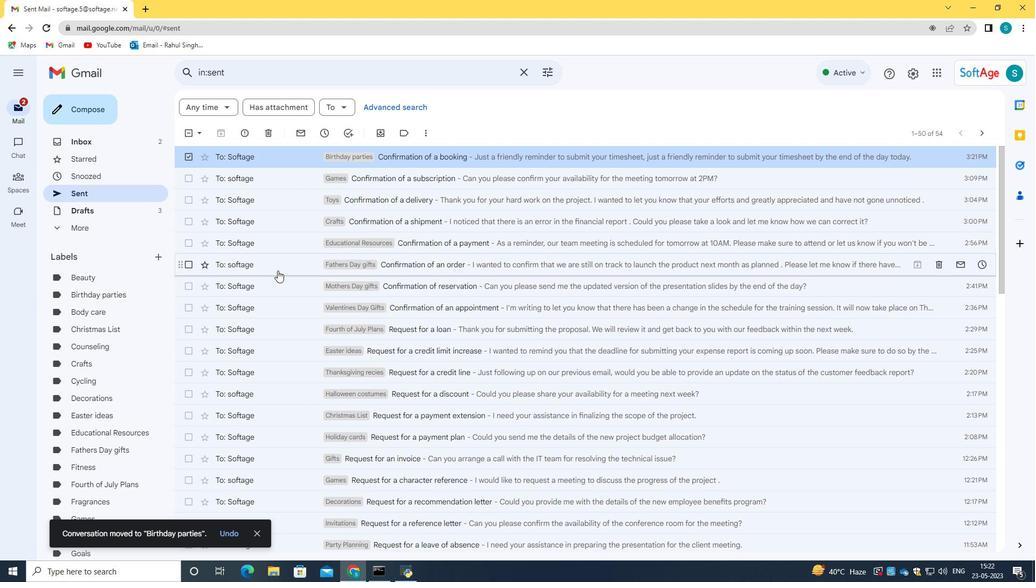 
Action: Mouse moved to (277, 270)
Screenshot: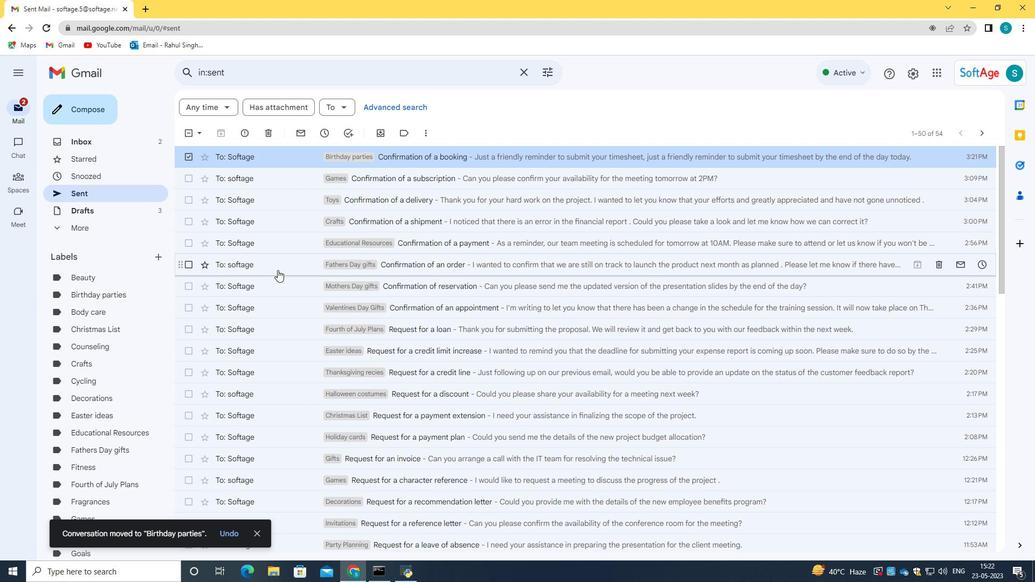 
Action: Mouse scrolled (277, 270) with delta (0, 0)
Screenshot: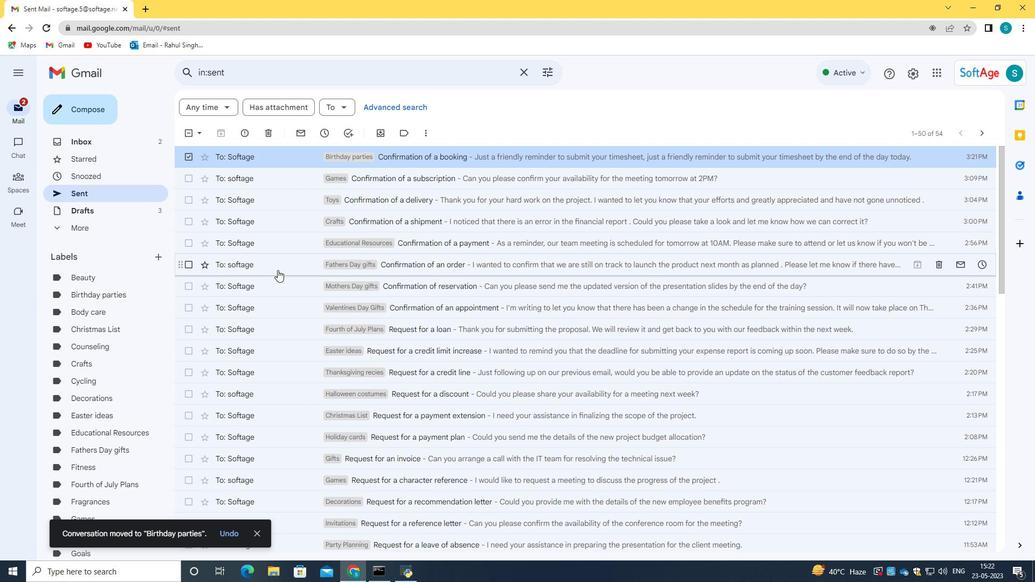 
Action: Mouse moved to (280, 266)
Screenshot: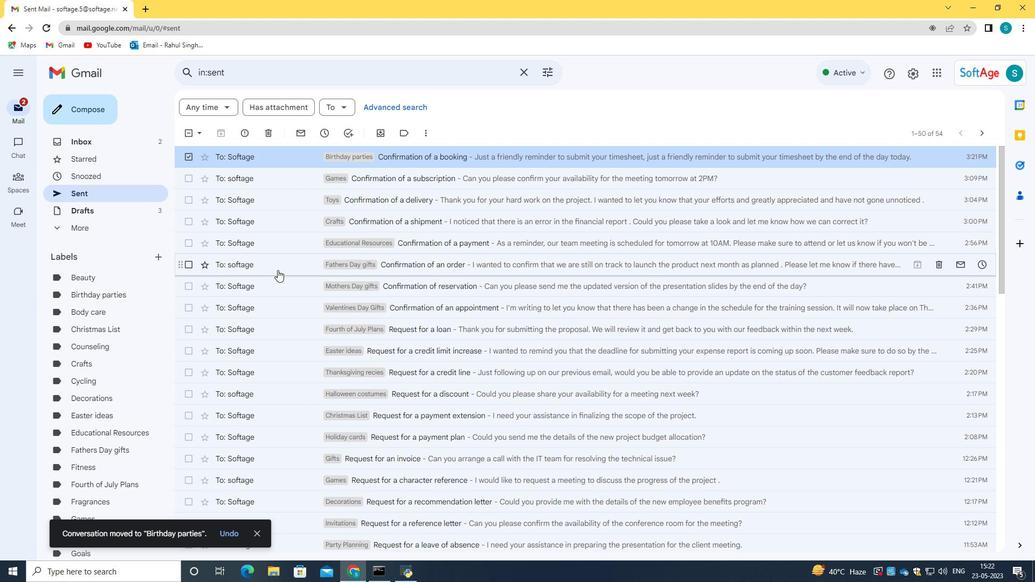 
Action: Mouse scrolled (277, 270) with delta (0, 0)
Screenshot: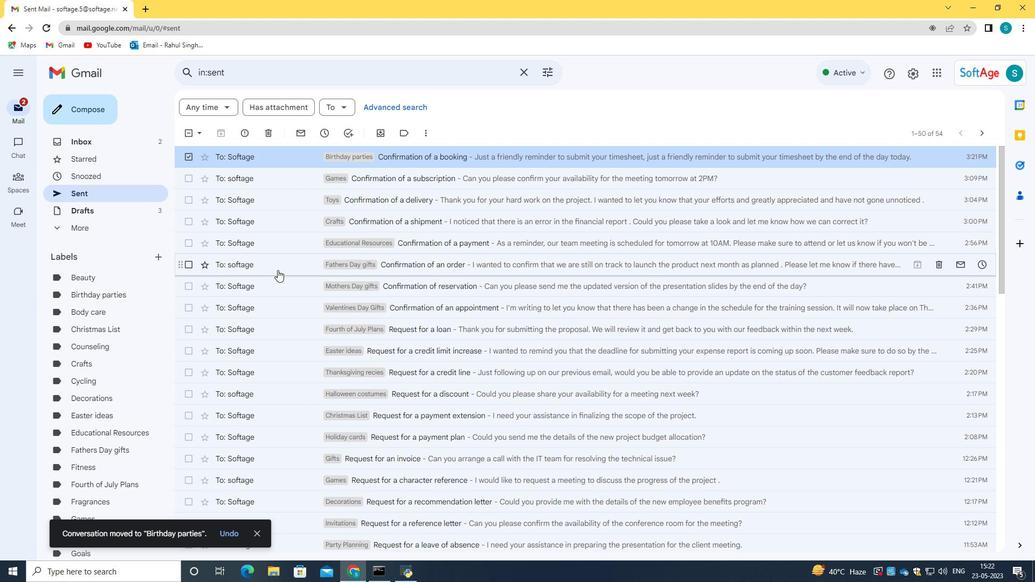 
Action: Mouse moved to (477, 108)
Screenshot: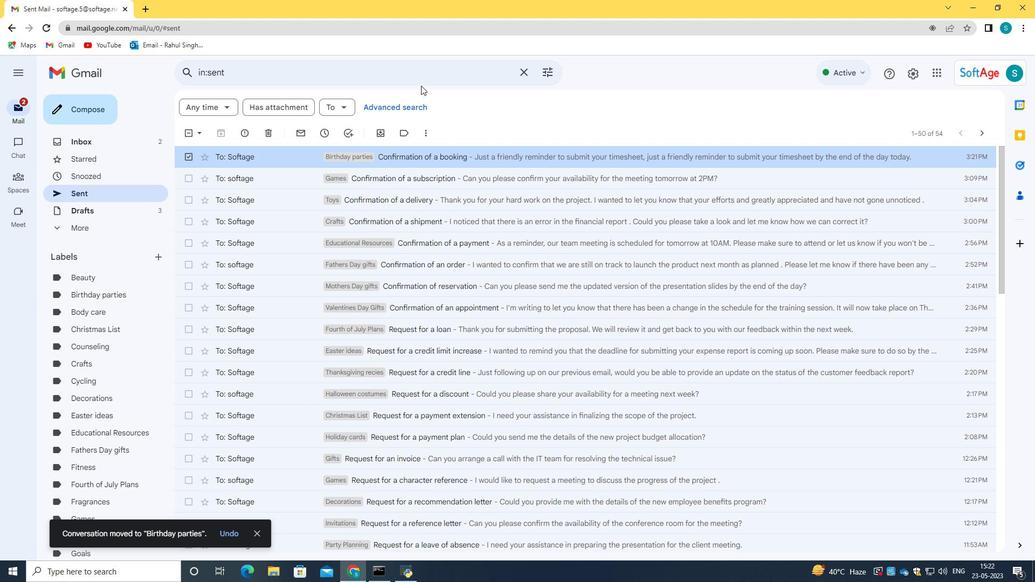 
Action: Mouse pressed left at (477, 108)
Screenshot: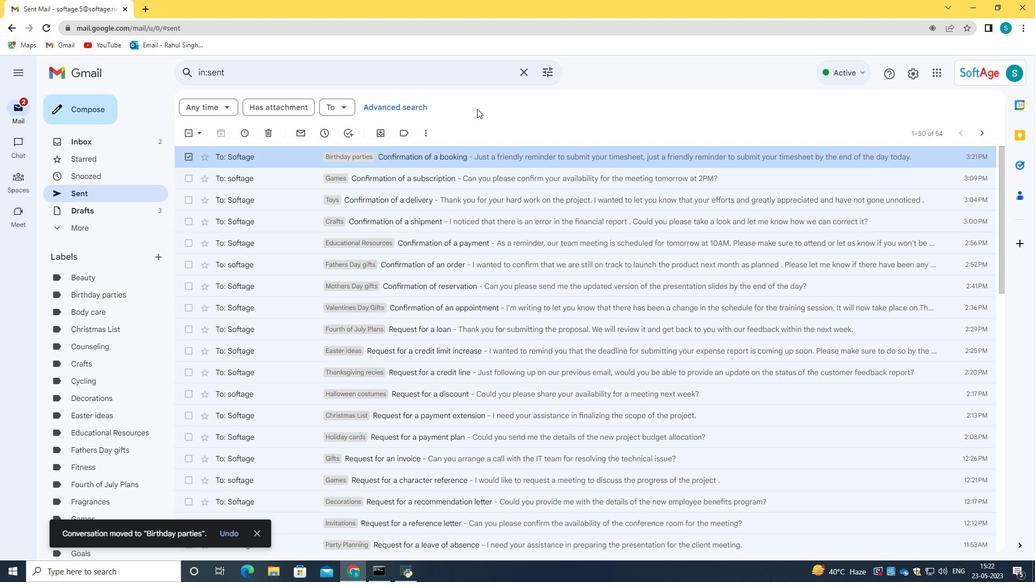 
